 Task: Plan a trip to BangangtÃ©, Cameroon from 12th December, 2023 to 16th December, 2023 for 8 adults. Place can be private room with 8 bedrooms having 8 beds and 8 bathrooms. Property type can be hotel. Amenities needed are: wifi, TV, free parkinig on premises, gym, breakfast.
Action: Mouse moved to (536, 120)
Screenshot: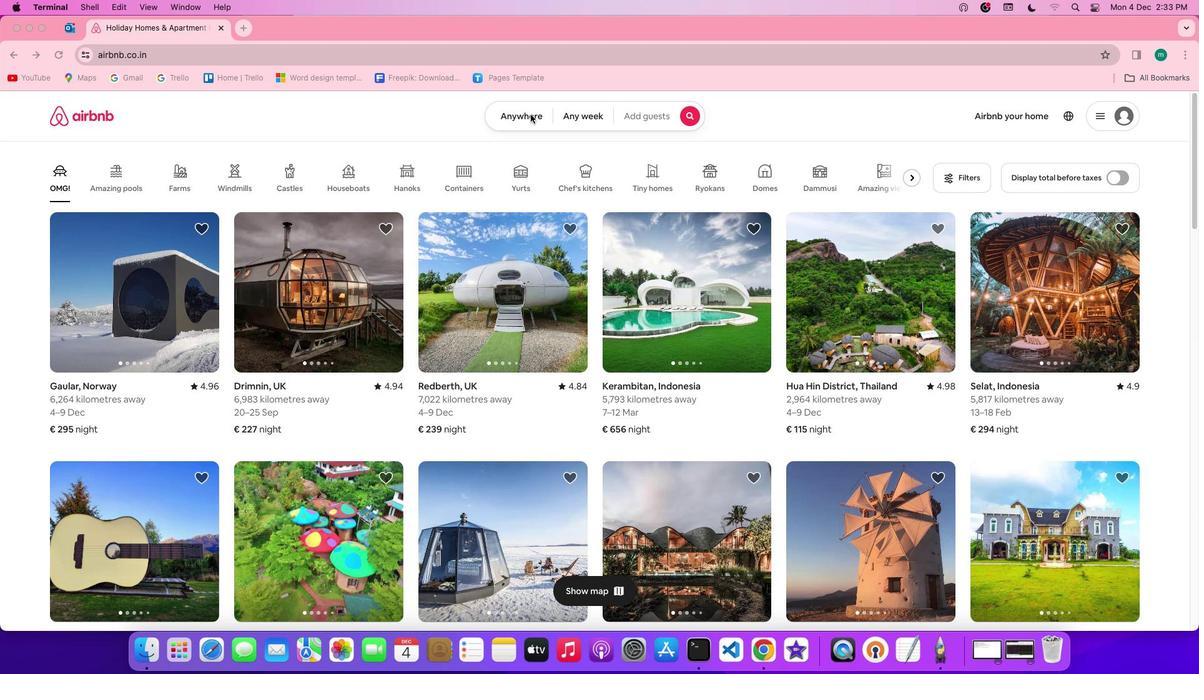 
Action: Mouse pressed left at (536, 120)
Screenshot: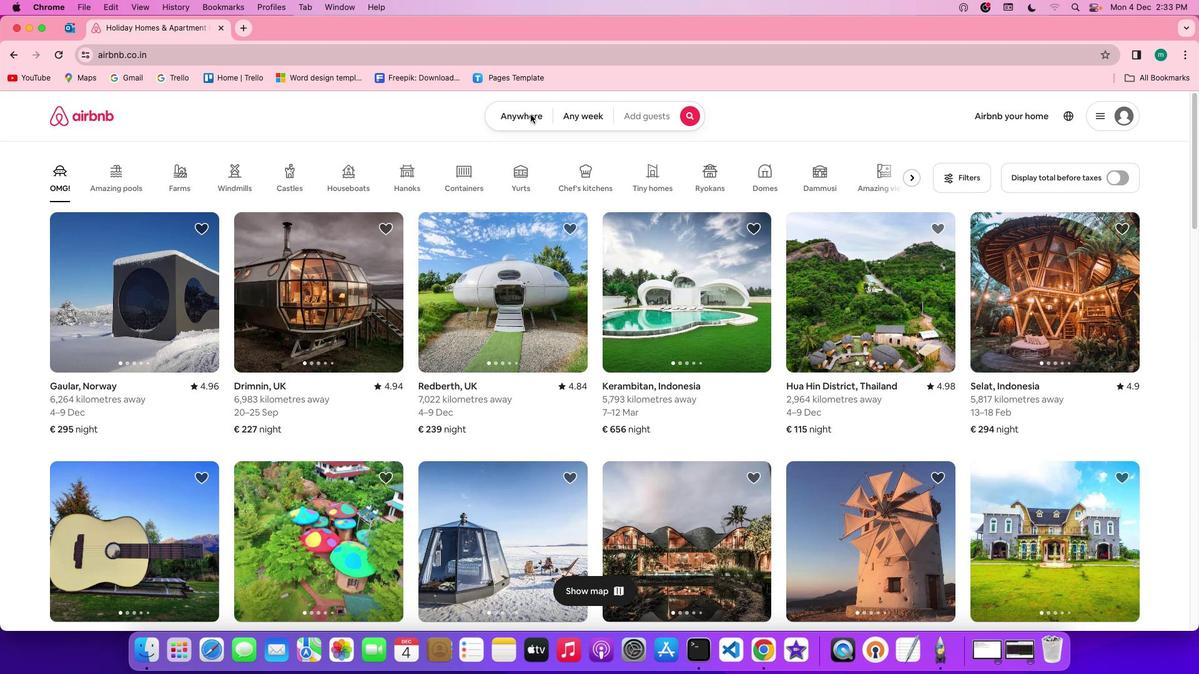 
Action: Mouse pressed left at (536, 120)
Screenshot: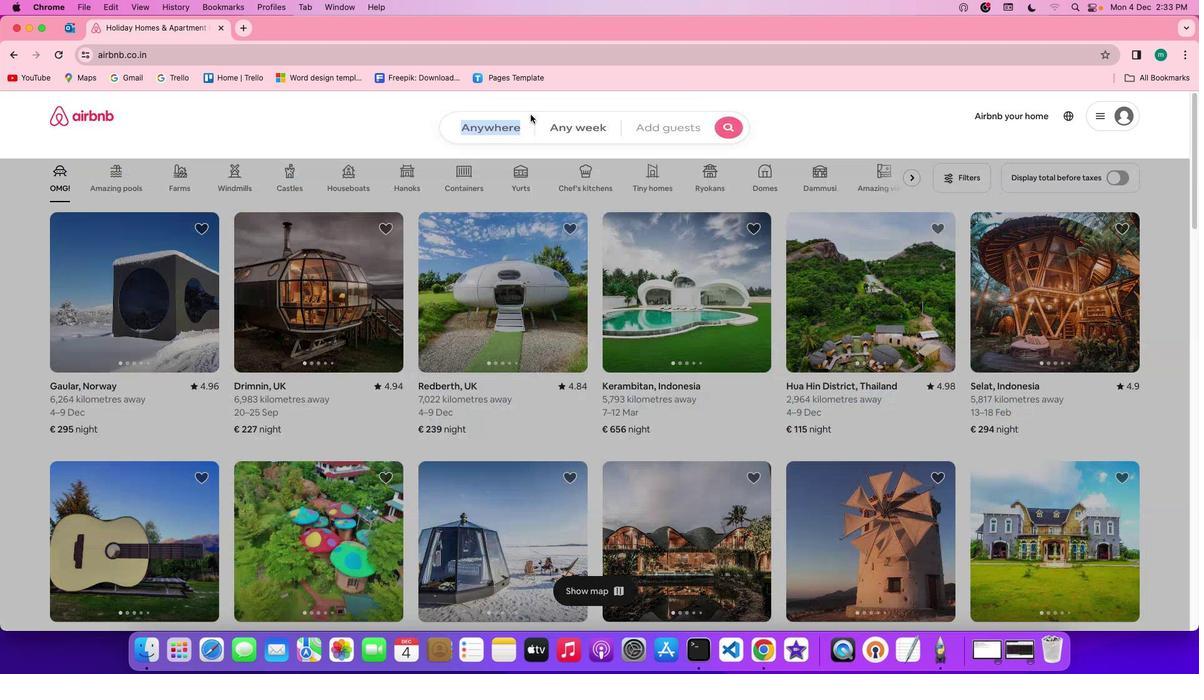 
Action: Mouse moved to (434, 169)
Screenshot: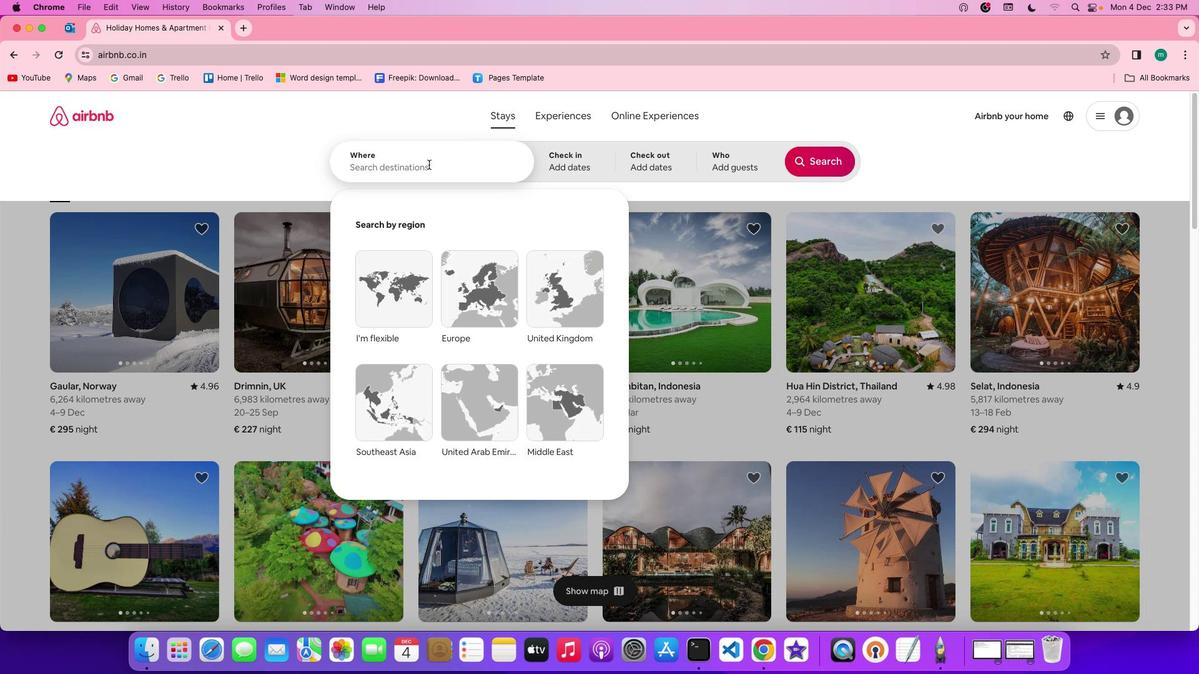
Action: Mouse pressed left at (434, 169)
Screenshot: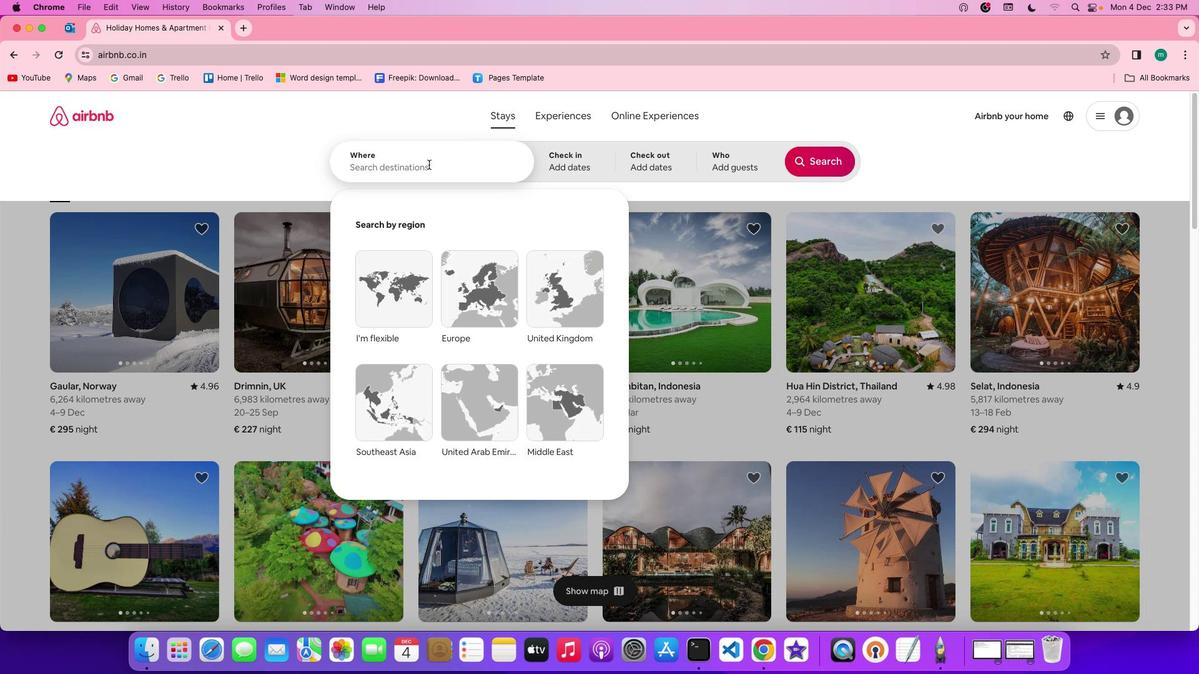 
Action: Key pressed Key.shift'B''a''n''g''a''n''g''t''e'','Key.spaceKey.shift'c''a''m''e''r''o''o''n'
Screenshot: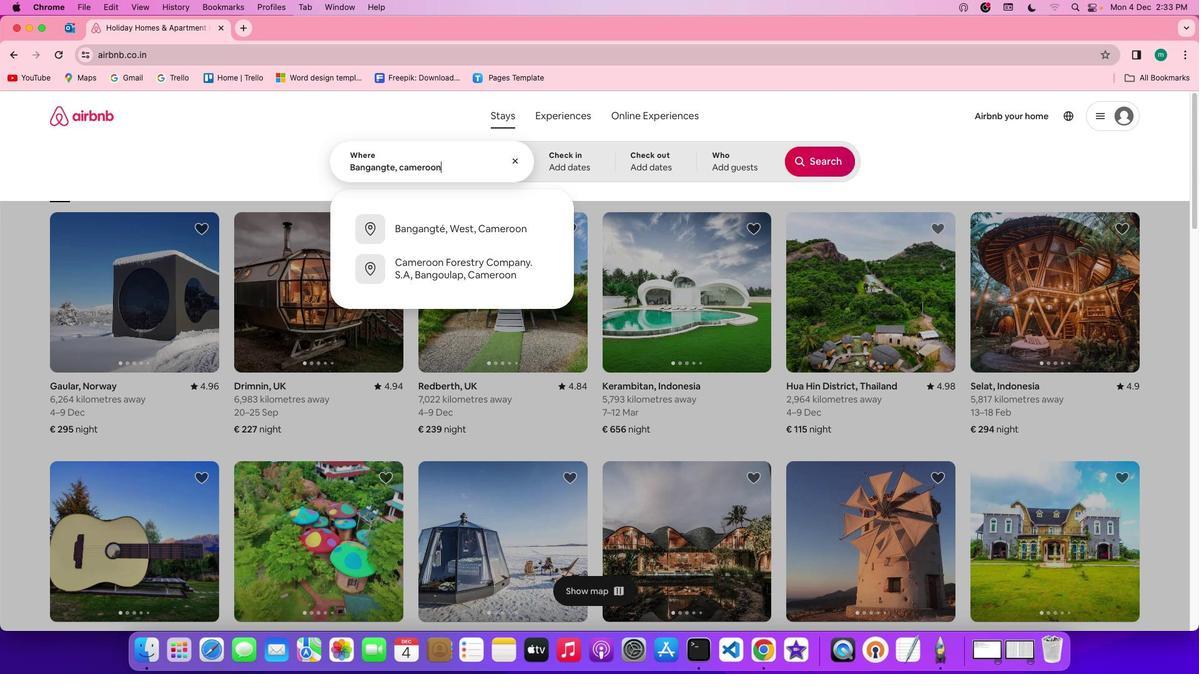 
Action: Mouse moved to (586, 176)
Screenshot: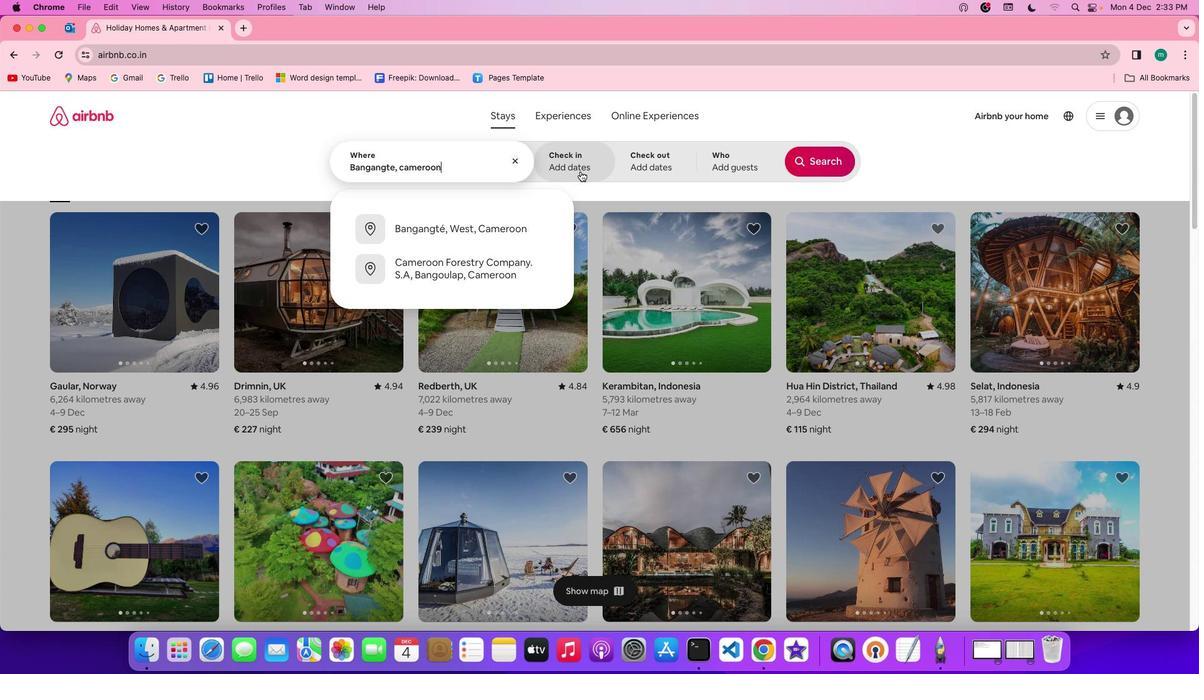 
Action: Mouse pressed left at (586, 176)
Screenshot: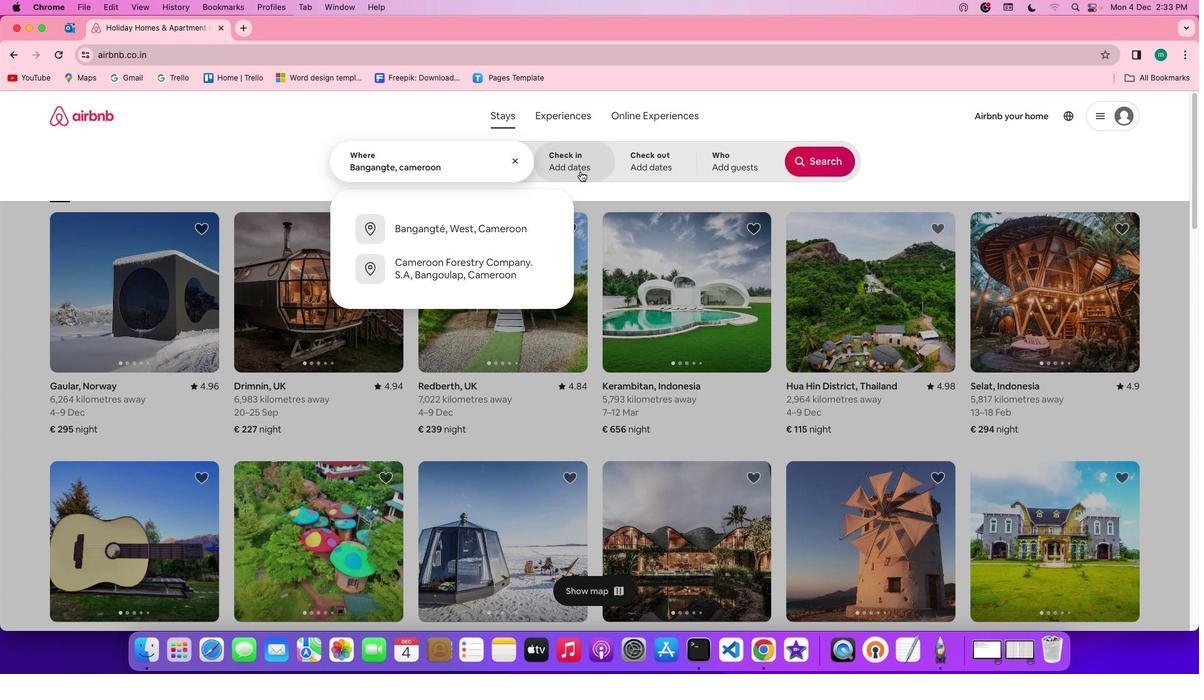 
Action: Mouse moved to (439, 384)
Screenshot: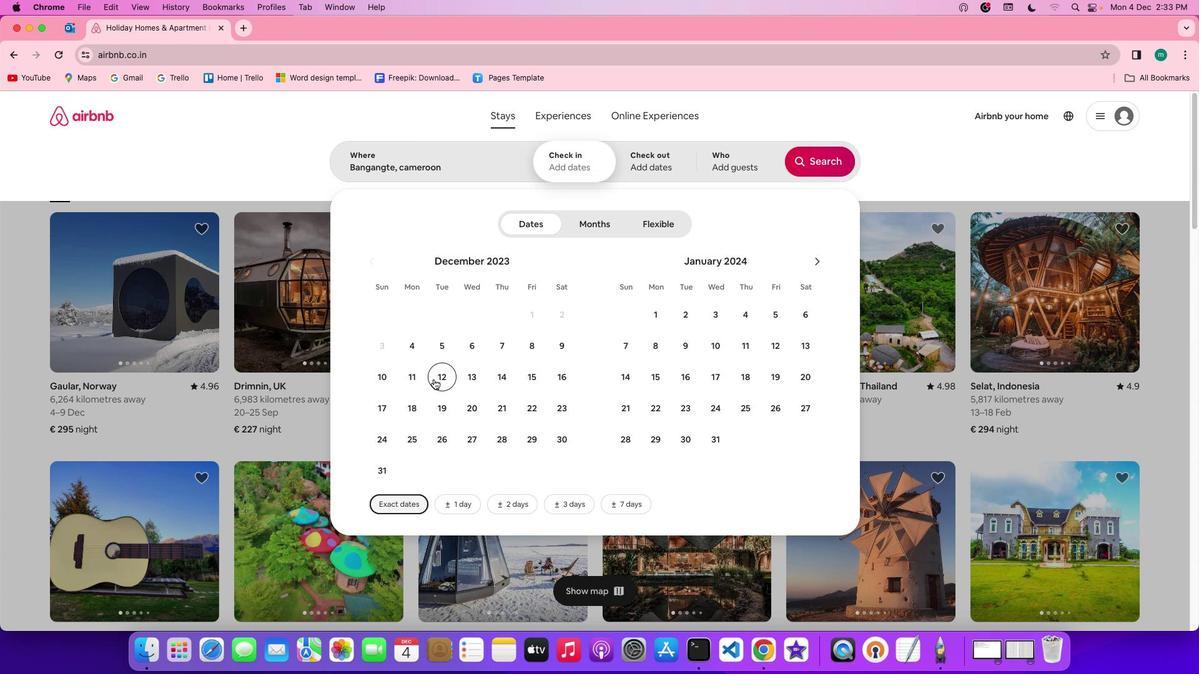 
Action: Mouse pressed left at (439, 384)
Screenshot: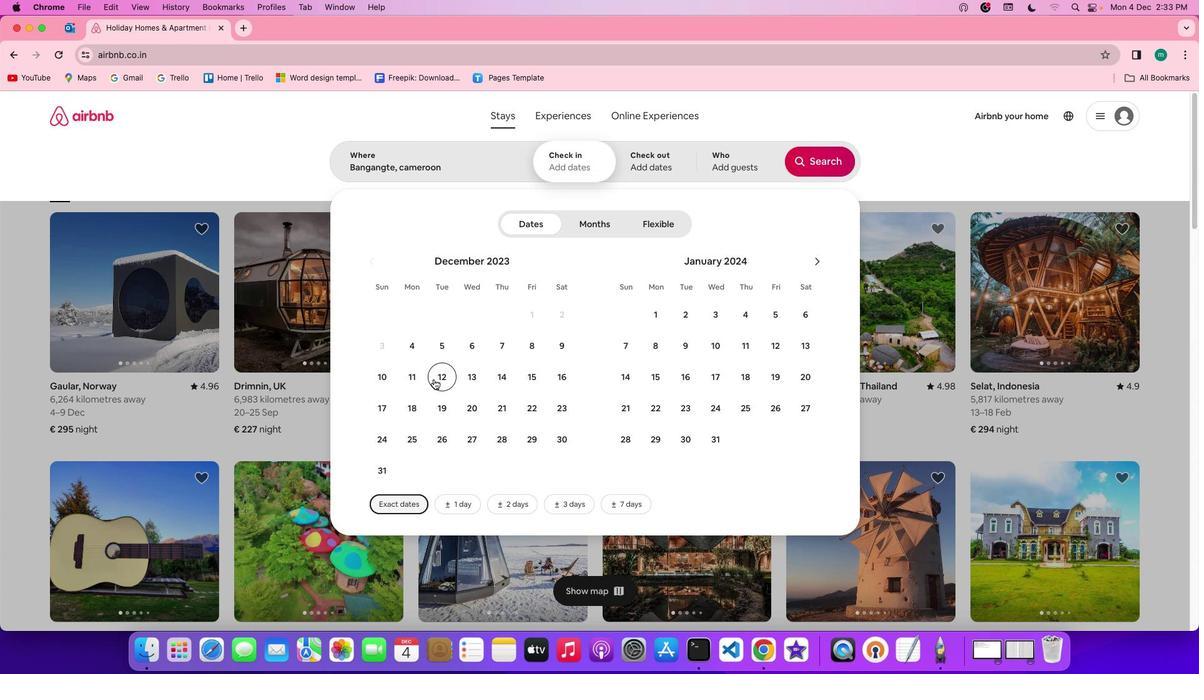 
Action: Mouse moved to (564, 380)
Screenshot: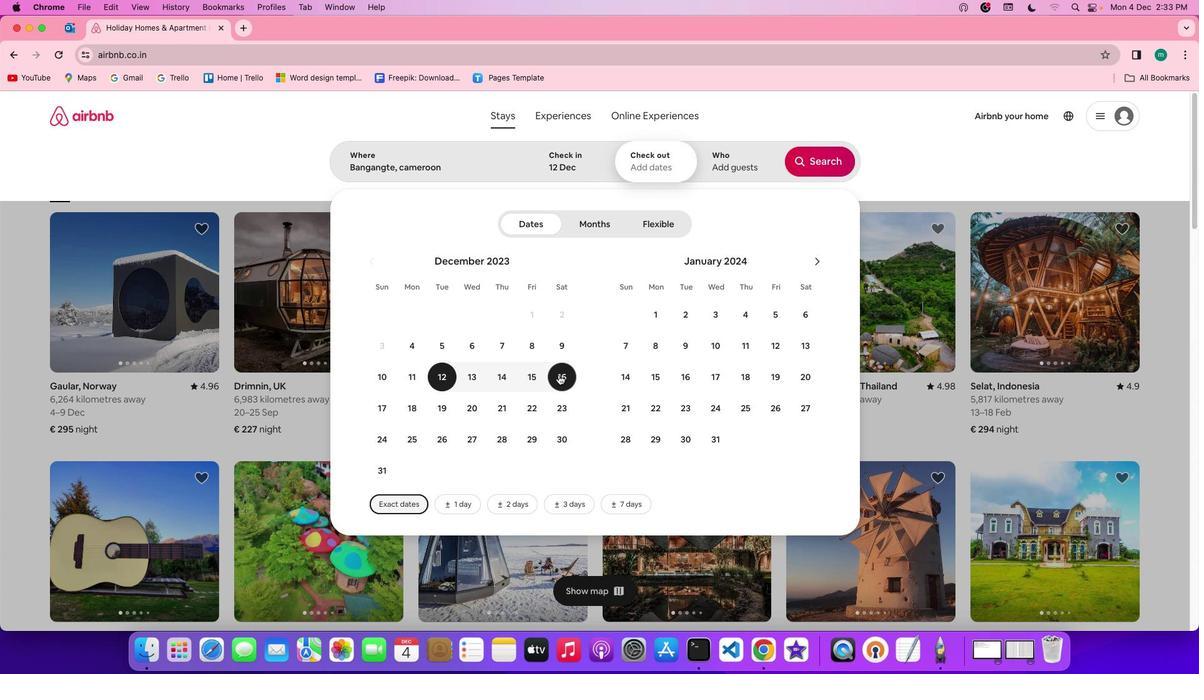 
Action: Mouse pressed left at (564, 380)
Screenshot: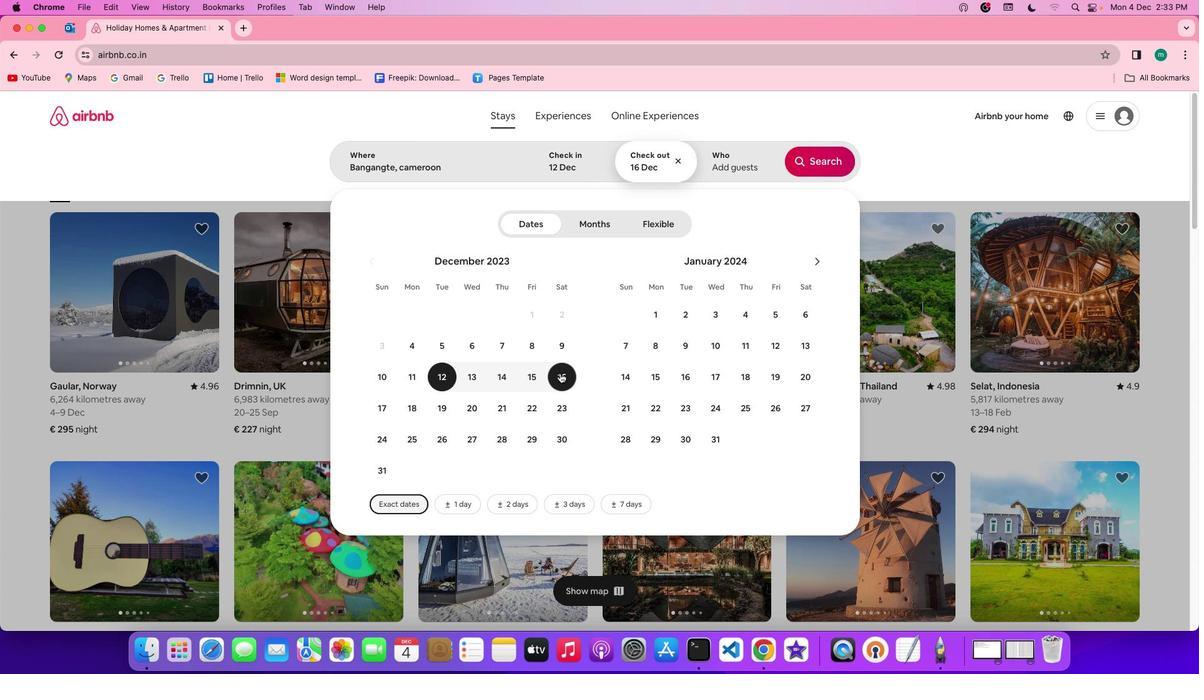 
Action: Mouse moved to (729, 172)
Screenshot: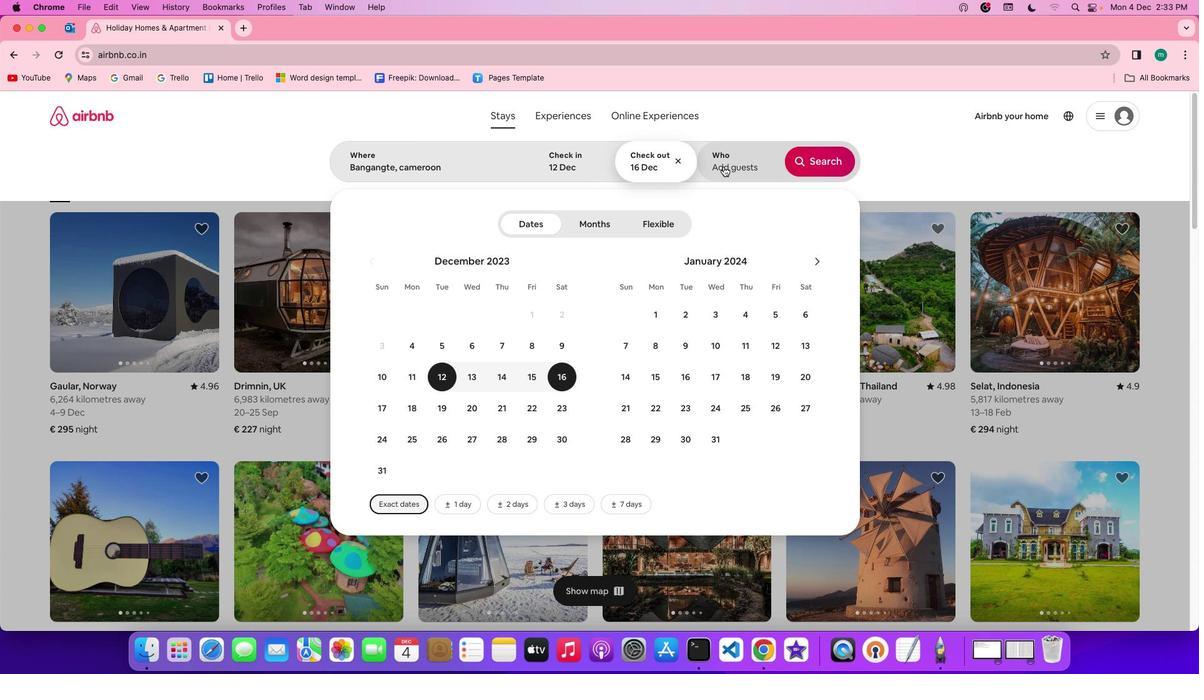 
Action: Mouse pressed left at (729, 172)
Screenshot: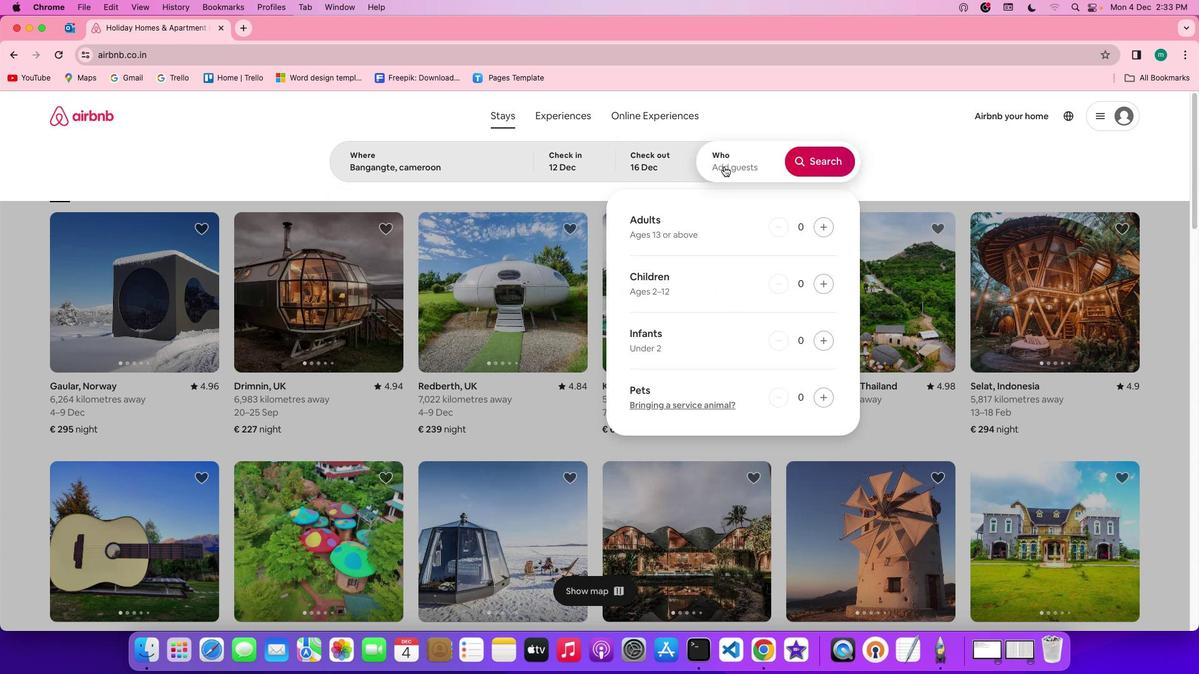 
Action: Mouse moved to (827, 237)
Screenshot: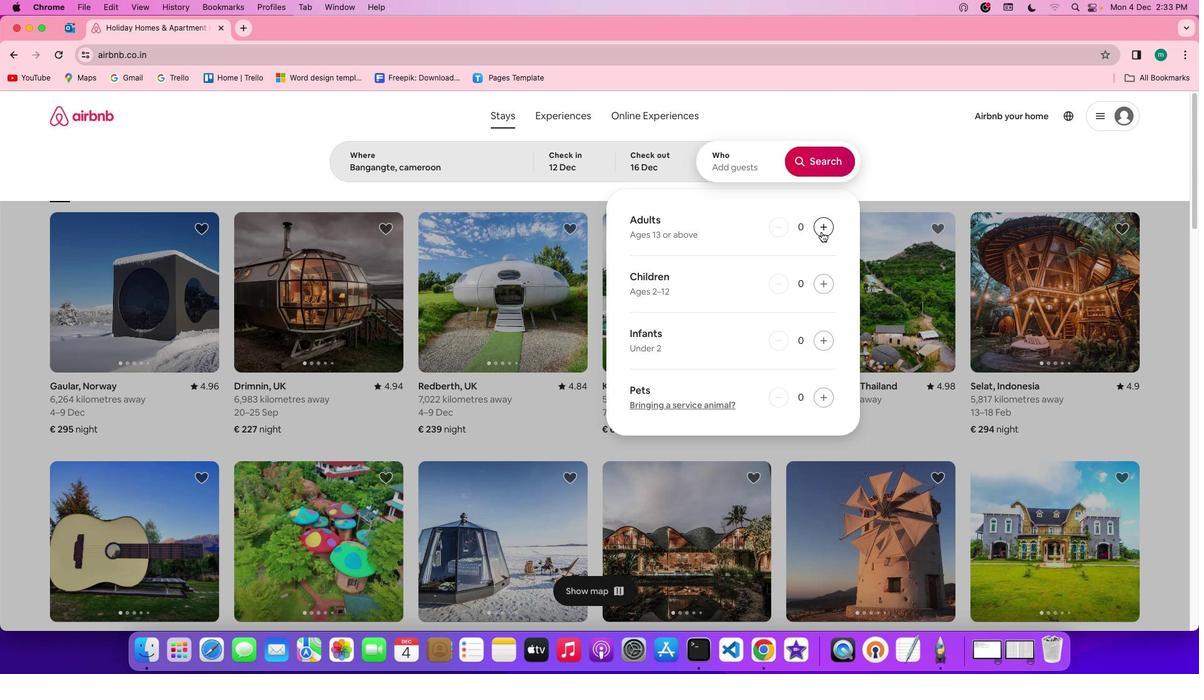 
Action: Mouse pressed left at (827, 237)
Screenshot: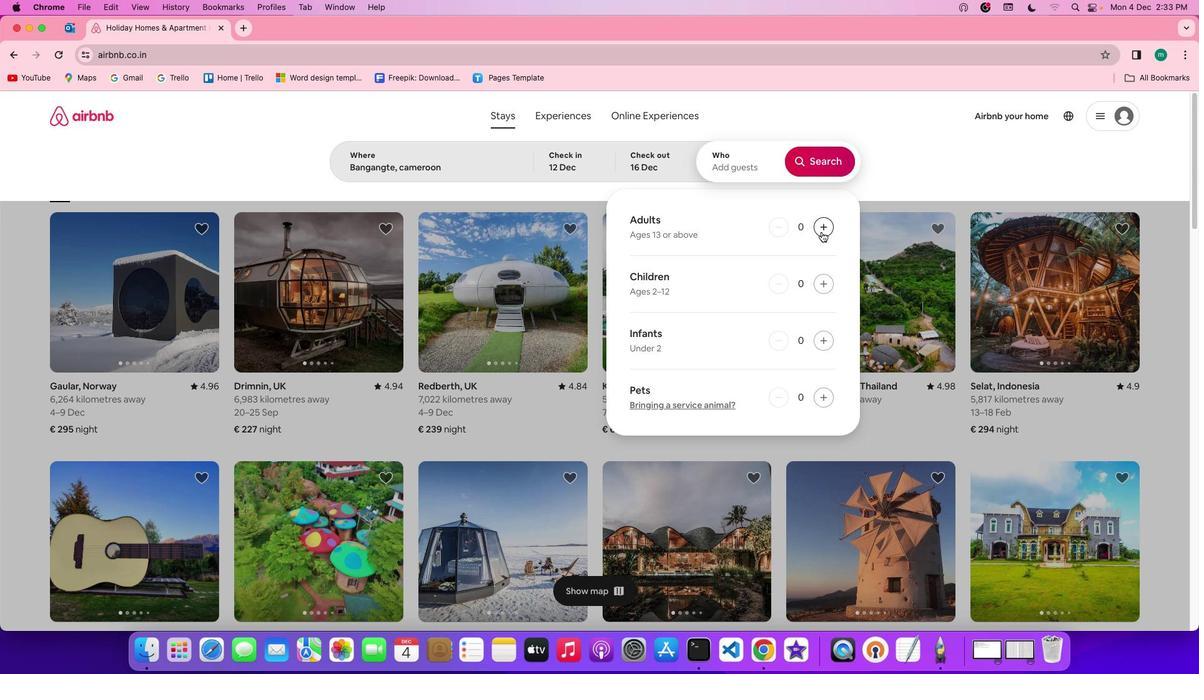
Action: Mouse pressed left at (827, 237)
Screenshot: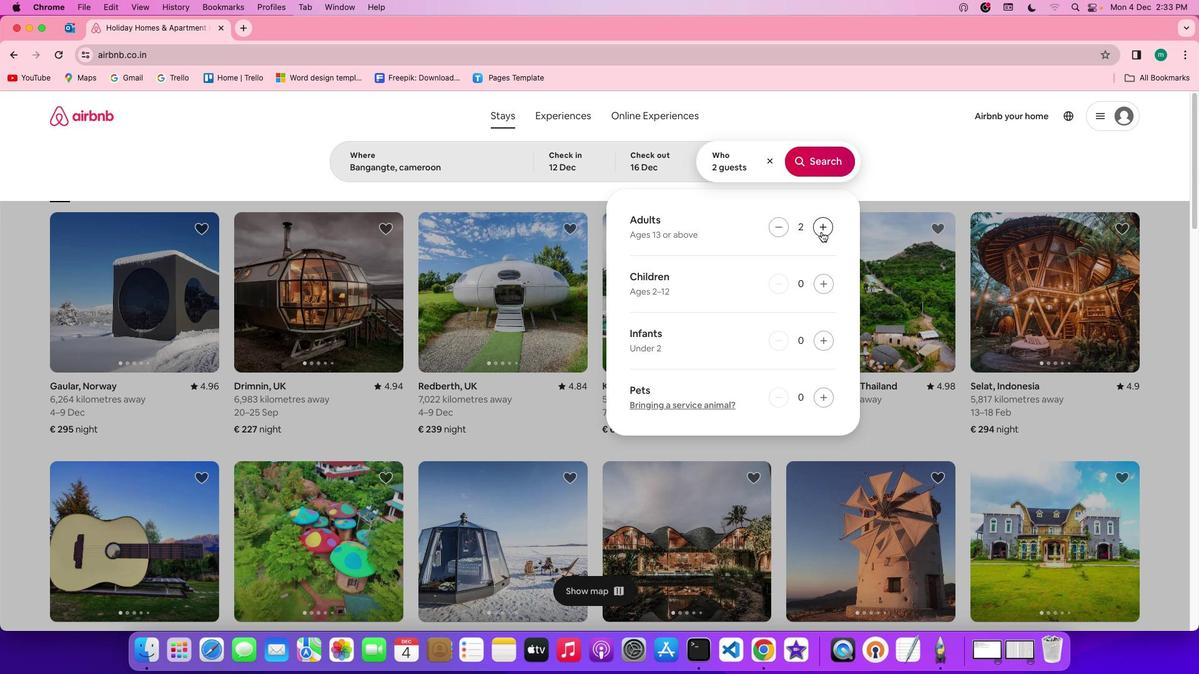 
Action: Mouse pressed left at (827, 237)
Screenshot: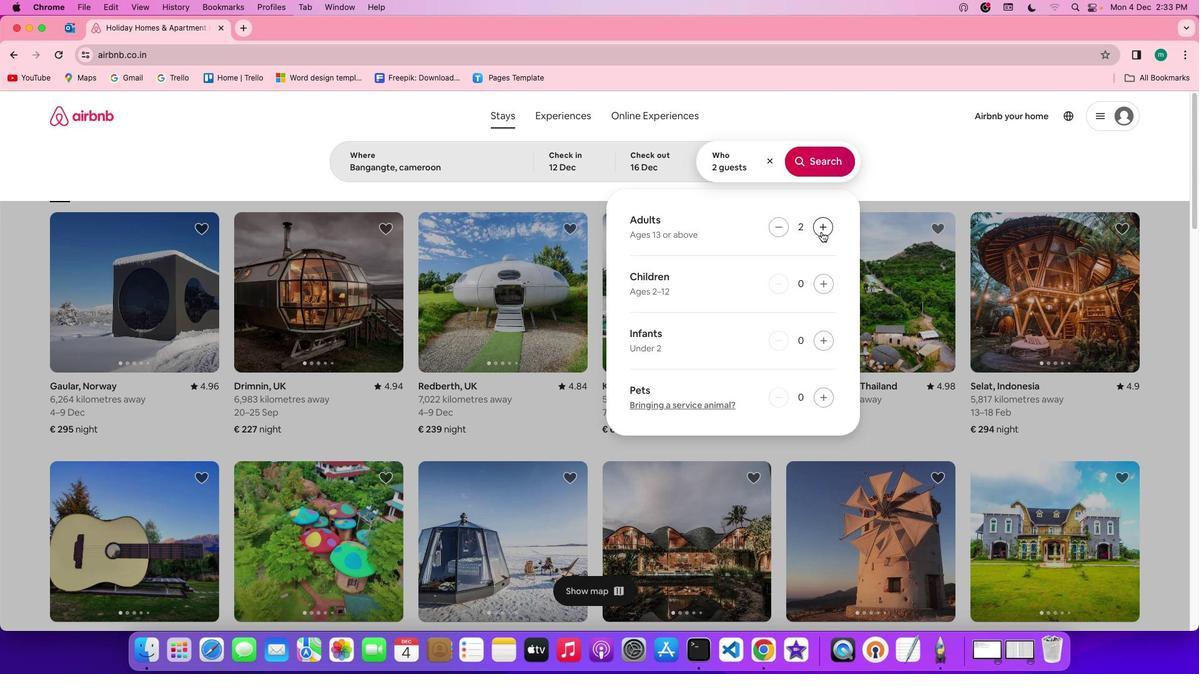 
Action: Mouse pressed left at (827, 237)
Screenshot: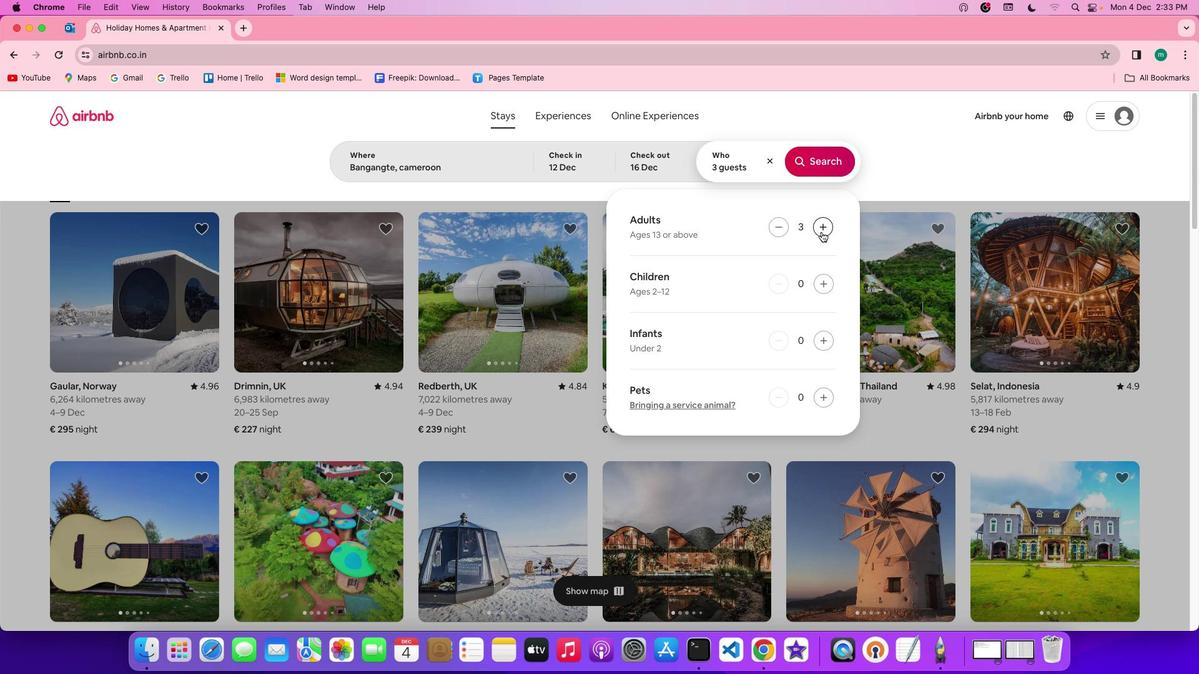 
Action: Mouse pressed left at (827, 237)
Screenshot: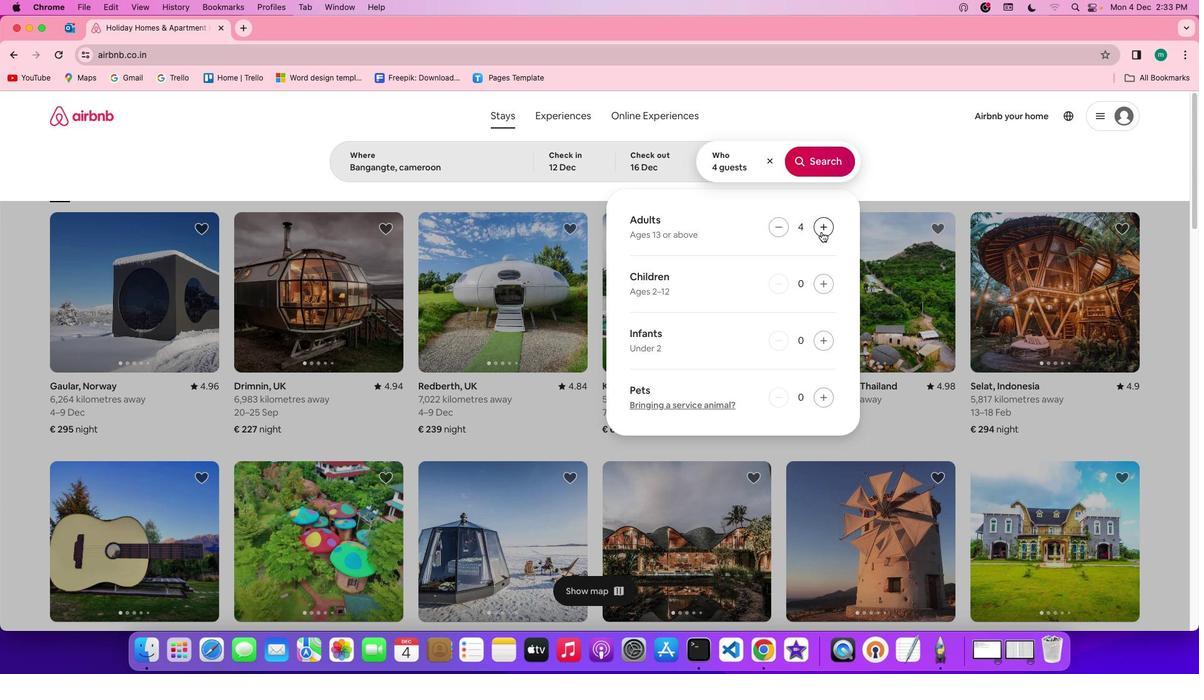 
Action: Mouse pressed left at (827, 237)
Screenshot: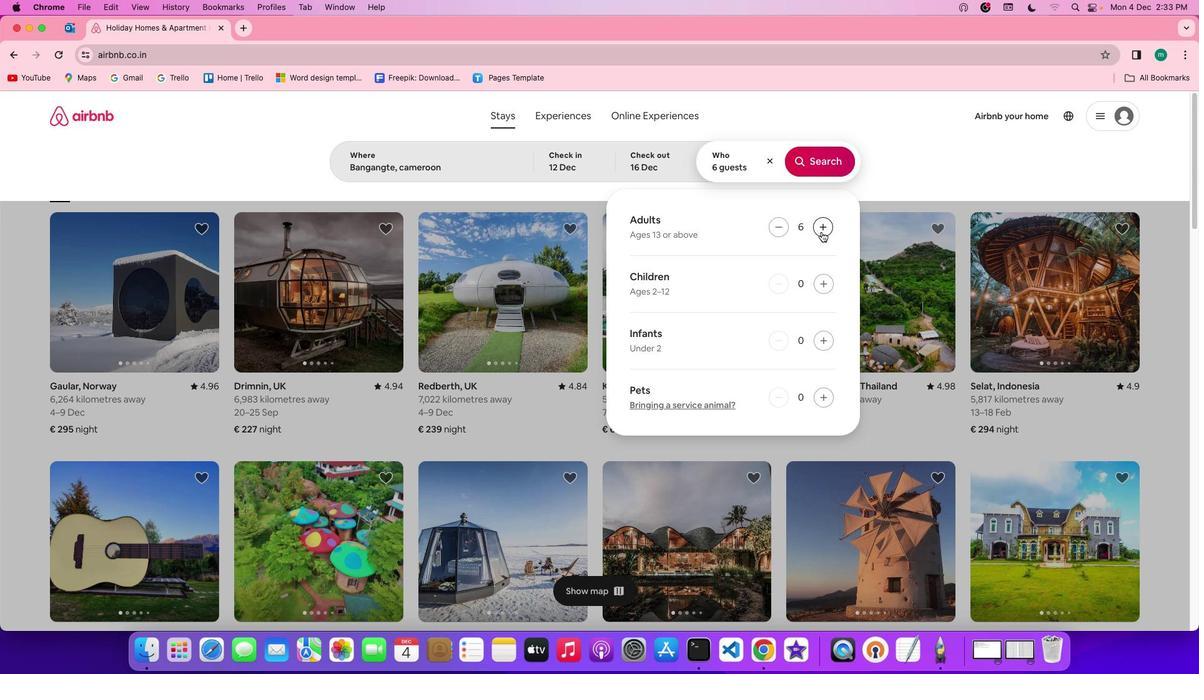 
Action: Mouse pressed left at (827, 237)
Screenshot: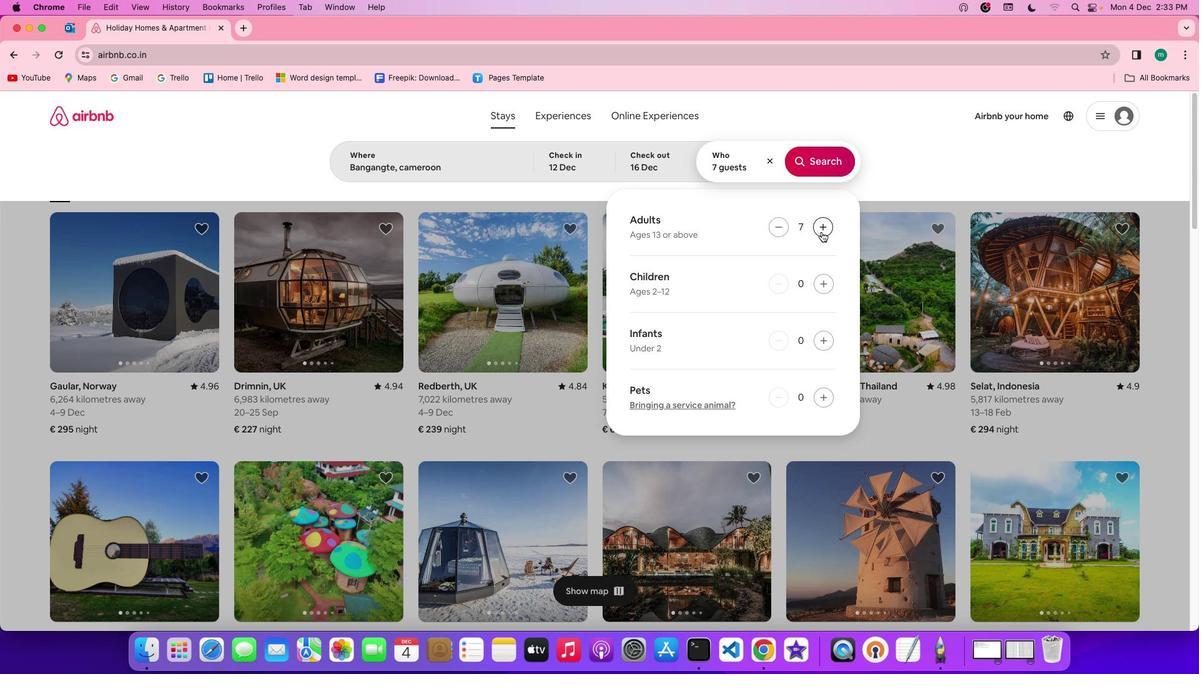 
Action: Mouse pressed left at (827, 237)
Screenshot: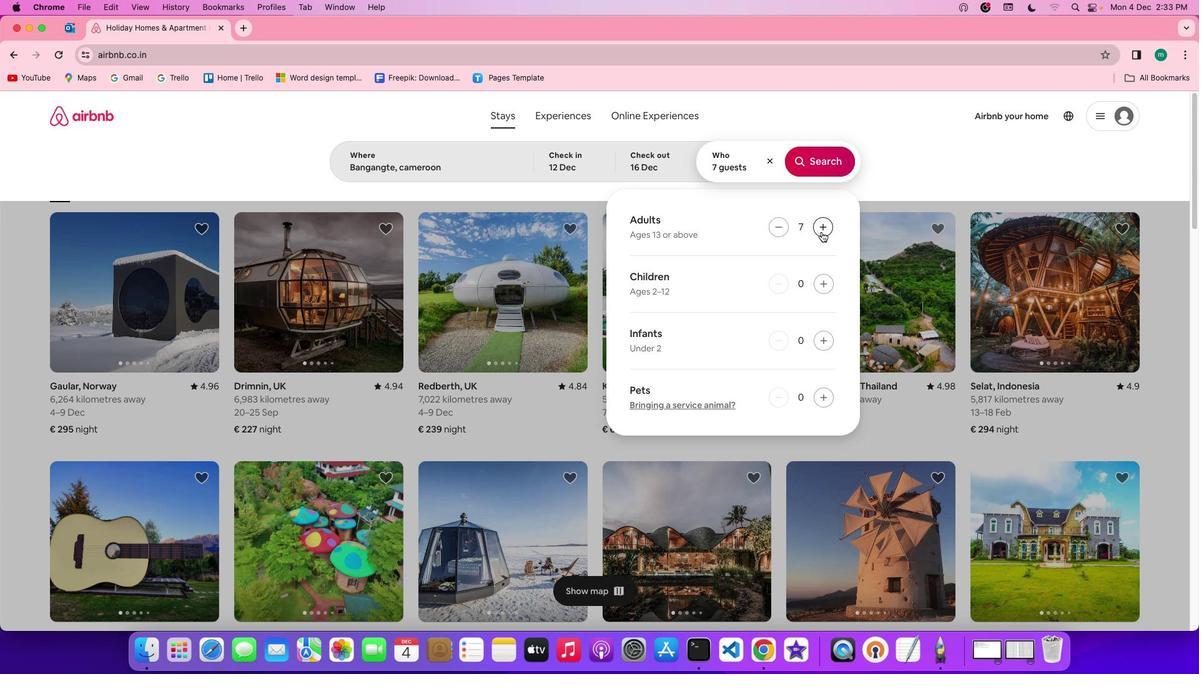 
Action: Mouse moved to (844, 164)
Screenshot: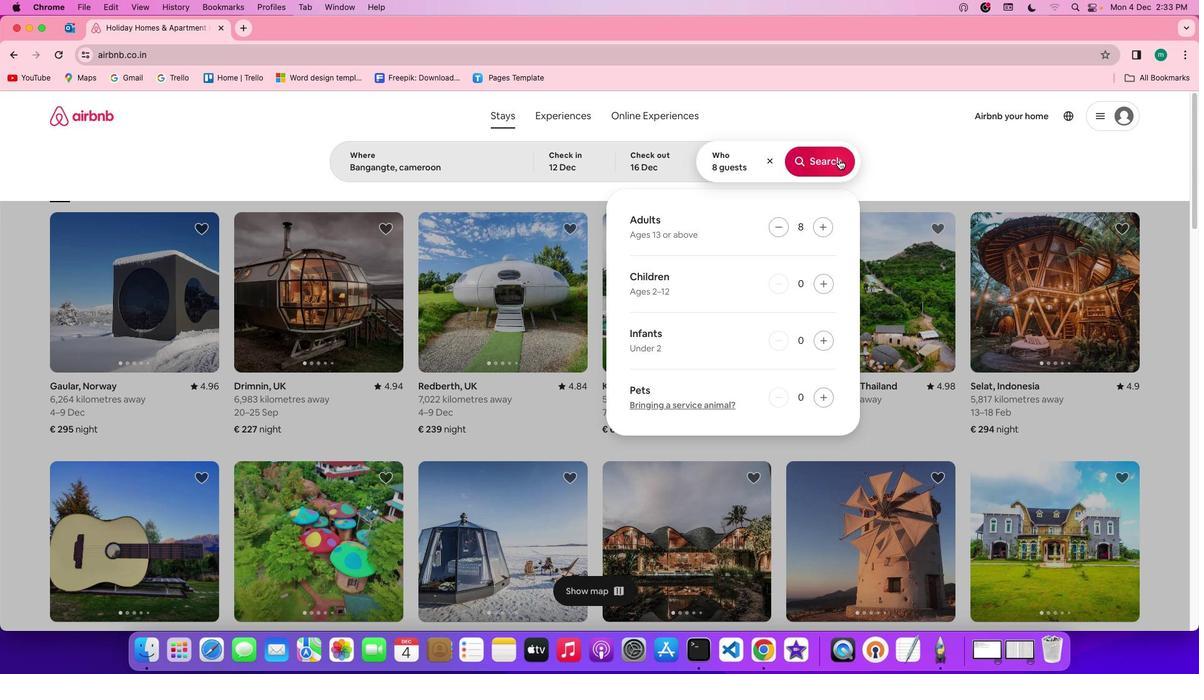 
Action: Mouse pressed left at (844, 164)
Screenshot: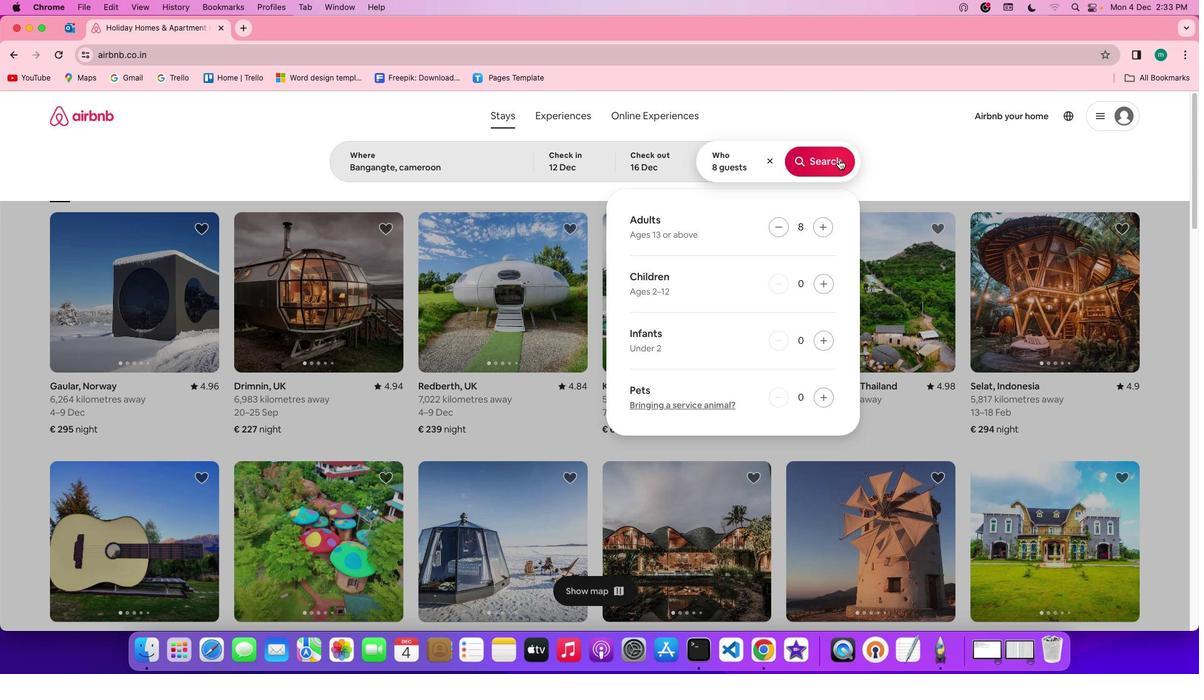 
Action: Mouse moved to (1008, 169)
Screenshot: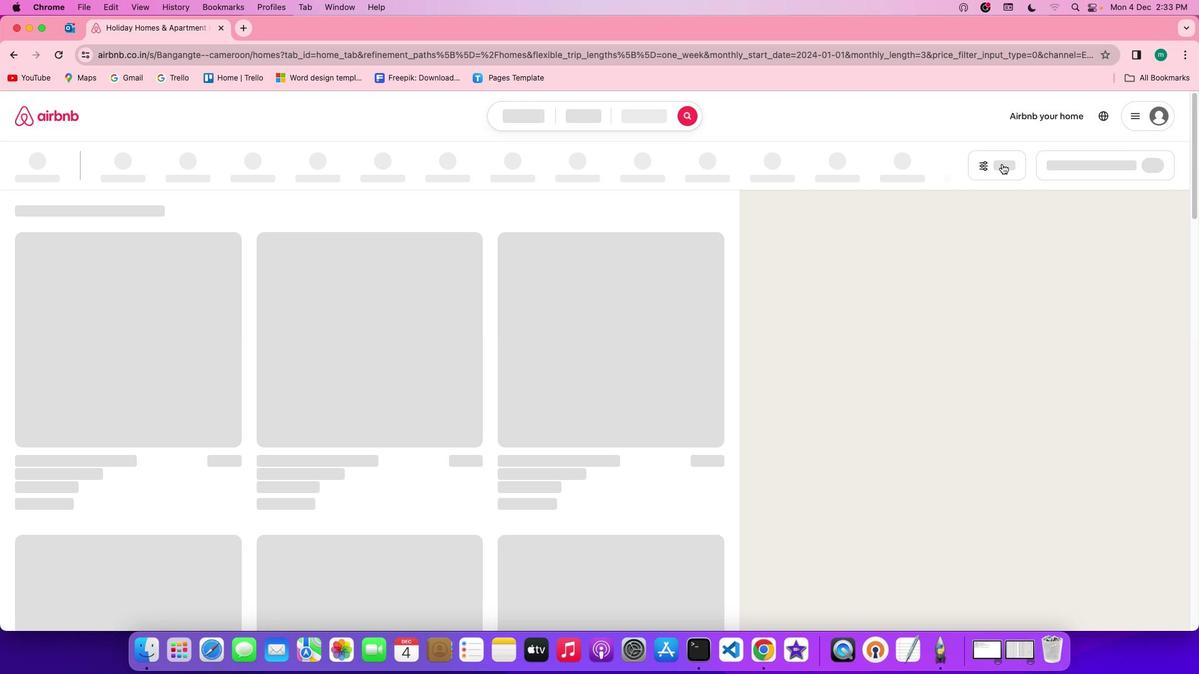 
Action: Mouse pressed left at (1008, 169)
Screenshot: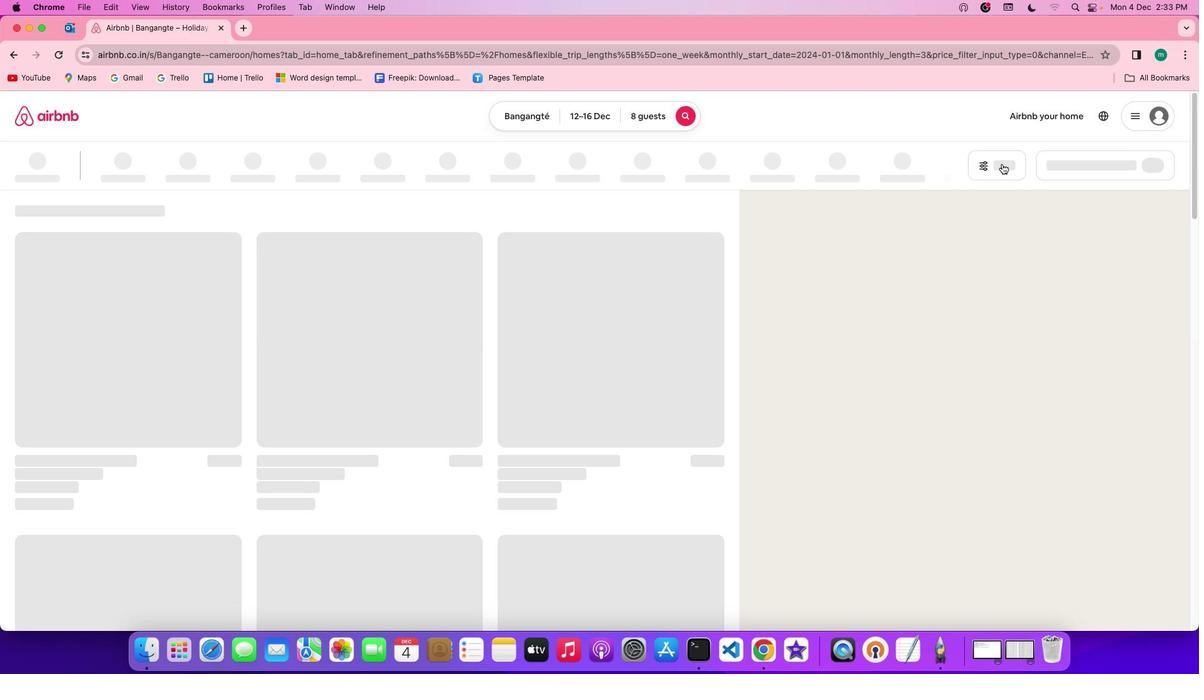 
Action: Mouse moved to (1004, 169)
Screenshot: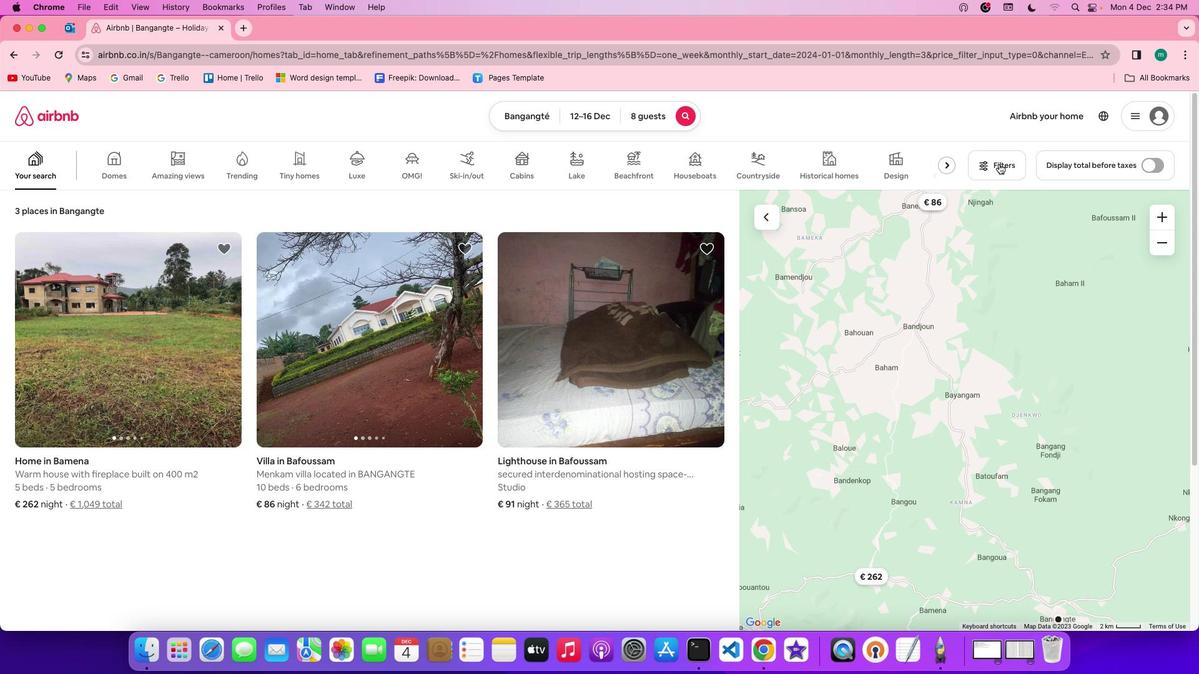 
Action: Mouse pressed left at (1004, 169)
Screenshot: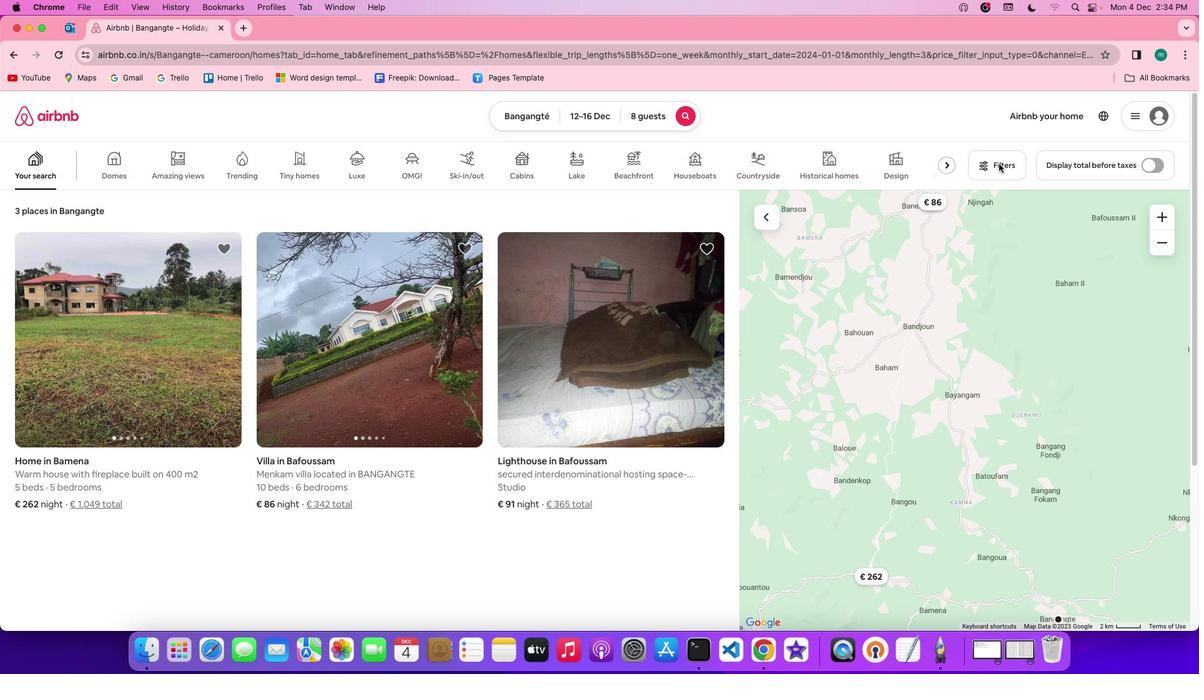 
Action: Mouse moved to (578, 329)
Screenshot: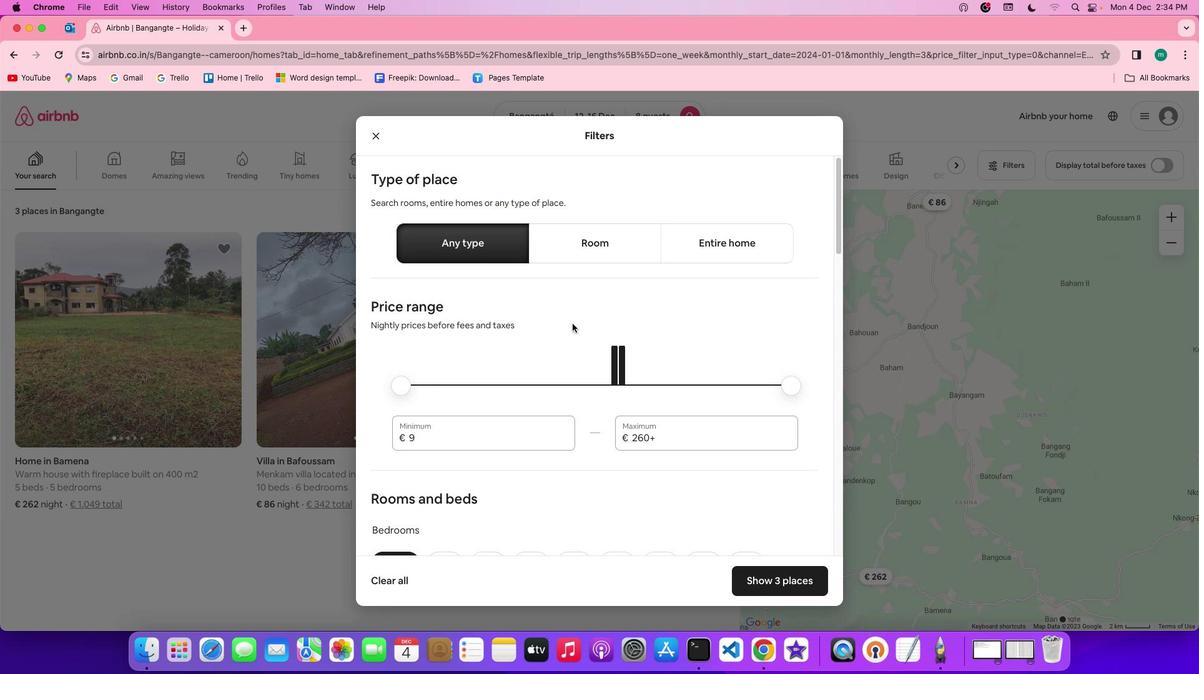 
Action: Mouse scrolled (578, 329) with delta (5, 4)
Screenshot: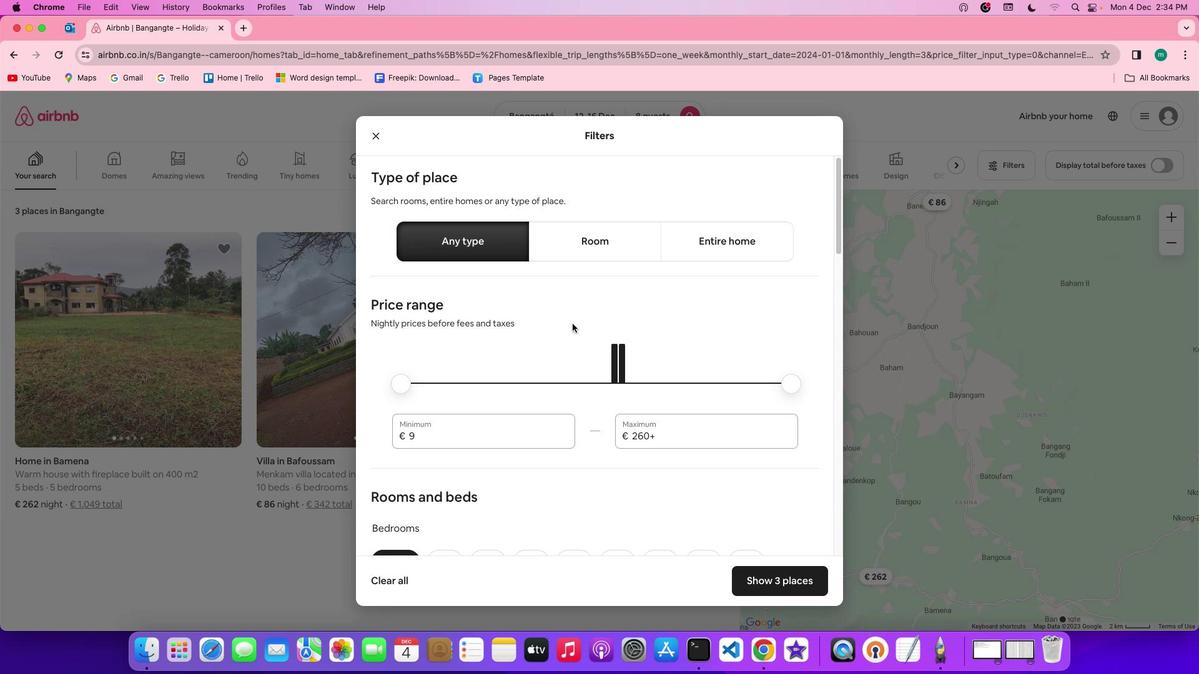 
Action: Mouse scrolled (578, 329) with delta (5, 4)
Screenshot: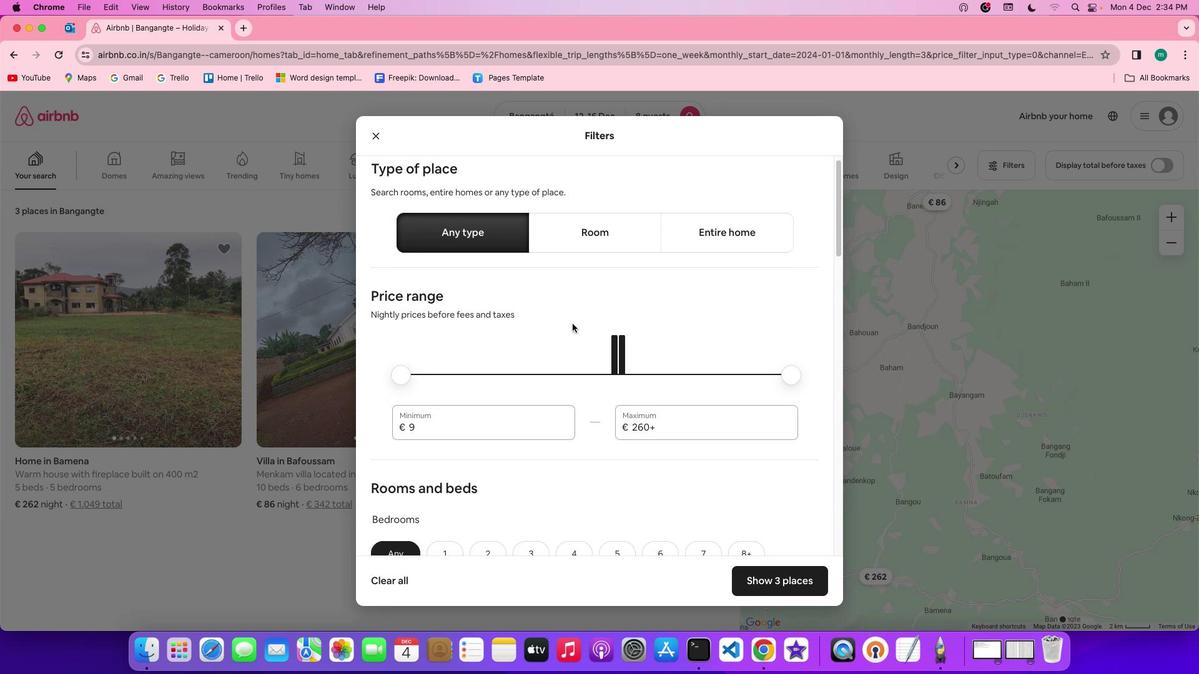 
Action: Mouse scrolled (578, 329) with delta (5, 4)
Screenshot: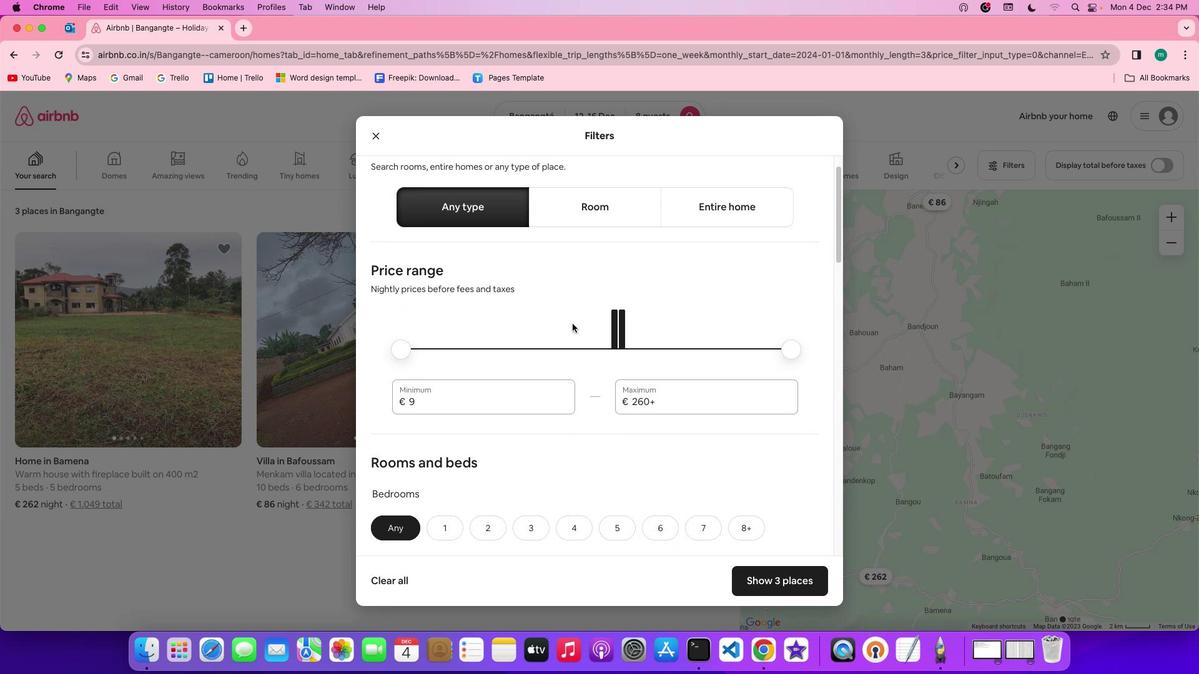 
Action: Mouse scrolled (578, 329) with delta (5, 4)
Screenshot: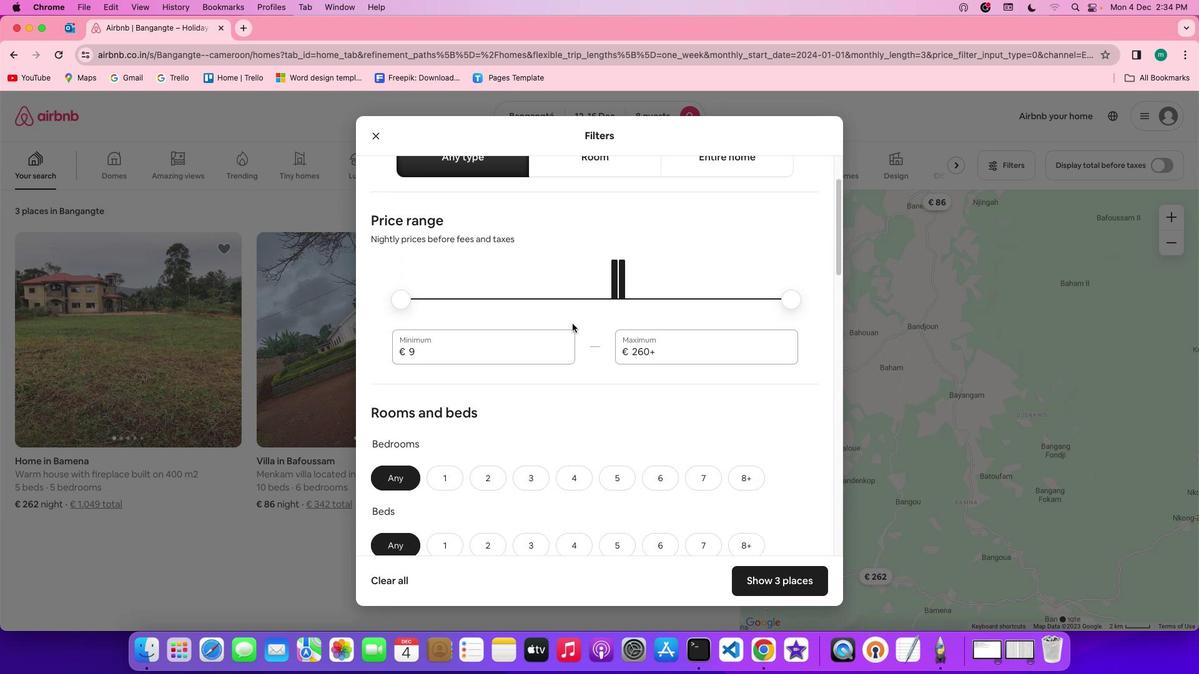 
Action: Mouse scrolled (578, 329) with delta (5, 4)
Screenshot: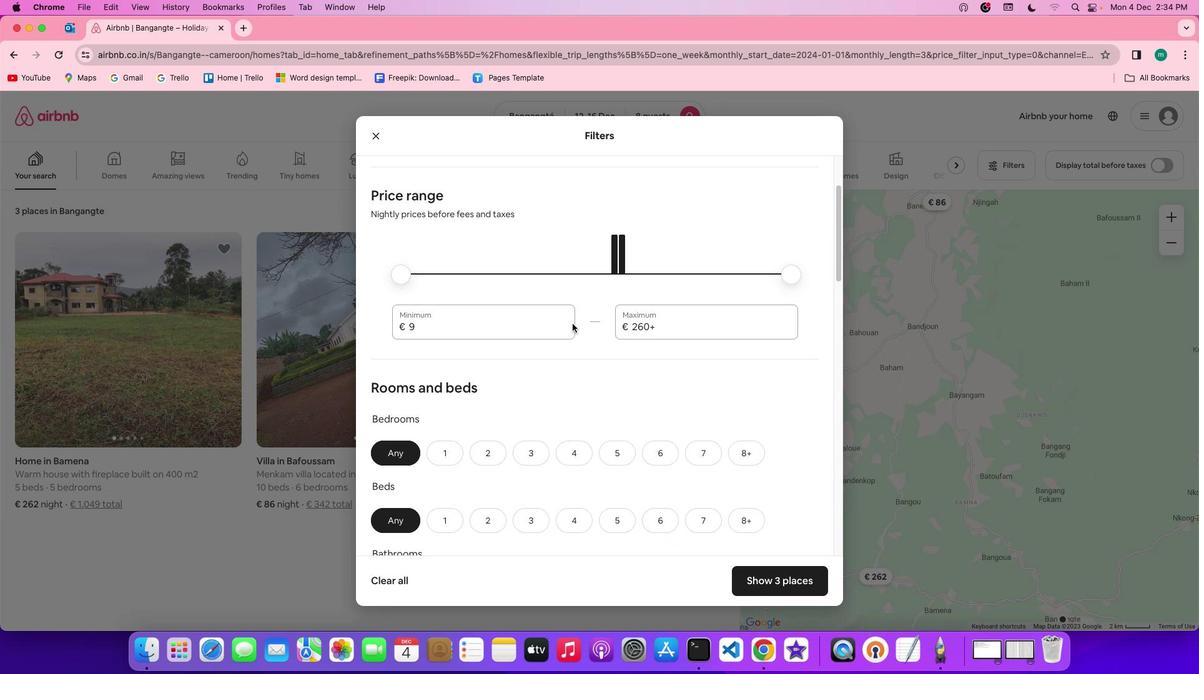 
Action: Mouse scrolled (578, 329) with delta (5, 4)
Screenshot: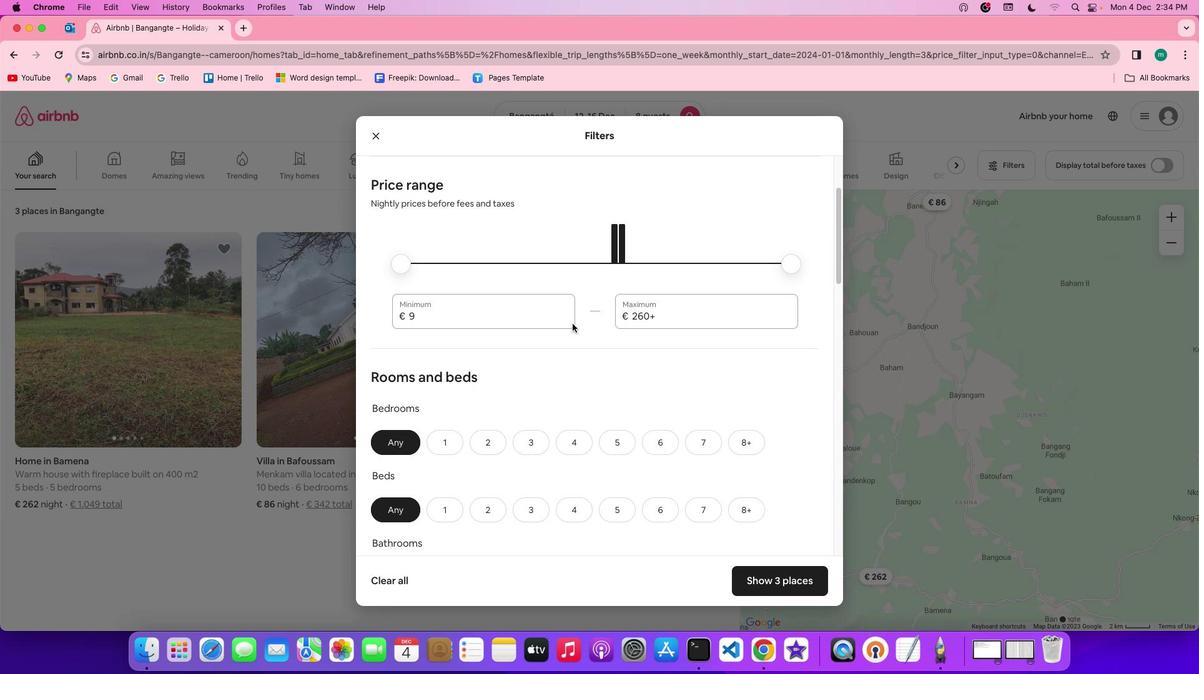 
Action: Mouse scrolled (578, 329) with delta (5, 4)
Screenshot: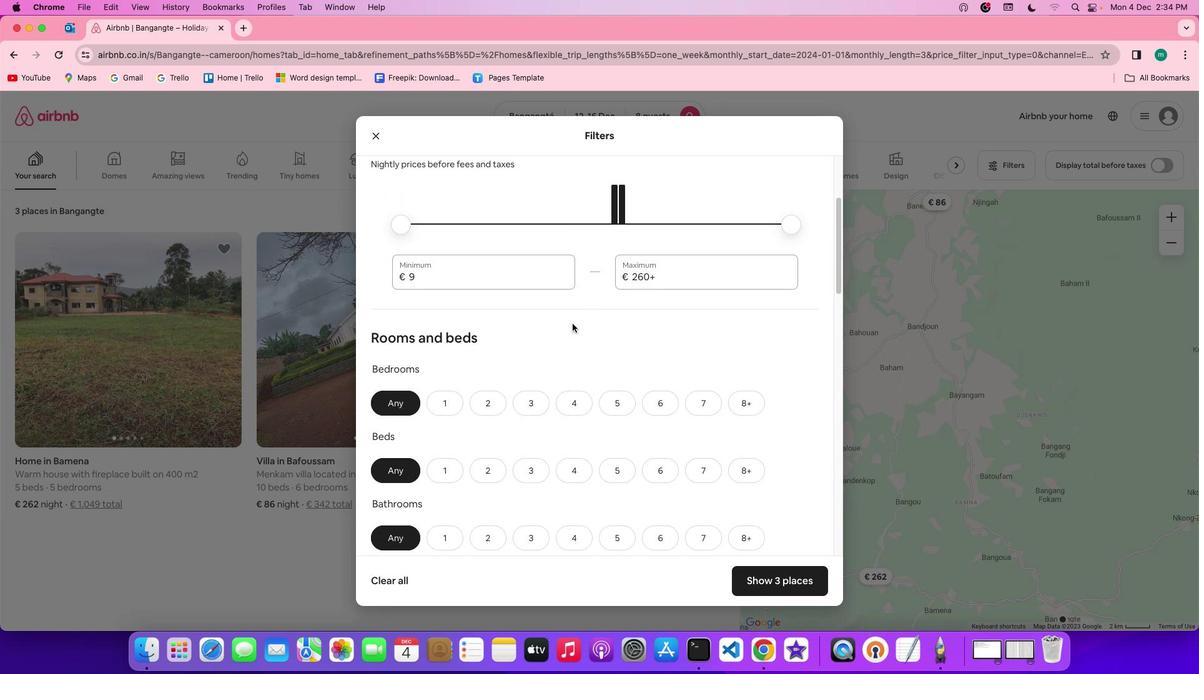 
Action: Mouse scrolled (578, 329) with delta (5, 4)
Screenshot: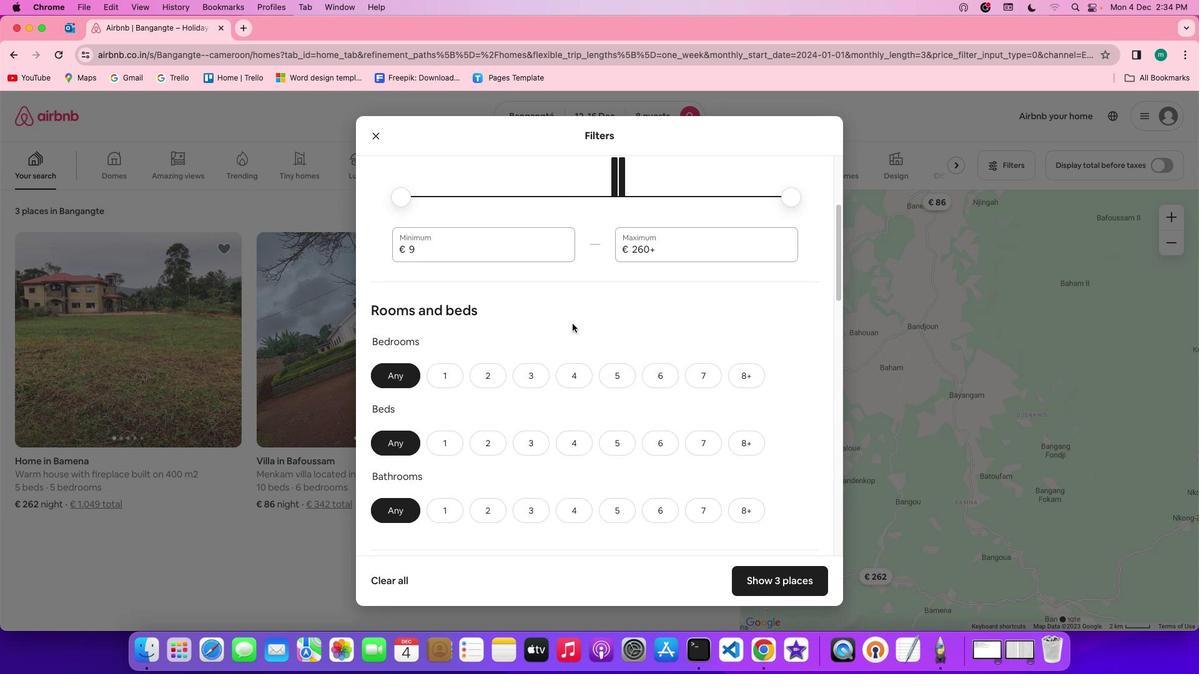 
Action: Mouse scrolled (578, 329) with delta (5, 4)
Screenshot: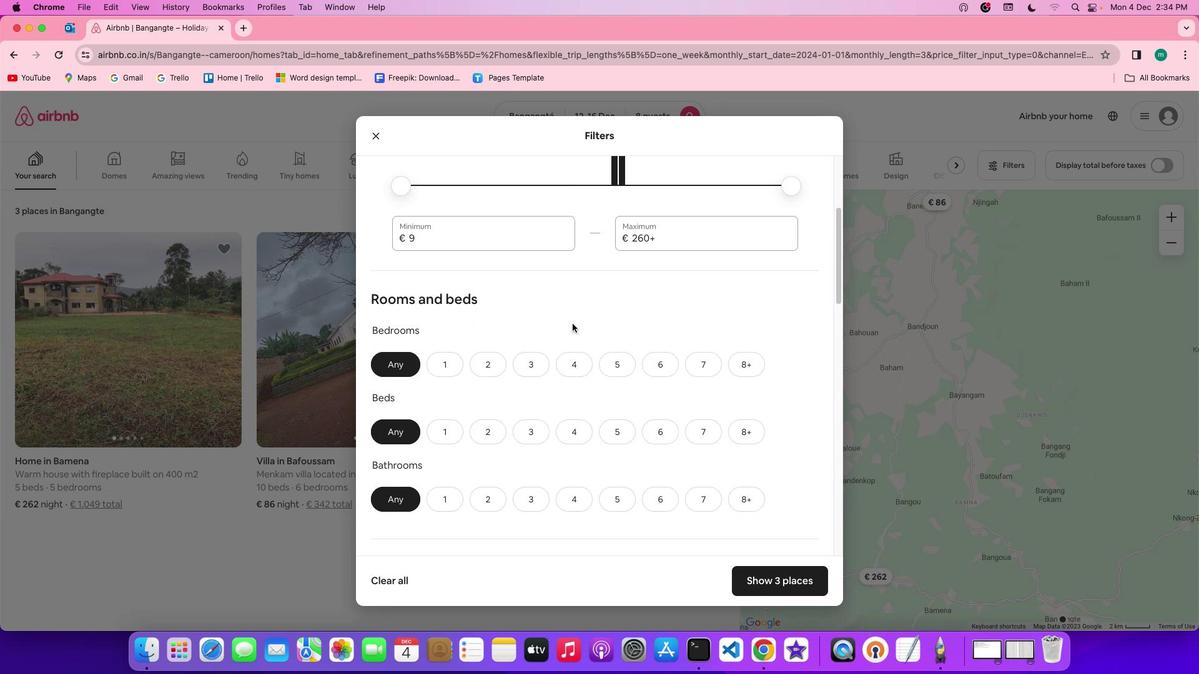 
Action: Mouse scrolled (578, 329) with delta (5, 4)
Screenshot: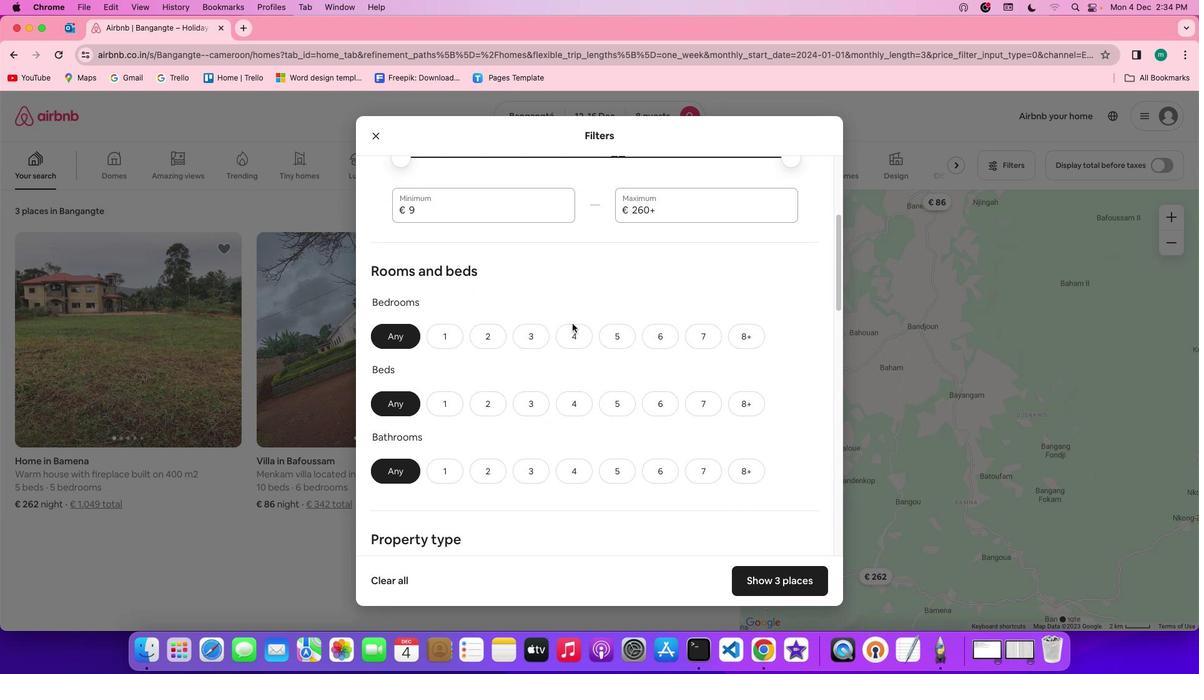 
Action: Mouse scrolled (578, 329) with delta (5, 4)
Screenshot: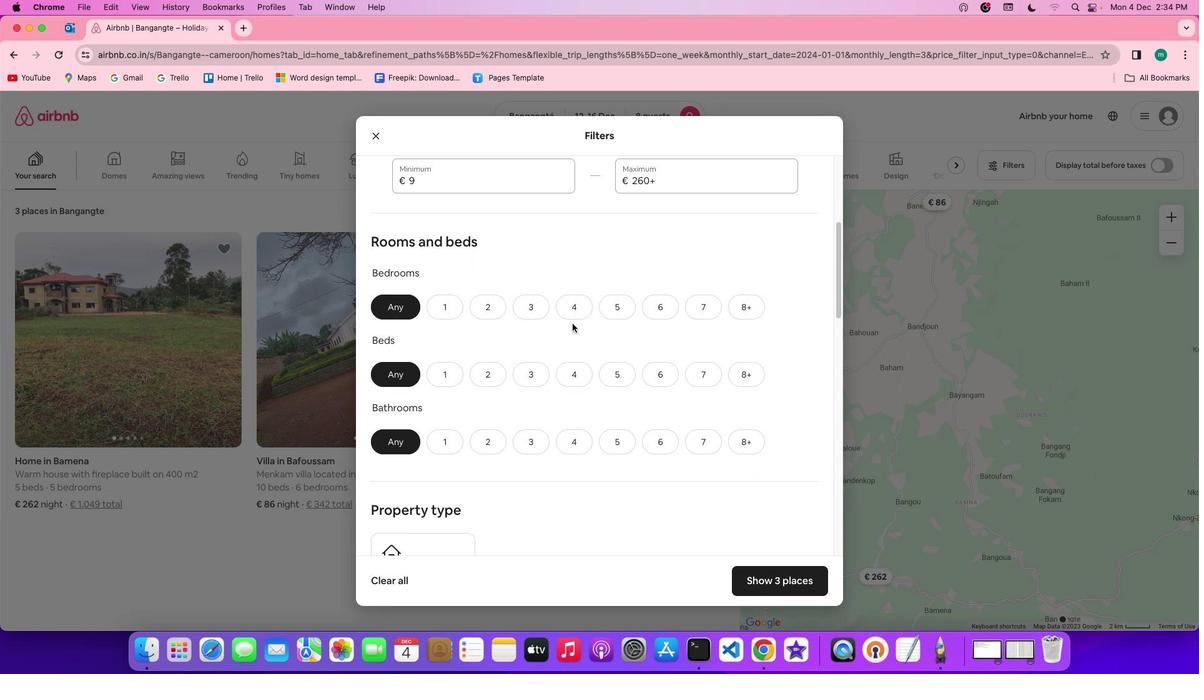 
Action: Mouse scrolled (578, 329) with delta (5, 4)
Screenshot: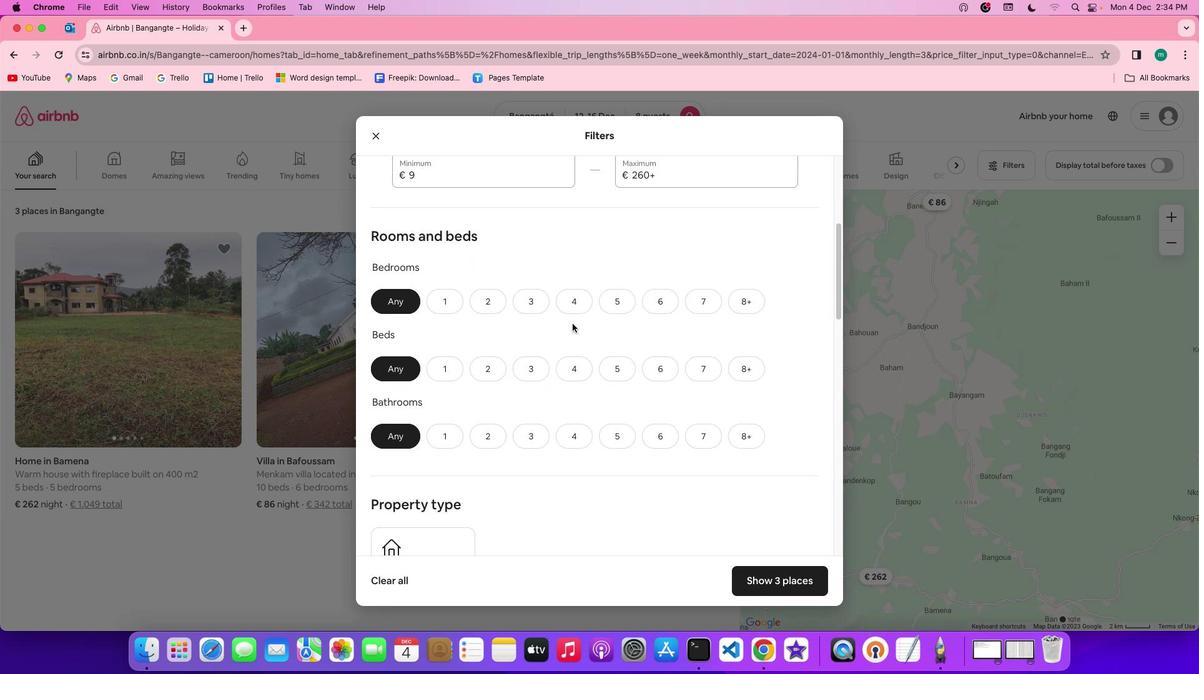 
Action: Mouse scrolled (578, 329) with delta (5, 4)
Screenshot: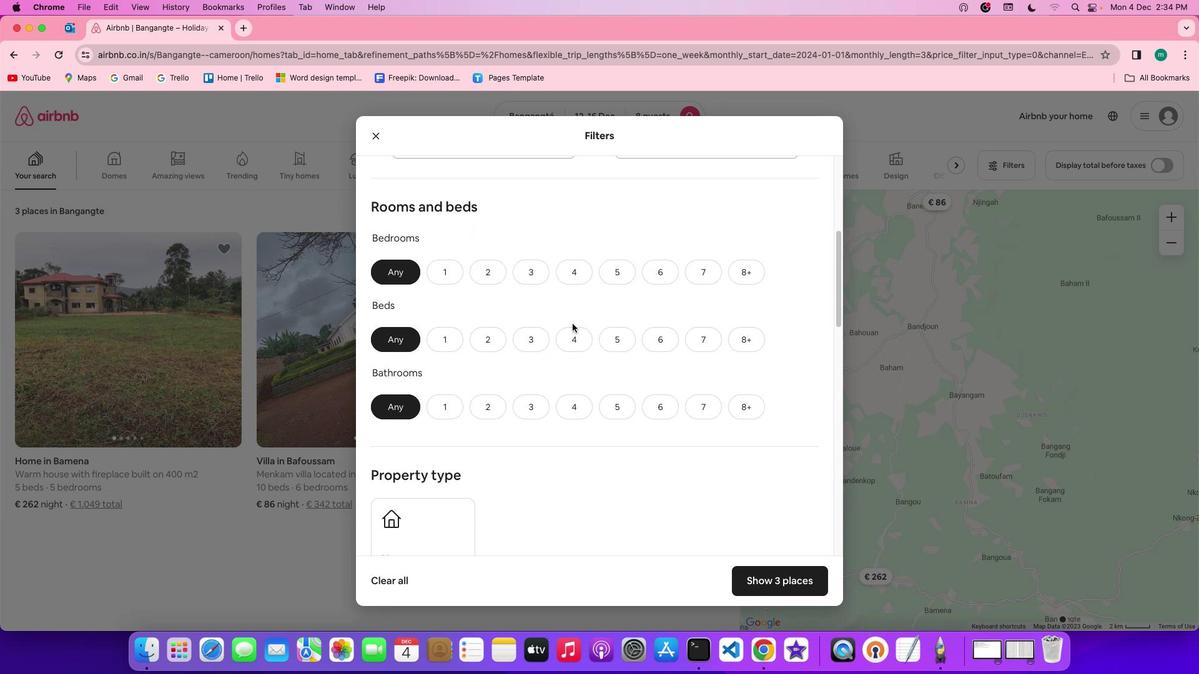 
Action: Mouse moved to (579, 330)
Screenshot: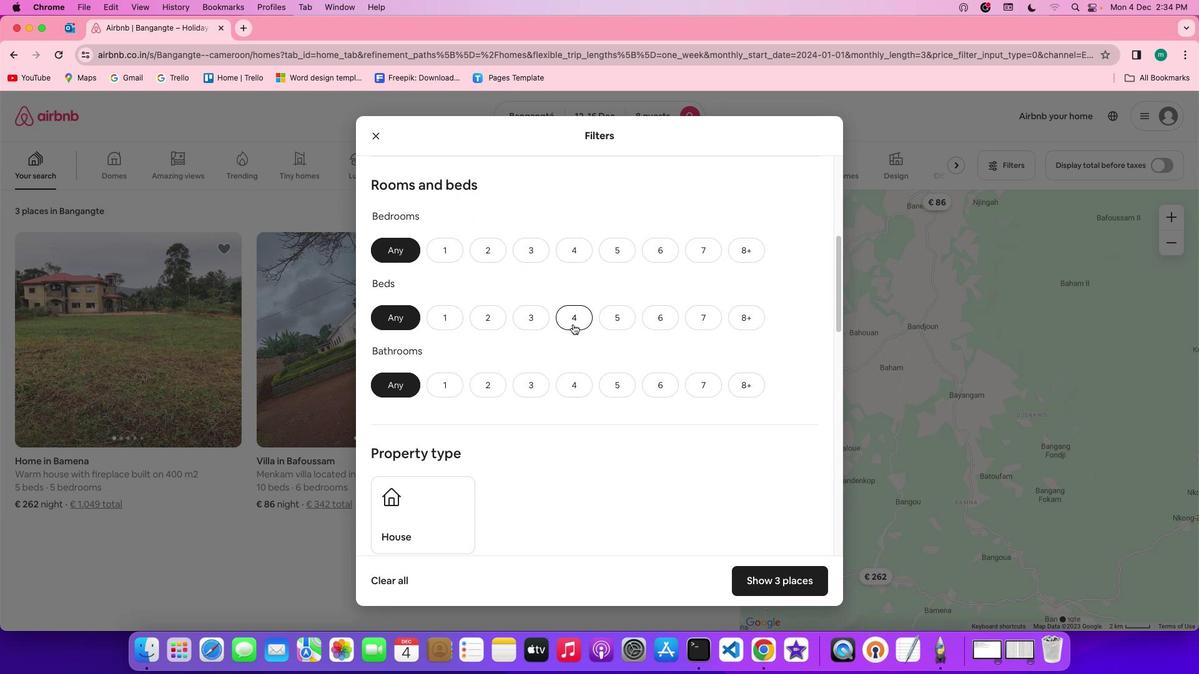 
Action: Mouse scrolled (579, 330) with delta (5, 4)
Screenshot: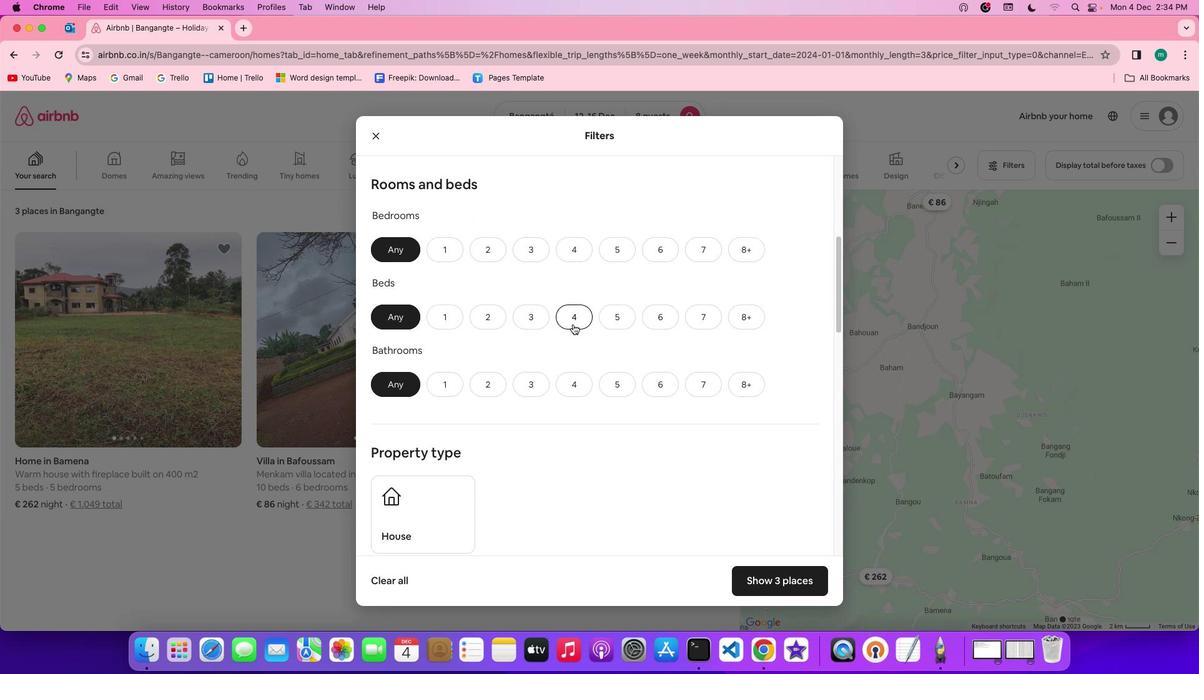 
Action: Mouse scrolled (579, 330) with delta (5, 4)
Screenshot: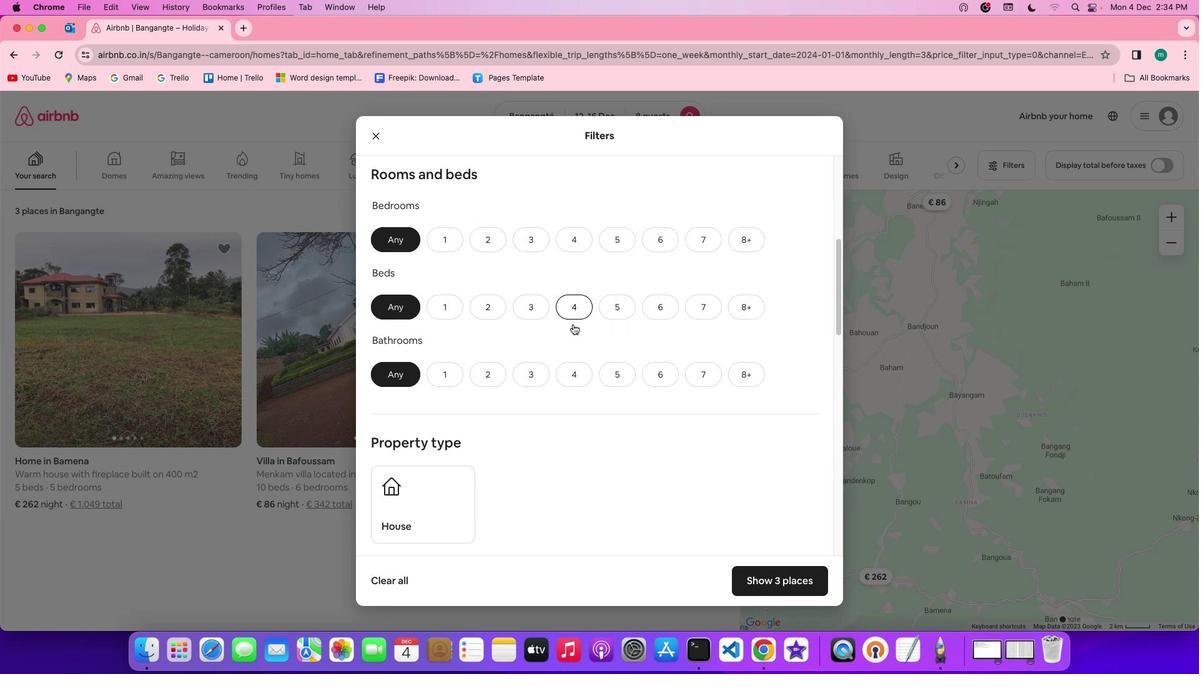 
Action: Mouse scrolled (579, 330) with delta (5, 4)
Screenshot: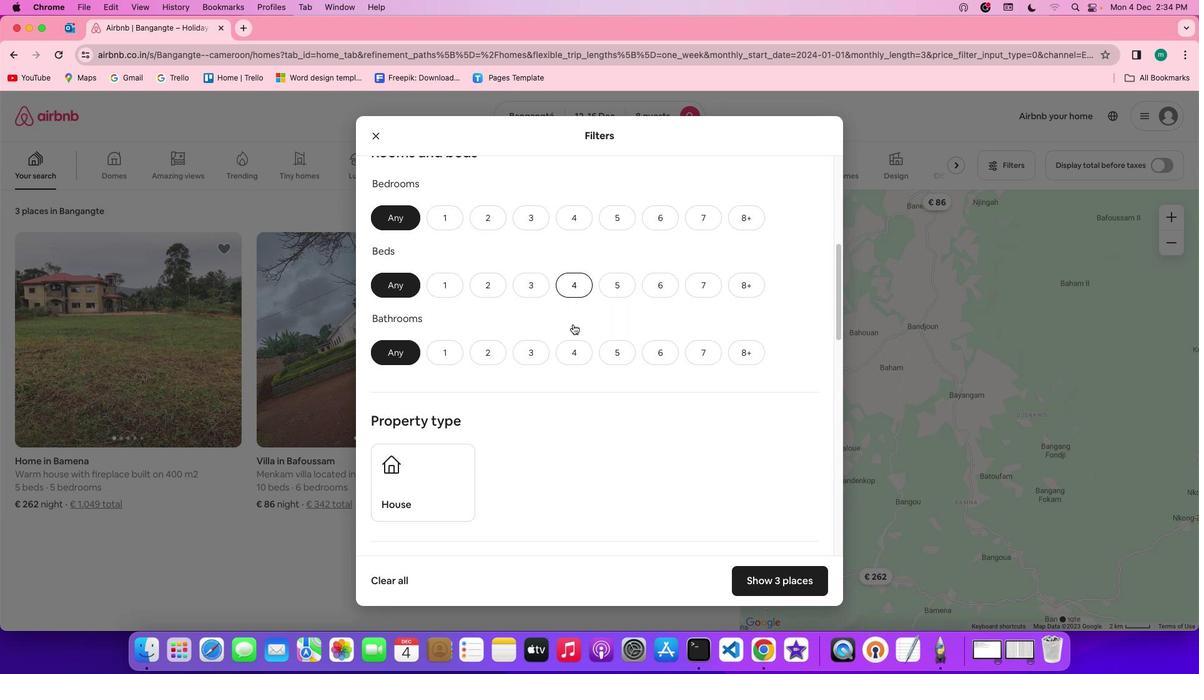 
Action: Mouse scrolled (579, 330) with delta (5, 4)
Screenshot: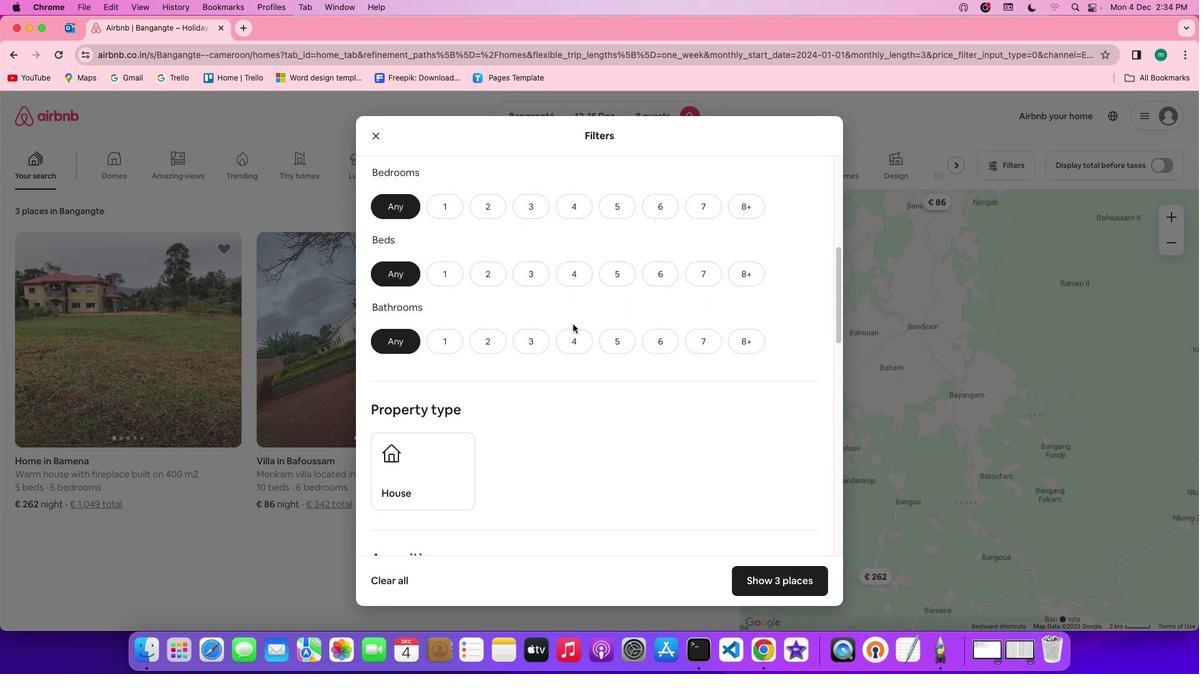 
Action: Mouse scrolled (579, 330) with delta (5, 4)
Screenshot: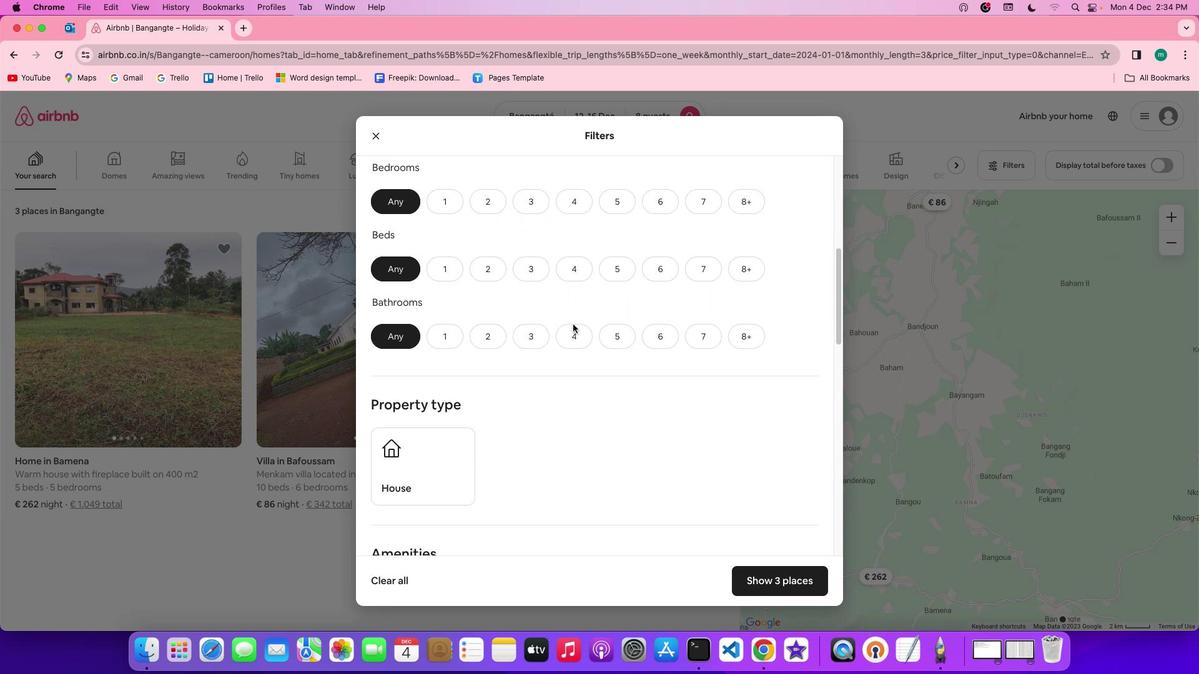 
Action: Mouse moved to (751, 213)
Screenshot: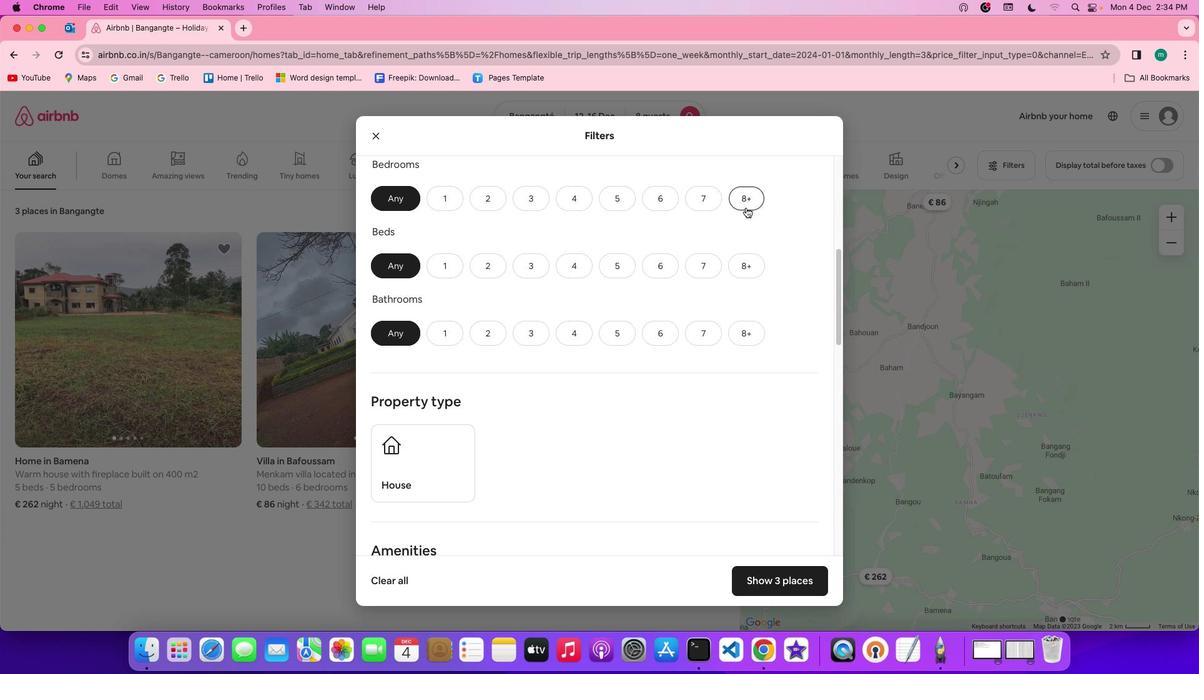 
Action: Mouse pressed left at (751, 213)
Screenshot: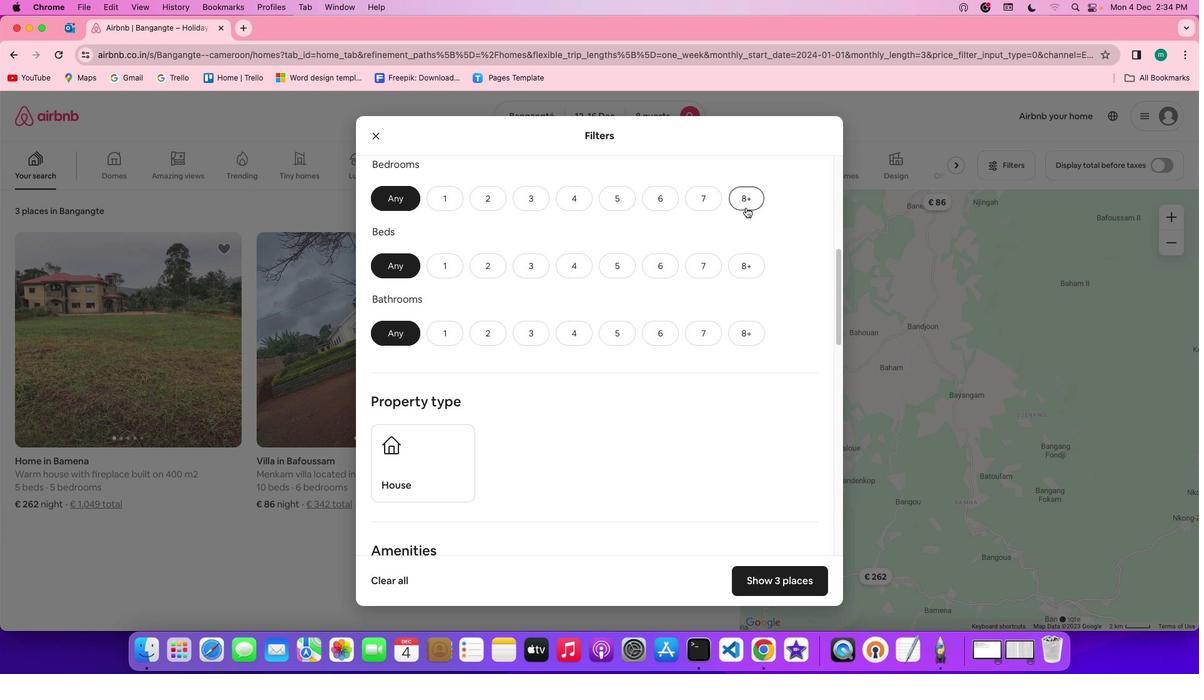 
Action: Mouse moved to (746, 265)
Screenshot: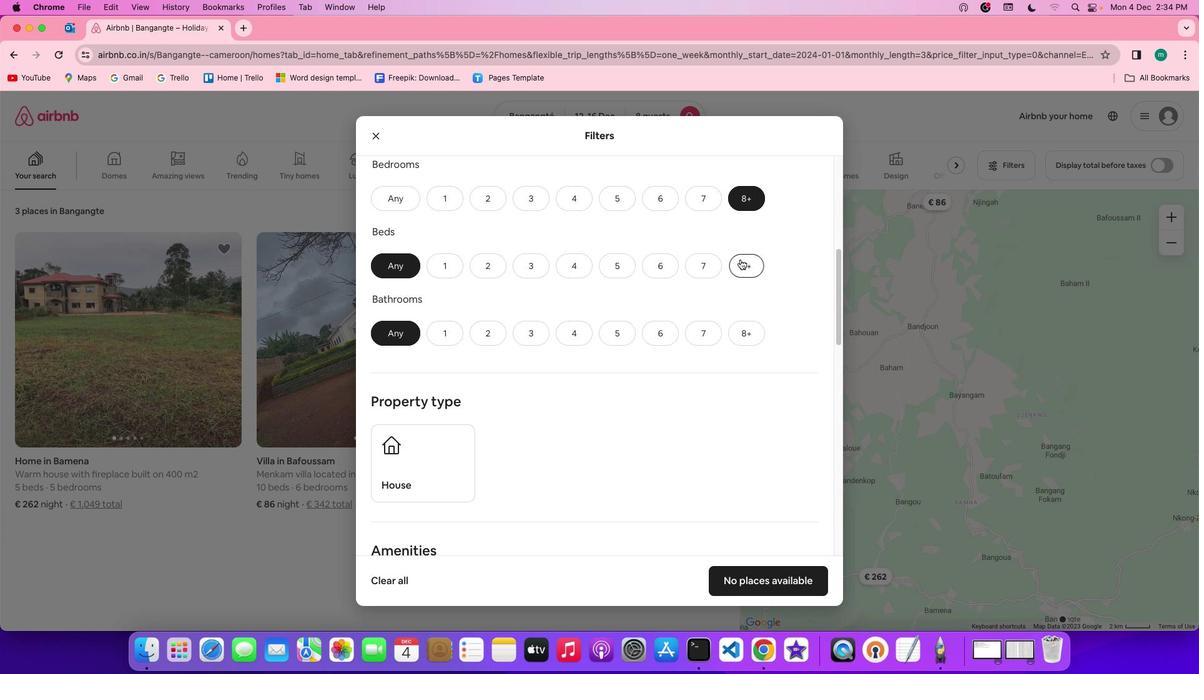 
Action: Mouse pressed left at (746, 265)
Screenshot: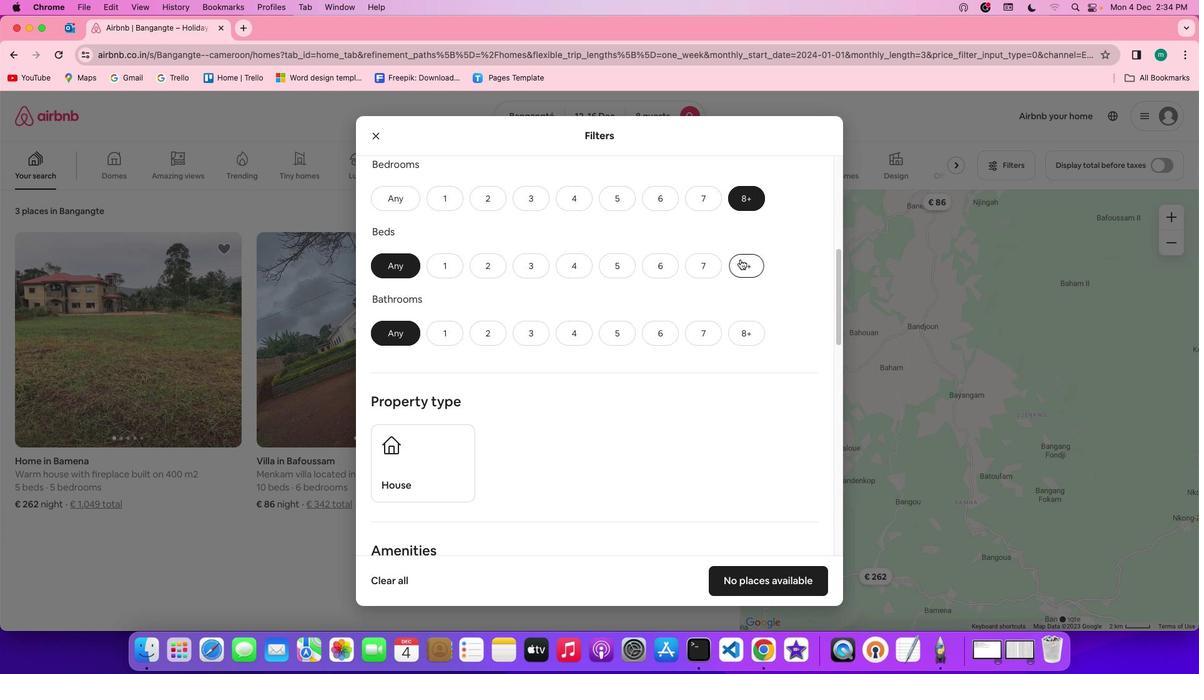 
Action: Mouse moved to (738, 350)
Screenshot: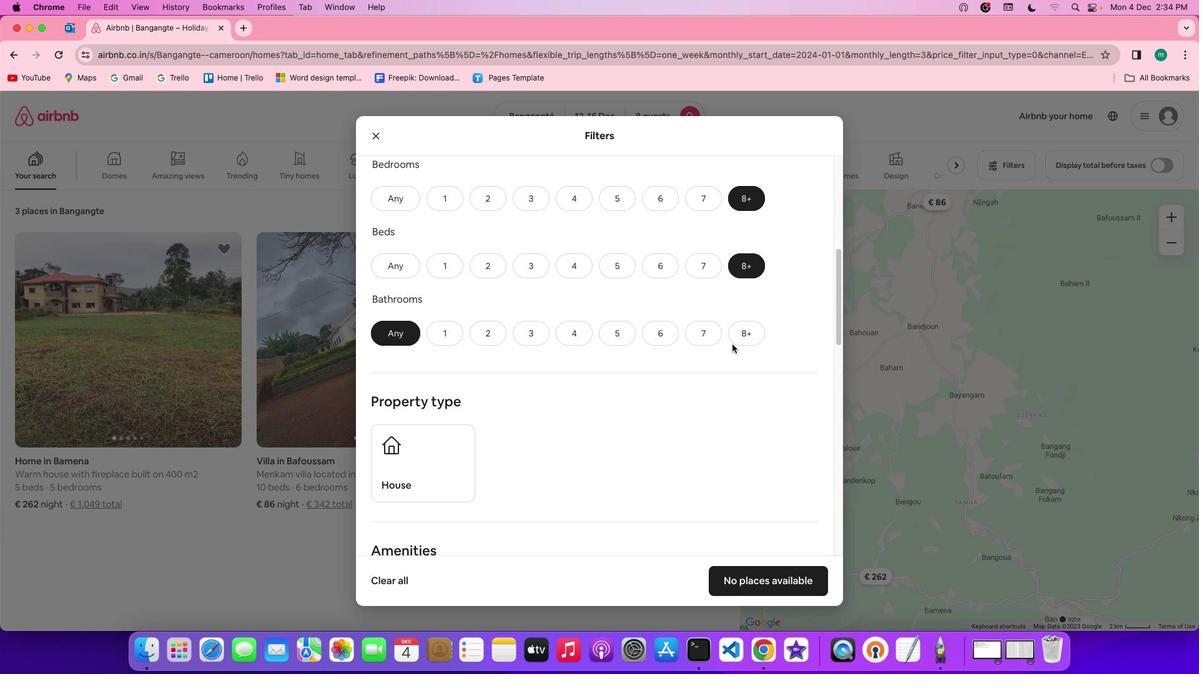
Action: Mouse pressed left at (738, 350)
Screenshot: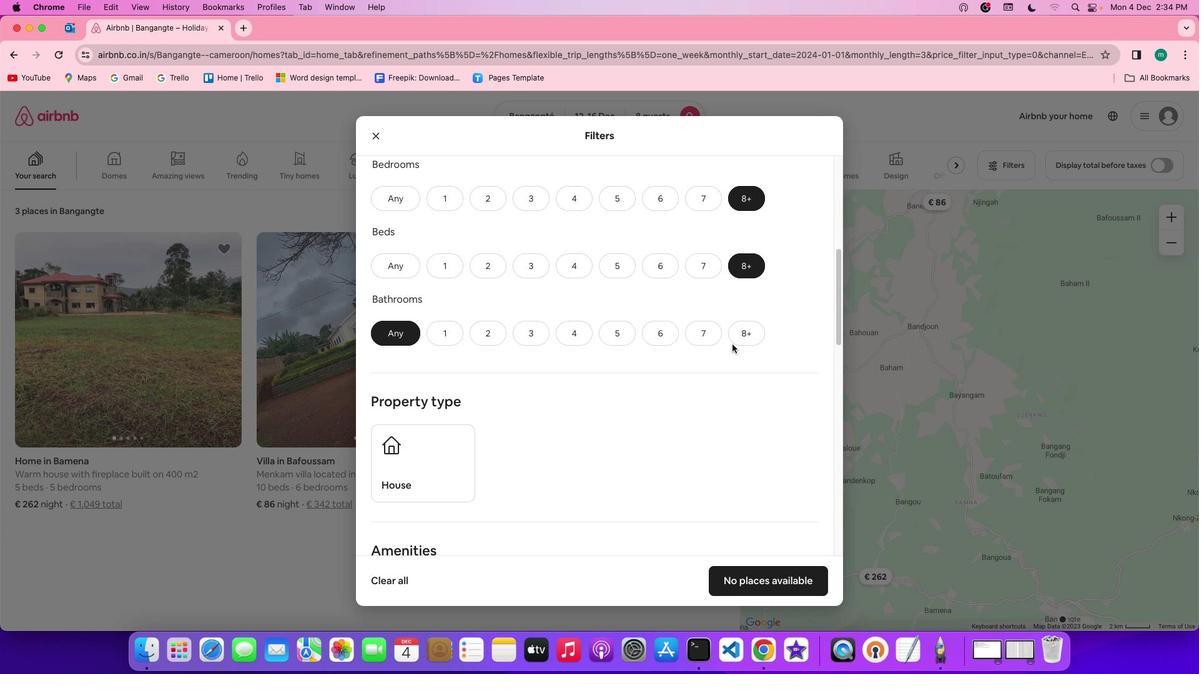 
Action: Mouse moved to (743, 346)
Screenshot: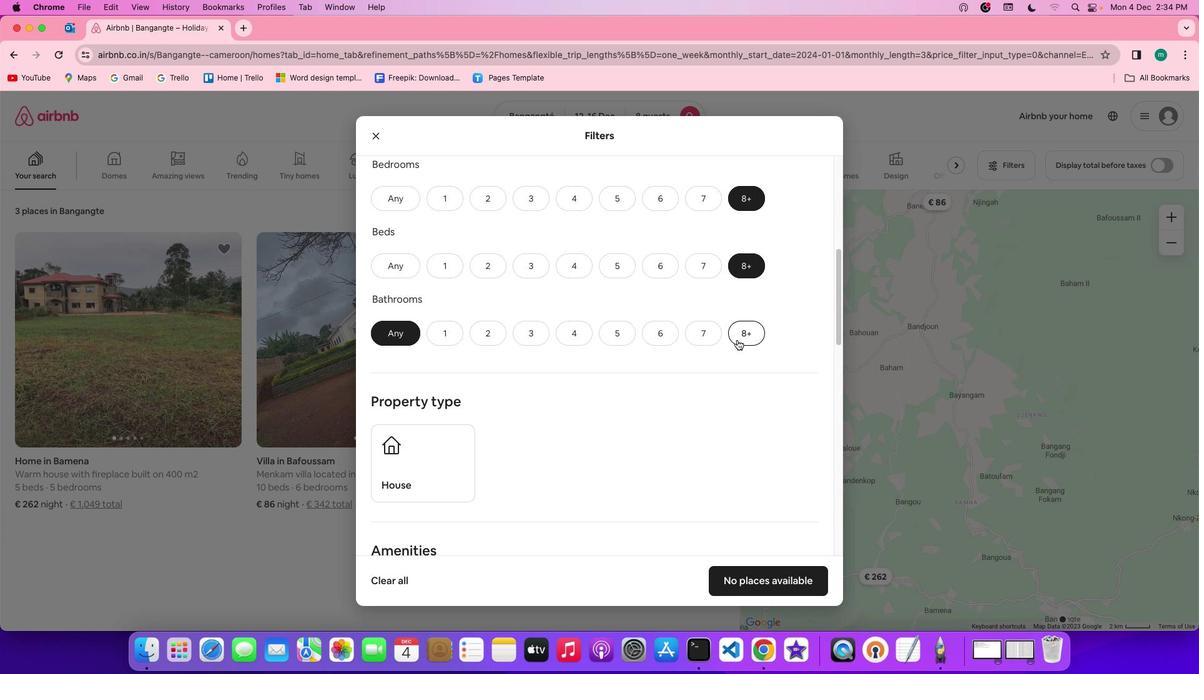 
Action: Mouse pressed left at (743, 346)
Screenshot: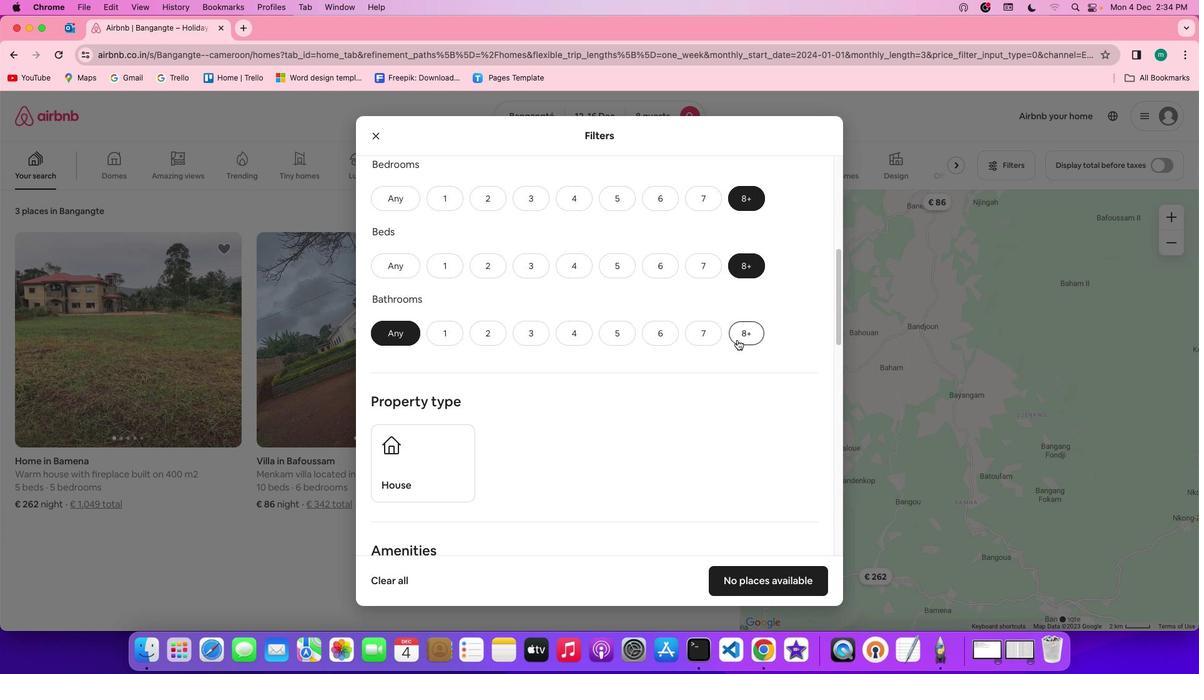 
Action: Mouse moved to (565, 366)
Screenshot: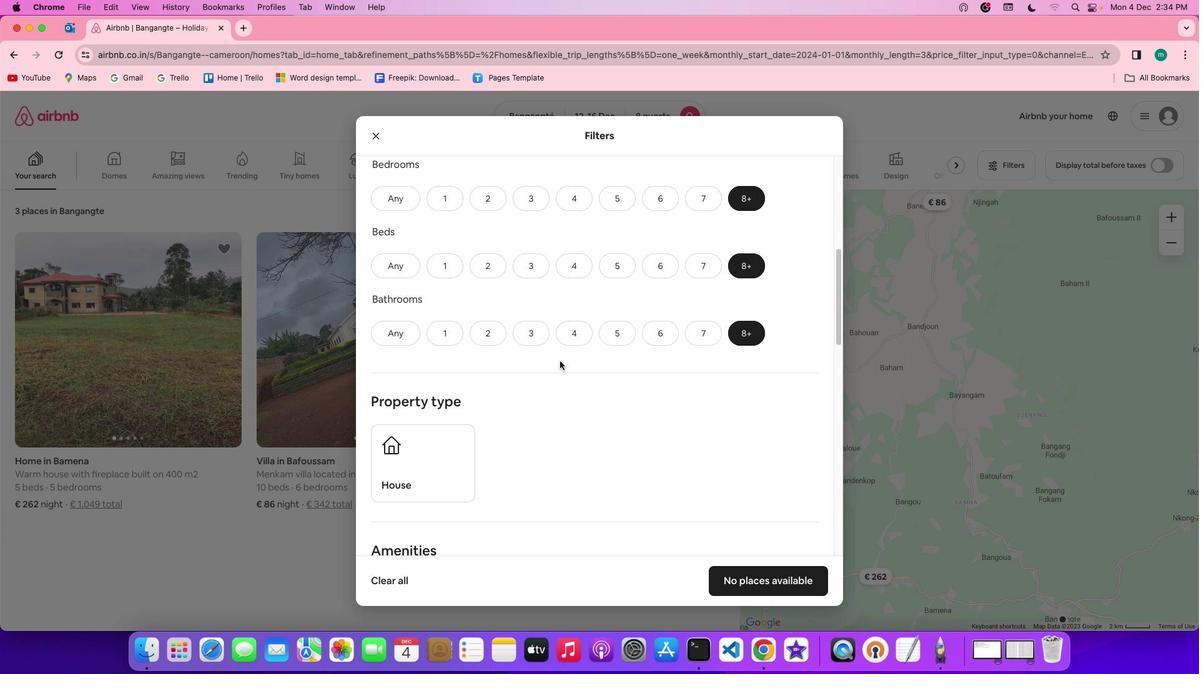 
Action: Mouse scrolled (565, 366) with delta (5, 4)
Screenshot: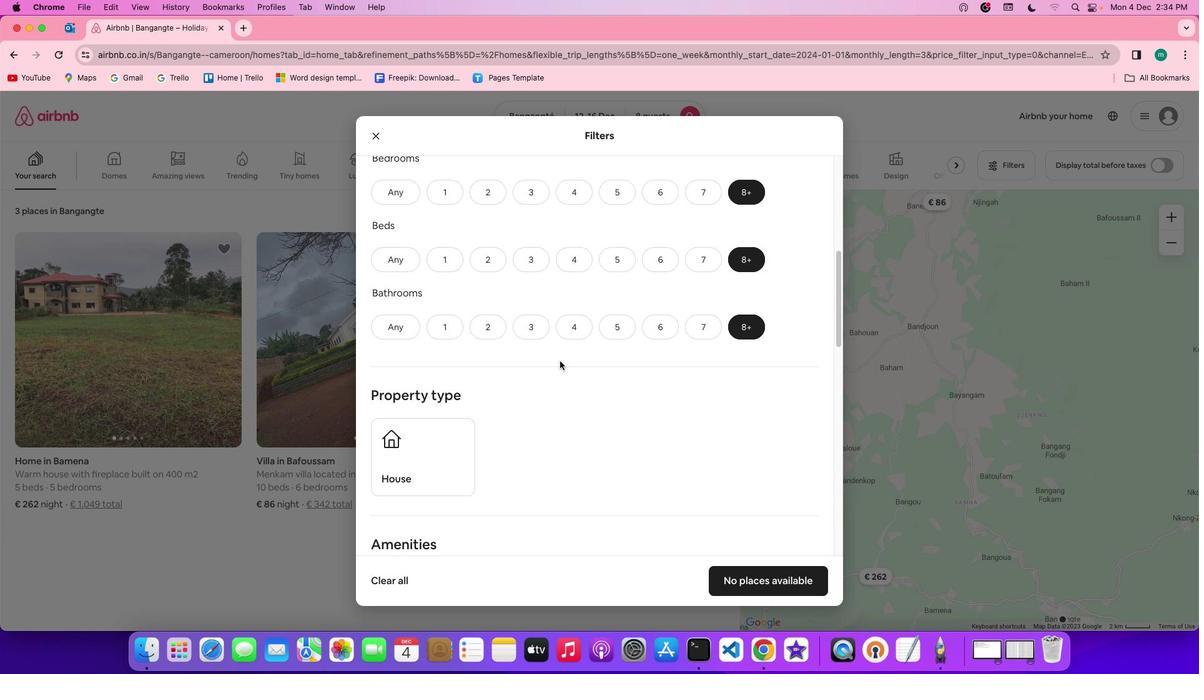 
Action: Mouse scrolled (565, 366) with delta (5, 4)
Screenshot: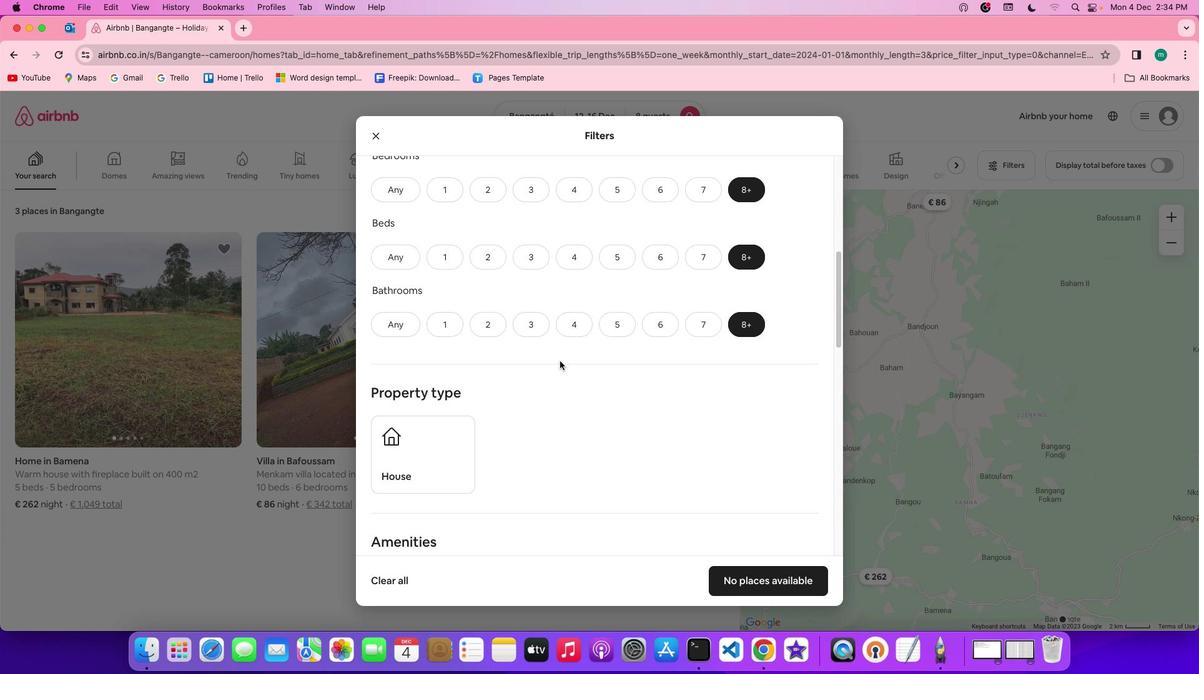 
Action: Mouse scrolled (565, 366) with delta (5, 4)
Screenshot: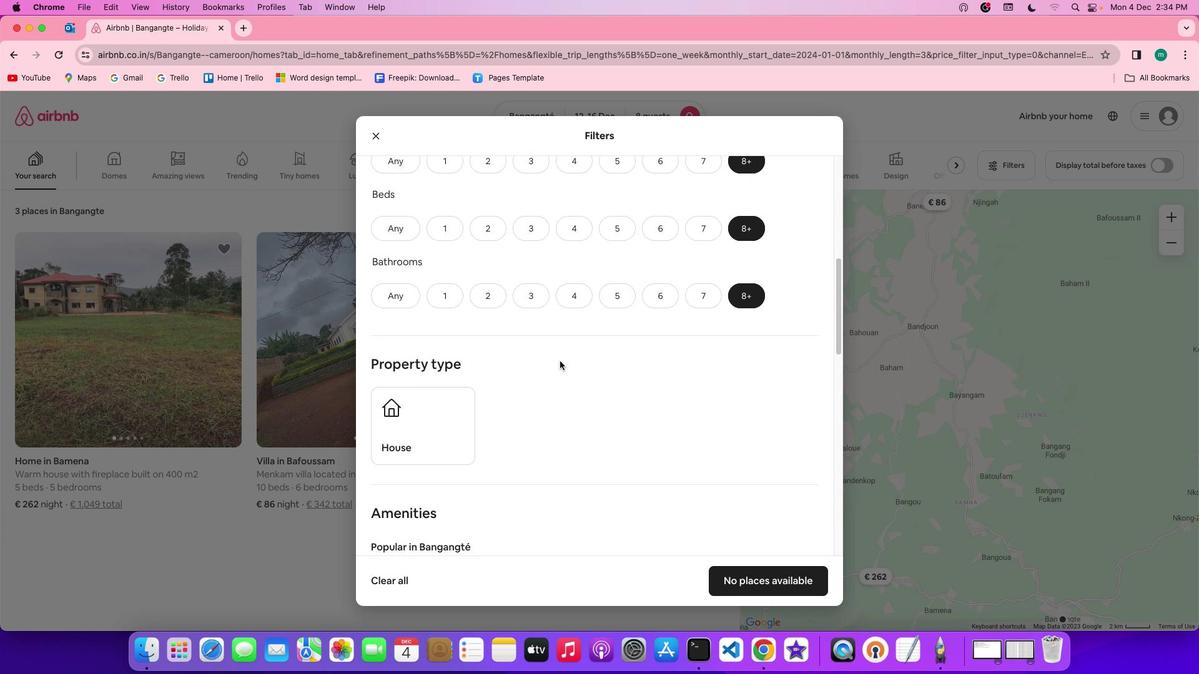 
Action: Mouse scrolled (565, 366) with delta (5, 4)
Screenshot: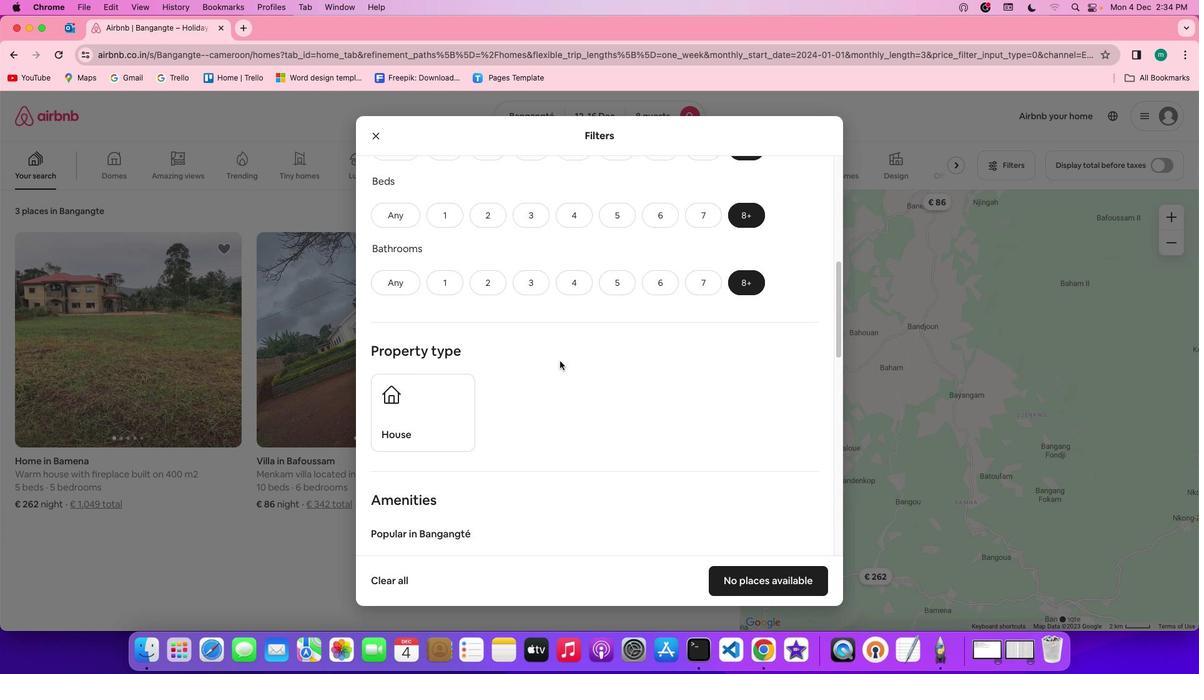 
Action: Mouse scrolled (565, 366) with delta (5, 4)
Screenshot: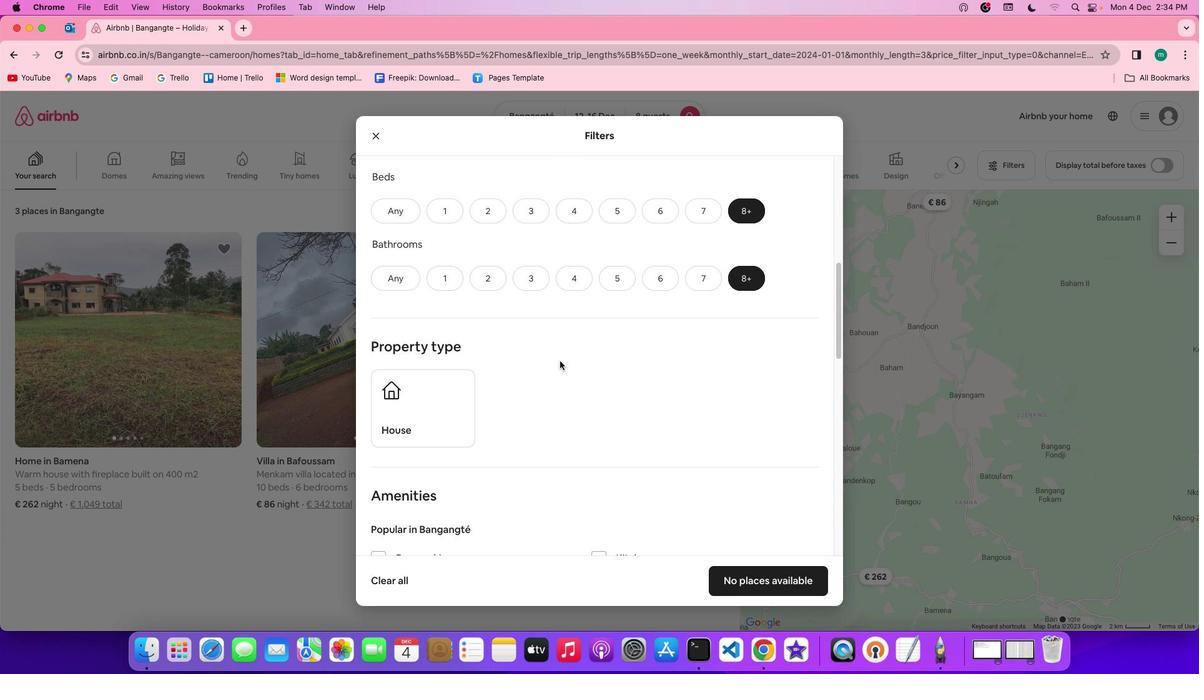 
Action: Mouse scrolled (565, 366) with delta (5, 4)
Screenshot: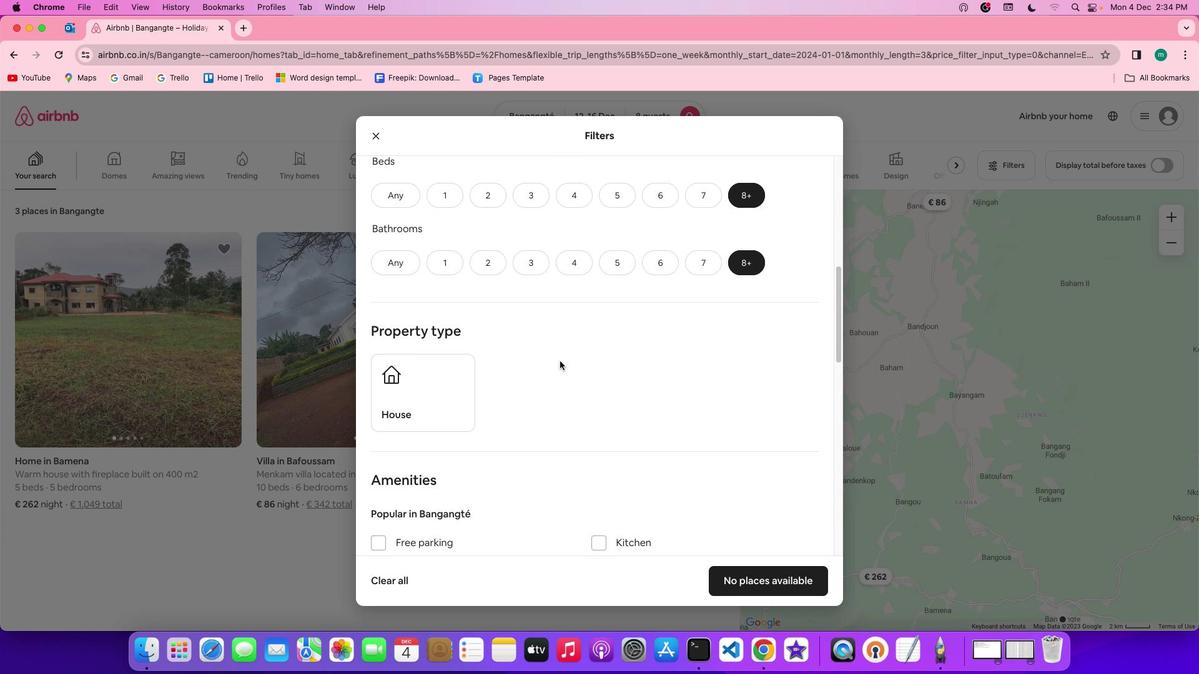 
Action: Mouse scrolled (565, 366) with delta (5, 4)
Screenshot: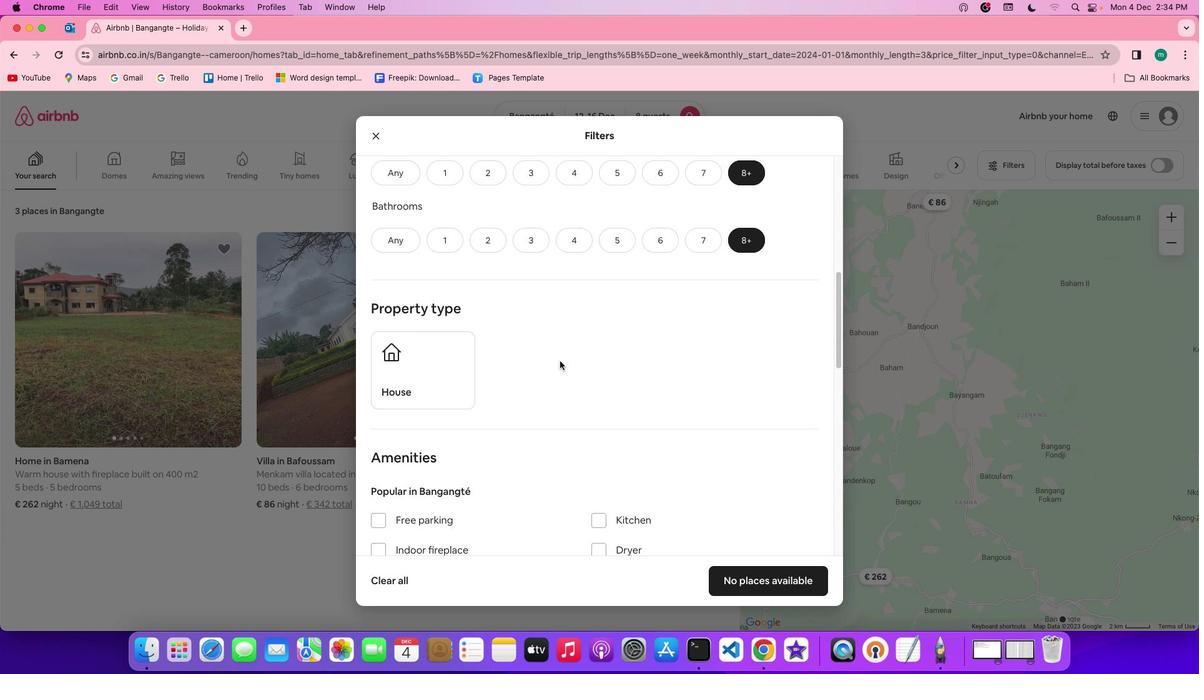 
Action: Mouse scrolled (565, 366) with delta (5, 4)
Screenshot: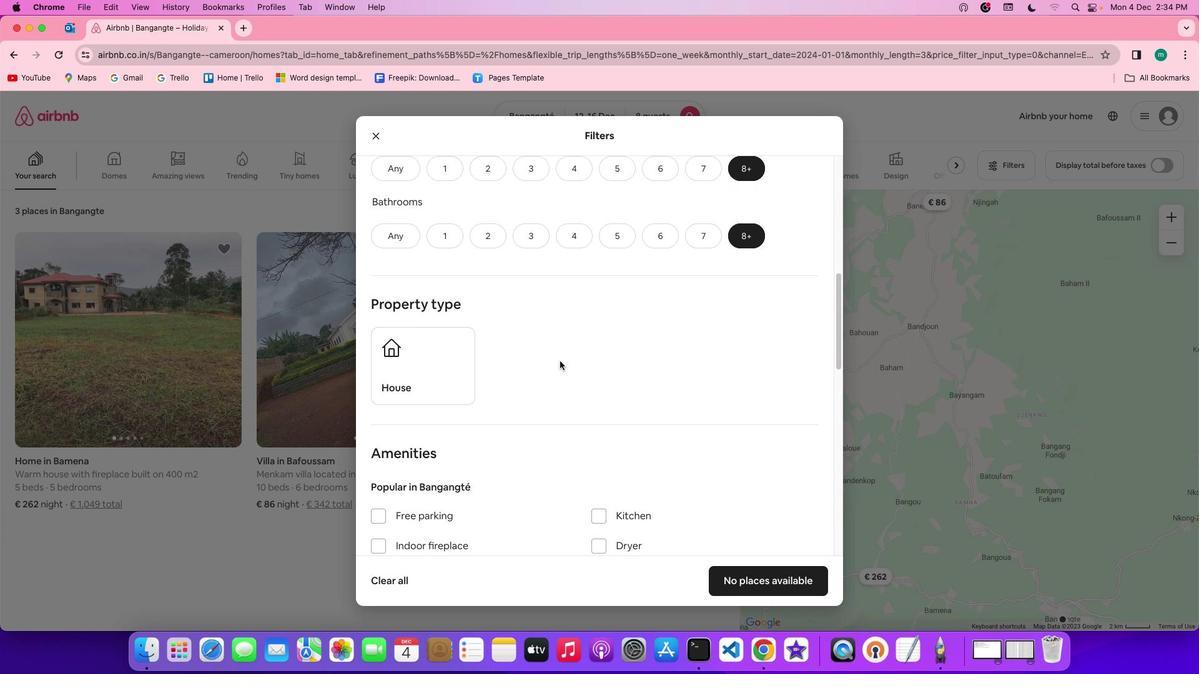 
Action: Mouse moved to (522, 373)
Screenshot: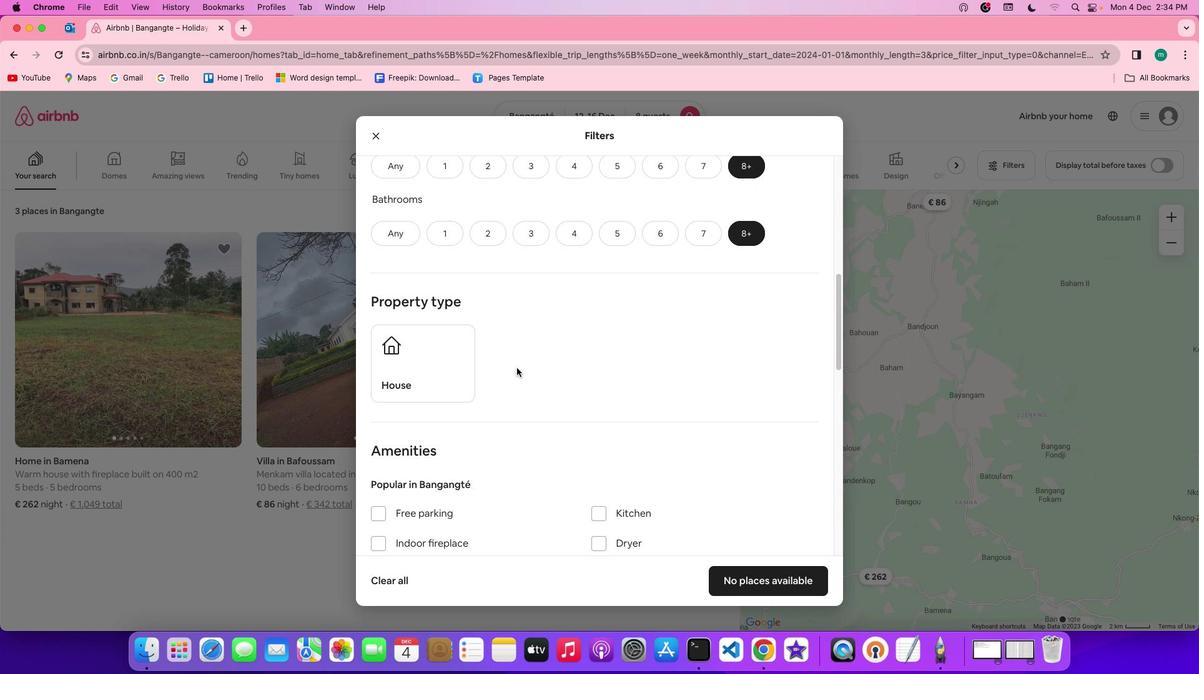 
Action: Mouse scrolled (522, 373) with delta (5, 4)
Screenshot: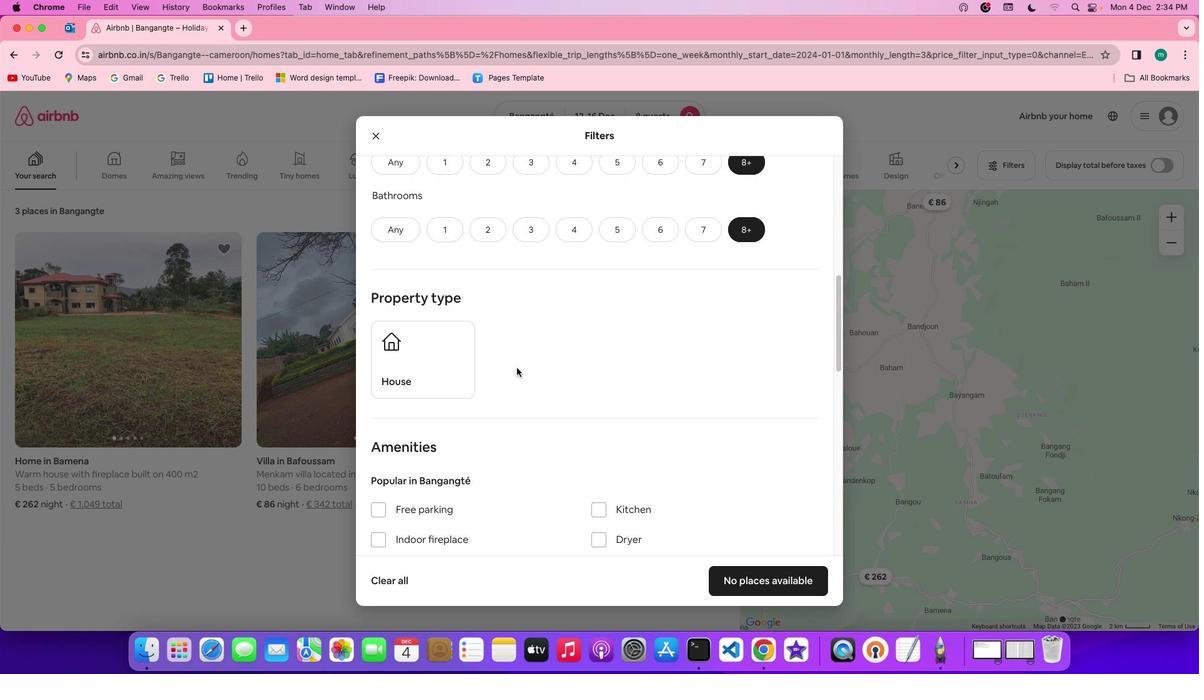
Action: Mouse scrolled (522, 373) with delta (5, 4)
Screenshot: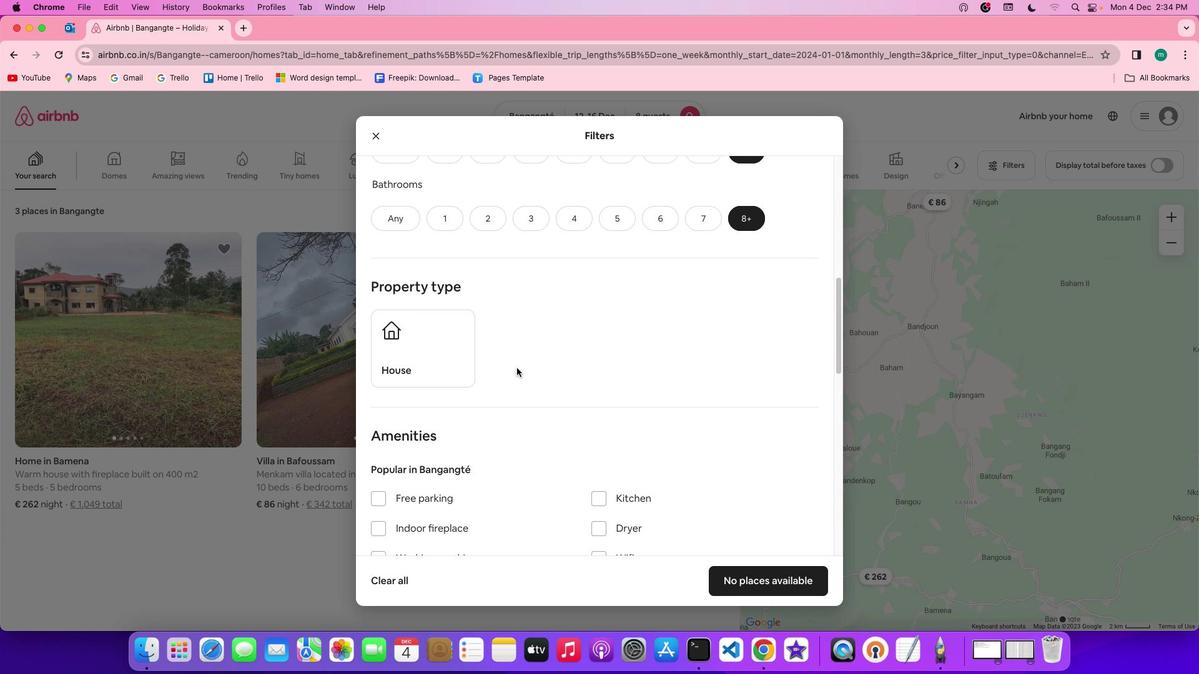 
Action: Mouse scrolled (522, 373) with delta (5, 4)
Screenshot: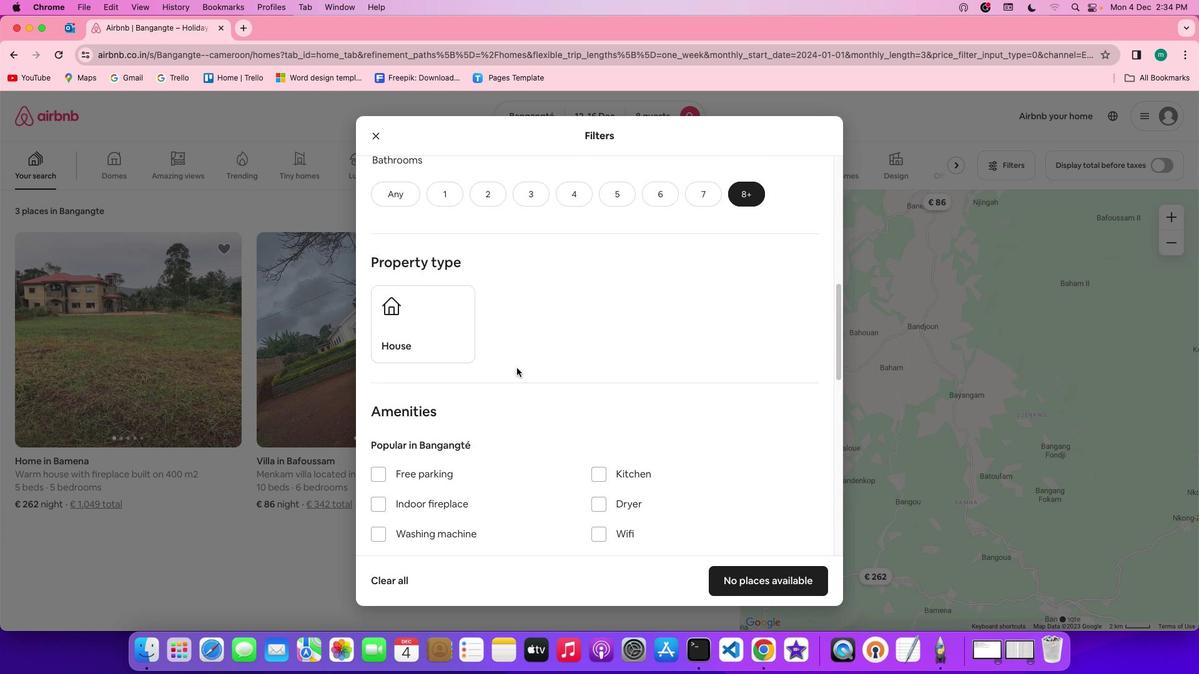 
Action: Mouse scrolled (522, 373) with delta (5, 4)
Screenshot: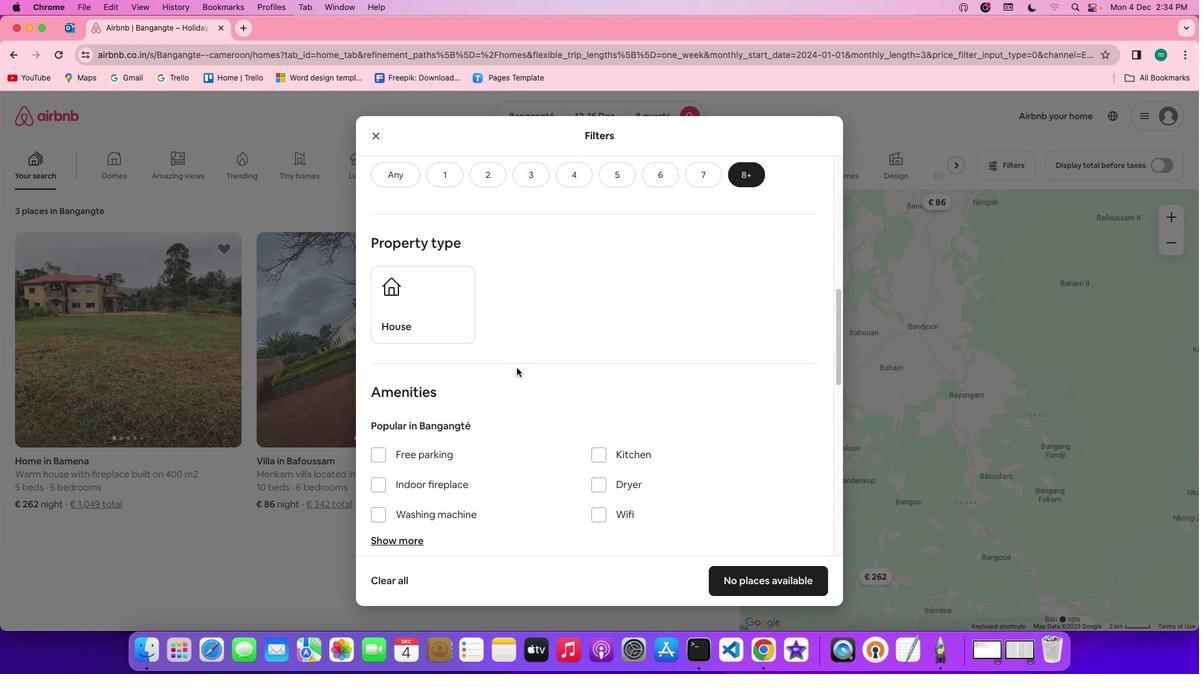 
Action: Mouse scrolled (522, 373) with delta (5, 4)
Screenshot: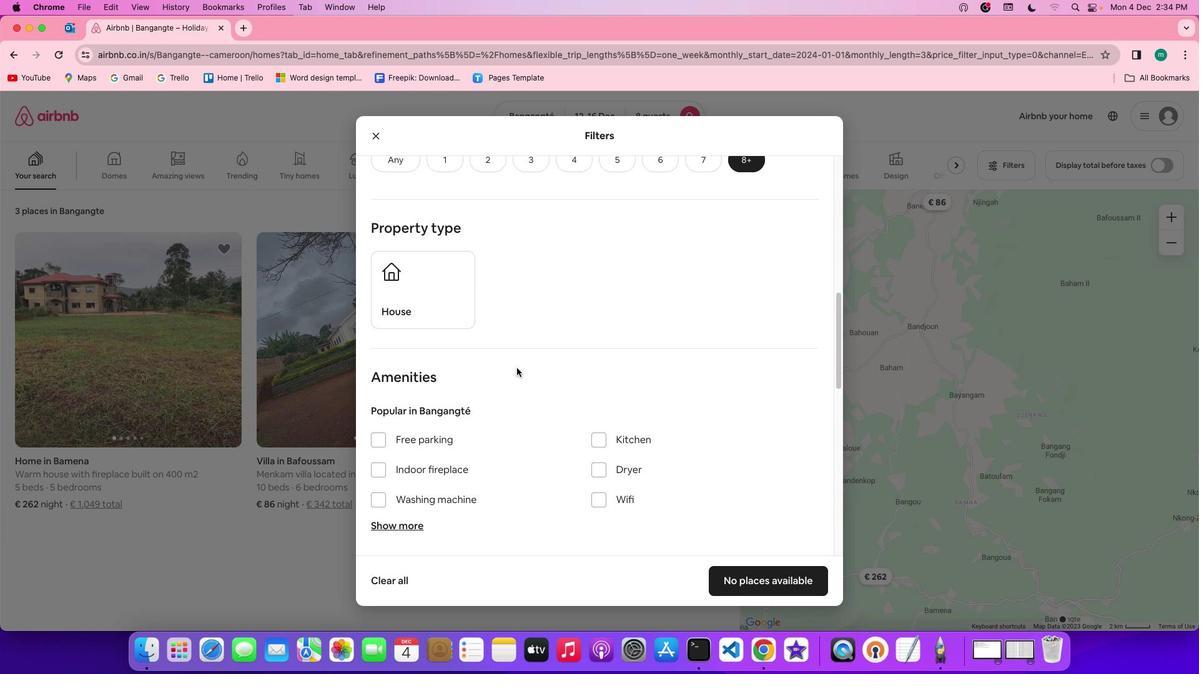 
Action: Mouse scrolled (522, 373) with delta (5, 4)
Screenshot: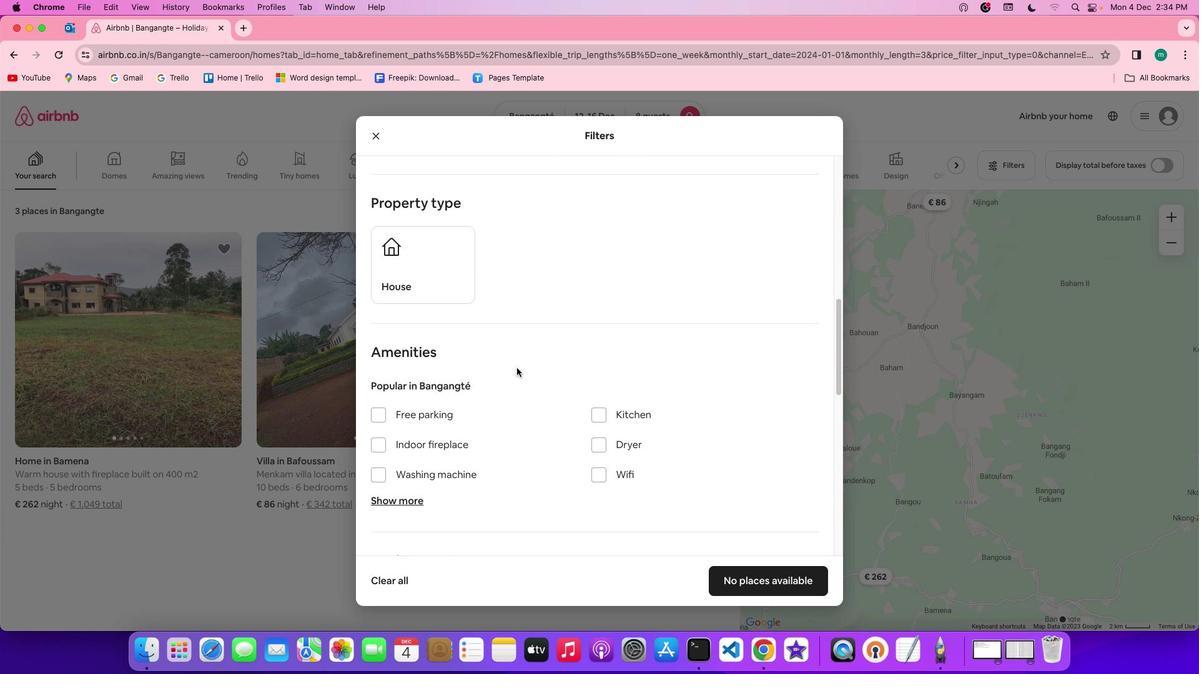 
Action: Mouse scrolled (522, 373) with delta (5, 4)
Screenshot: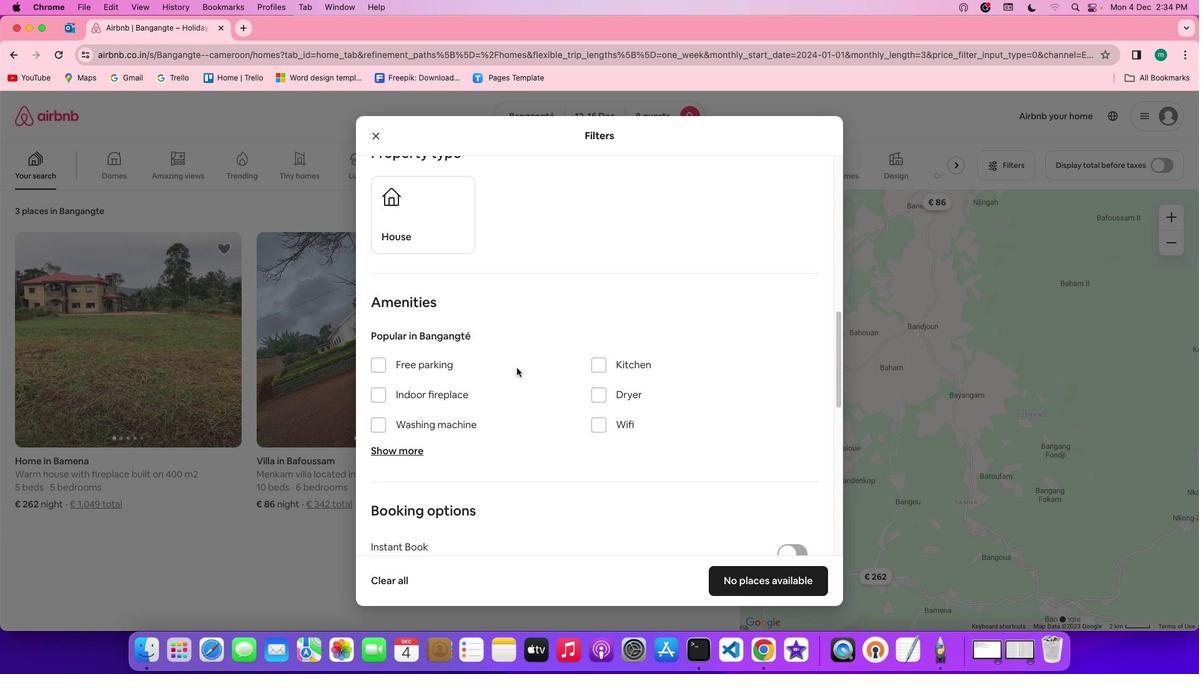 
Action: Mouse scrolled (522, 373) with delta (5, 4)
Screenshot: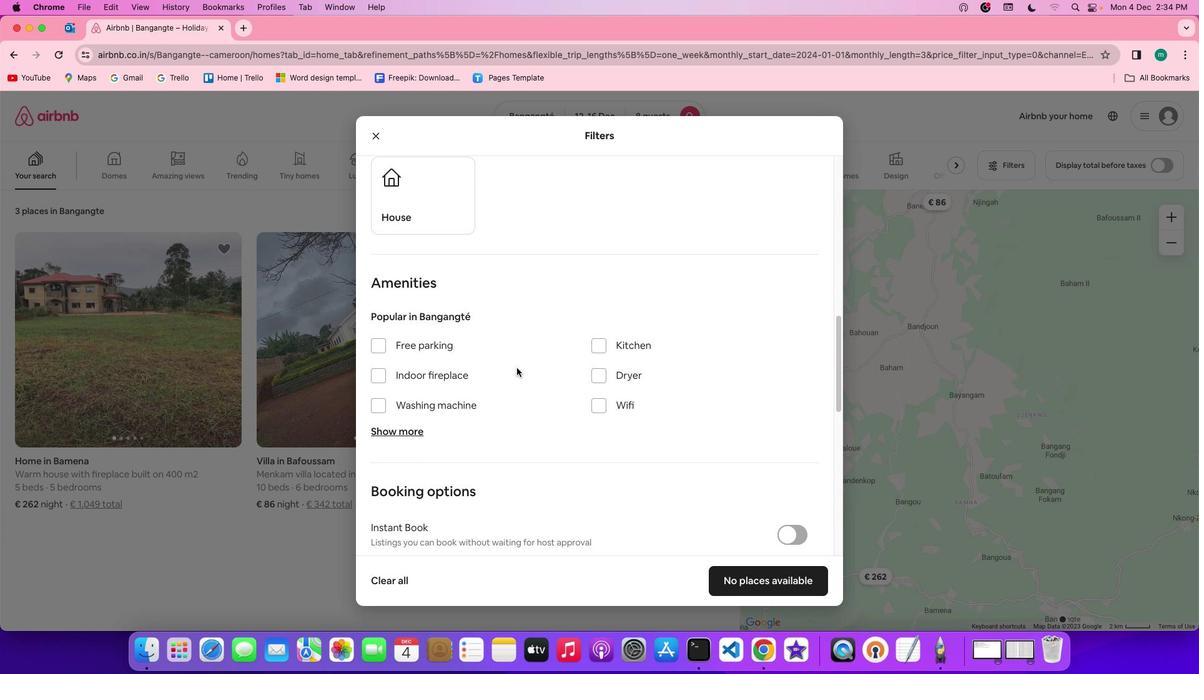 
Action: Mouse scrolled (522, 373) with delta (5, 4)
Screenshot: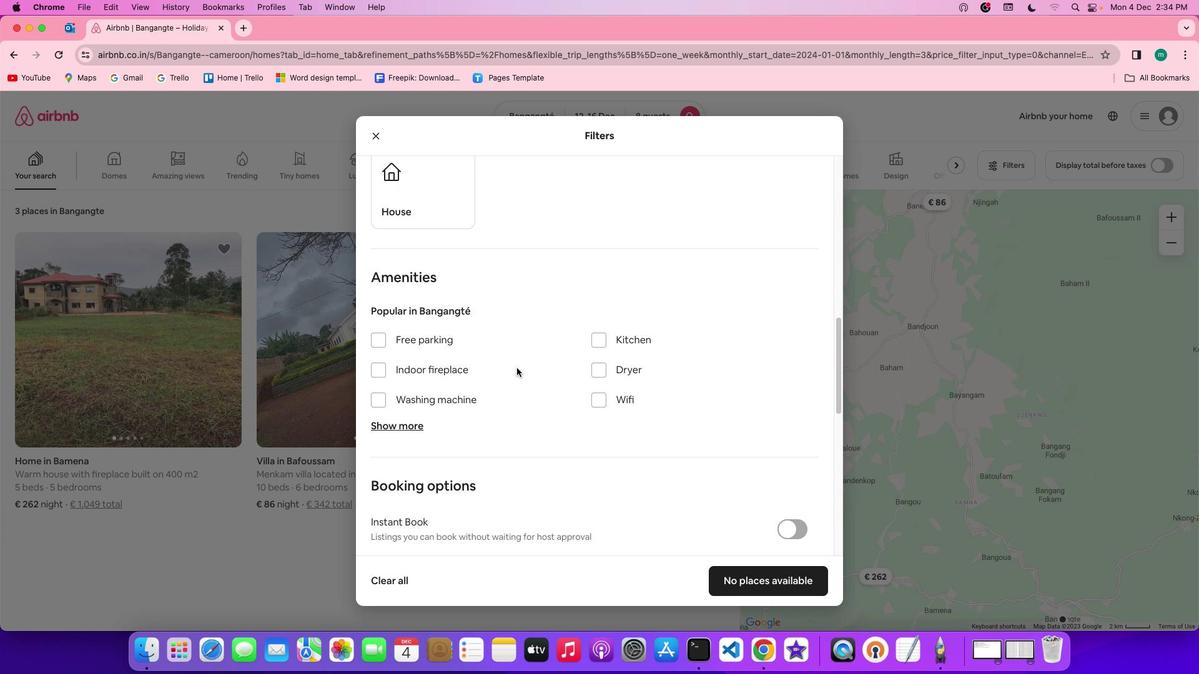 
Action: Mouse scrolled (522, 373) with delta (5, 4)
Screenshot: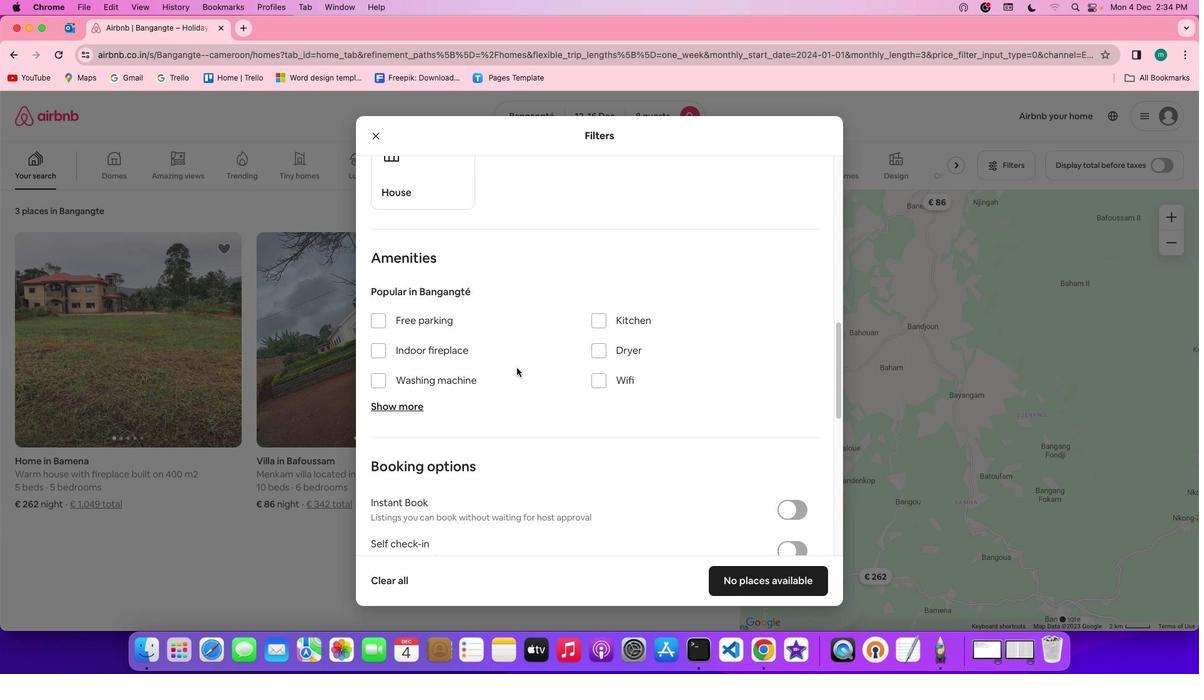 
Action: Mouse scrolled (522, 373) with delta (5, 4)
Screenshot: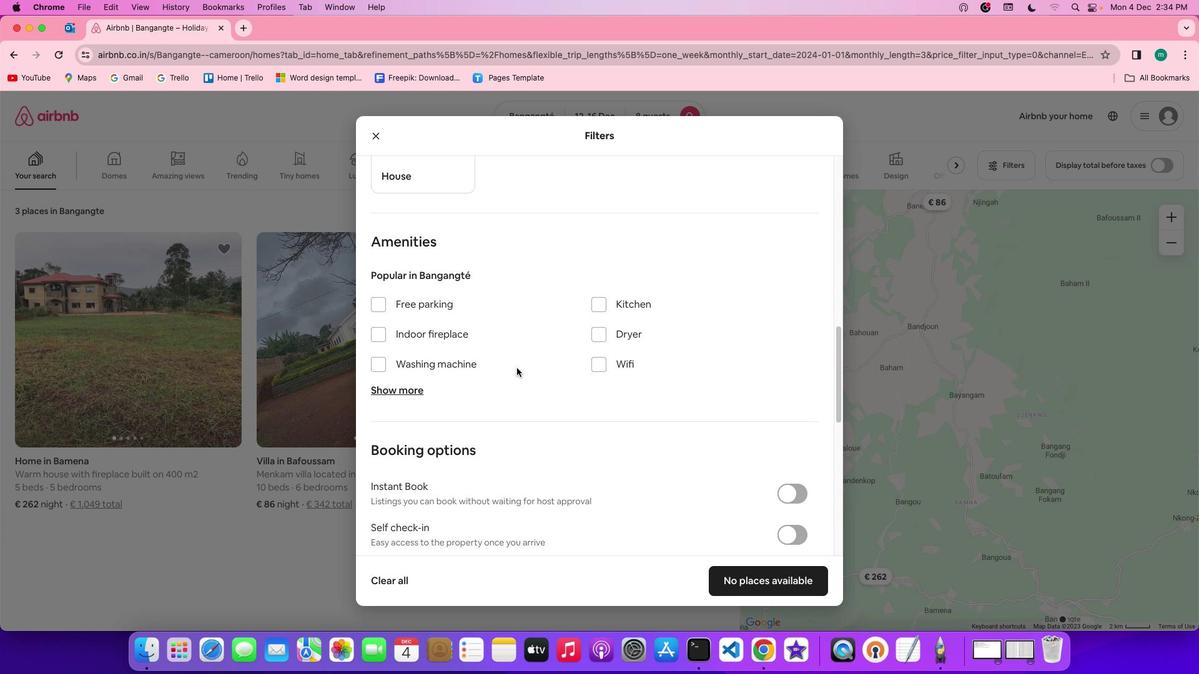 
Action: Mouse scrolled (522, 373) with delta (5, 4)
Screenshot: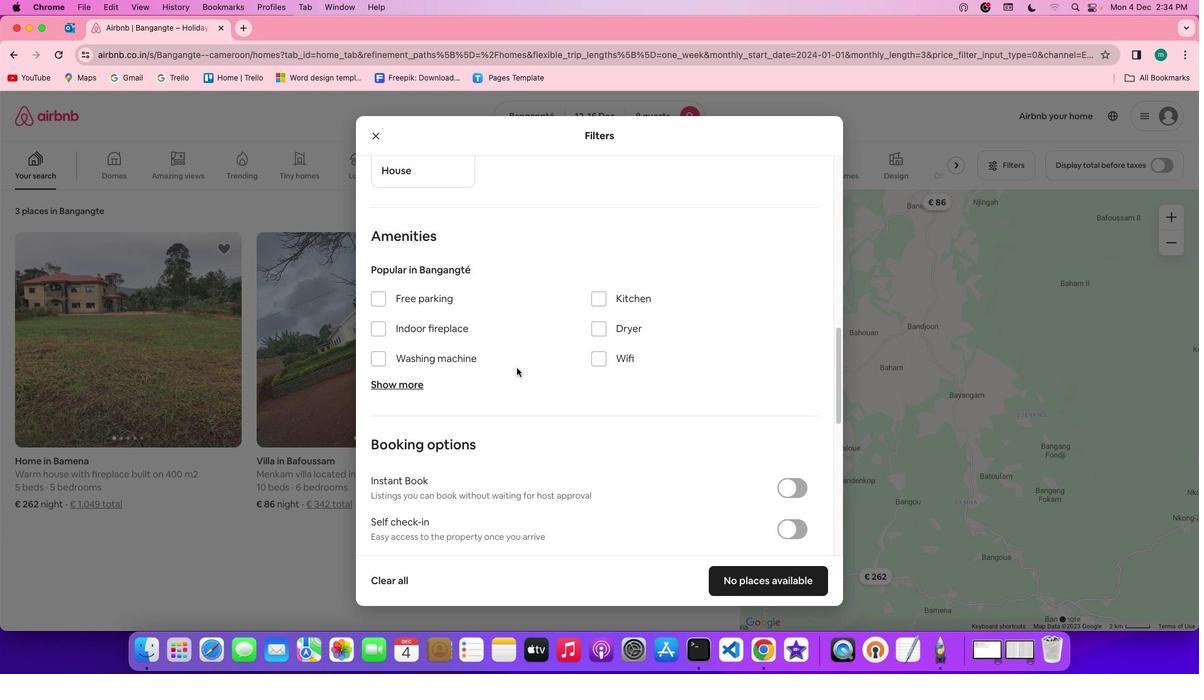 
Action: Mouse moved to (604, 360)
Screenshot: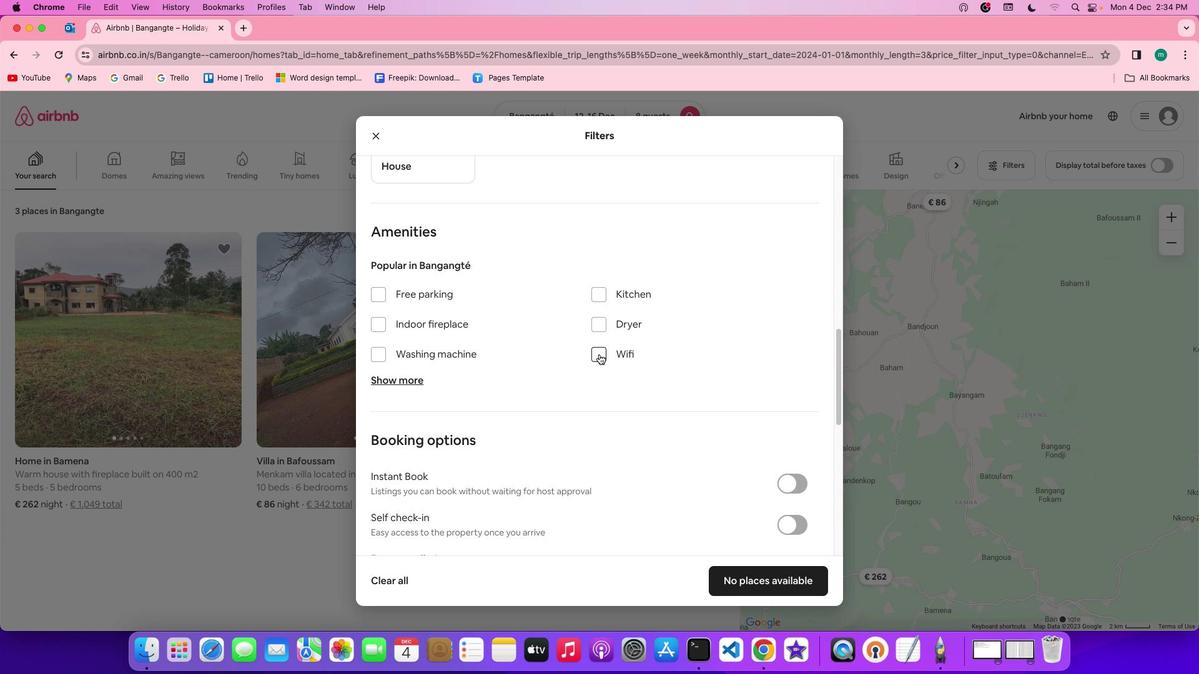 
Action: Mouse pressed left at (604, 360)
Screenshot: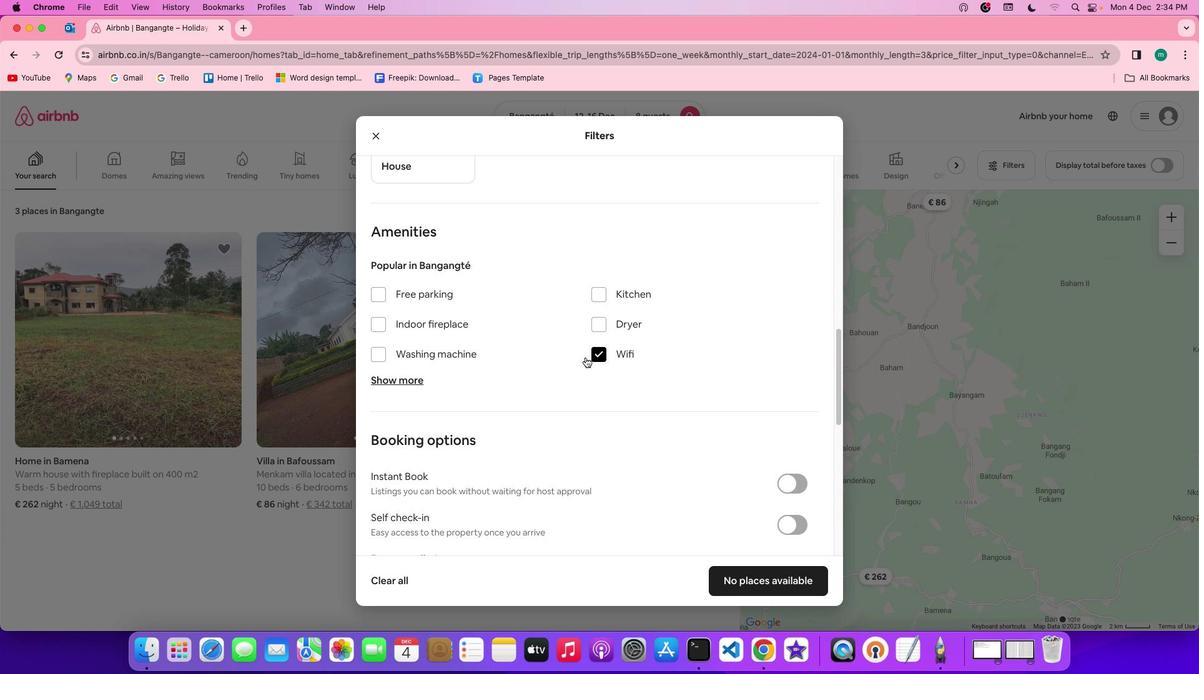 
Action: Mouse moved to (397, 385)
Screenshot: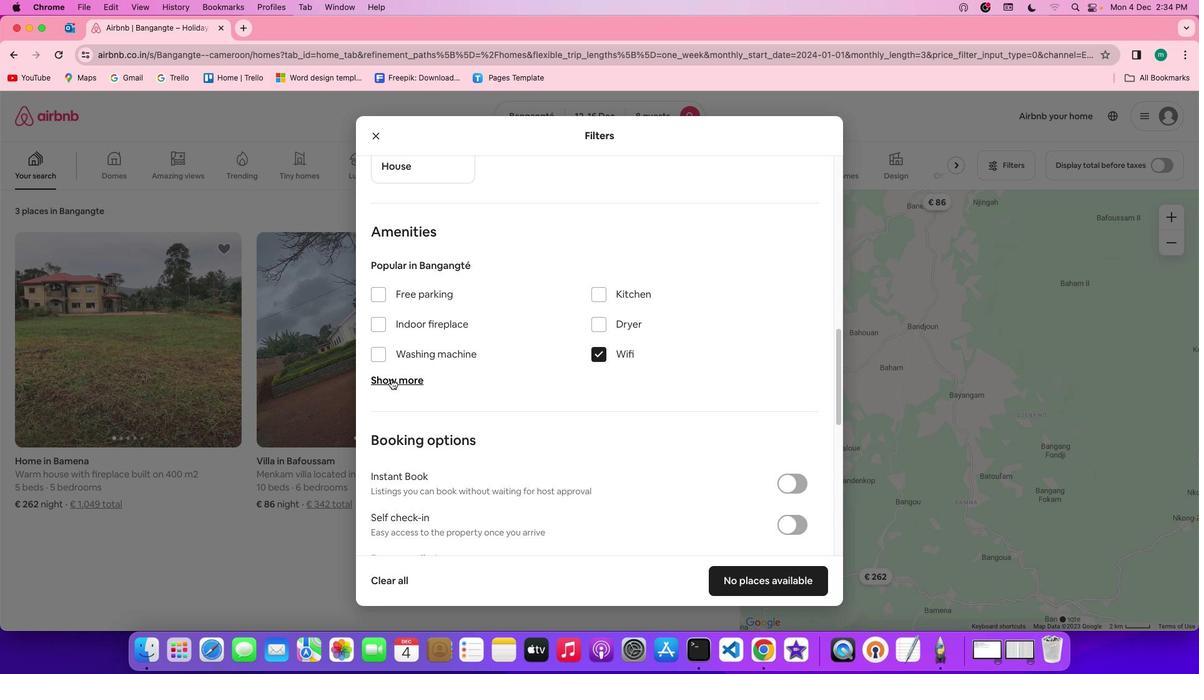 
Action: Mouse pressed left at (397, 385)
Screenshot: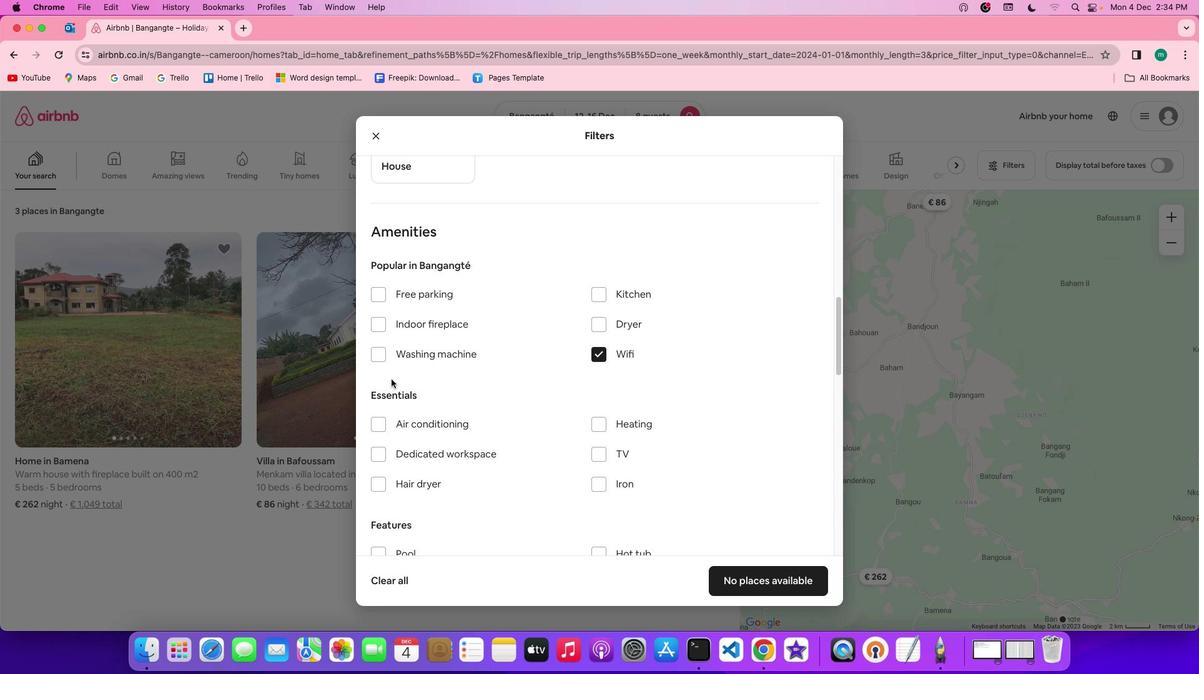 
Action: Mouse moved to (530, 404)
Screenshot: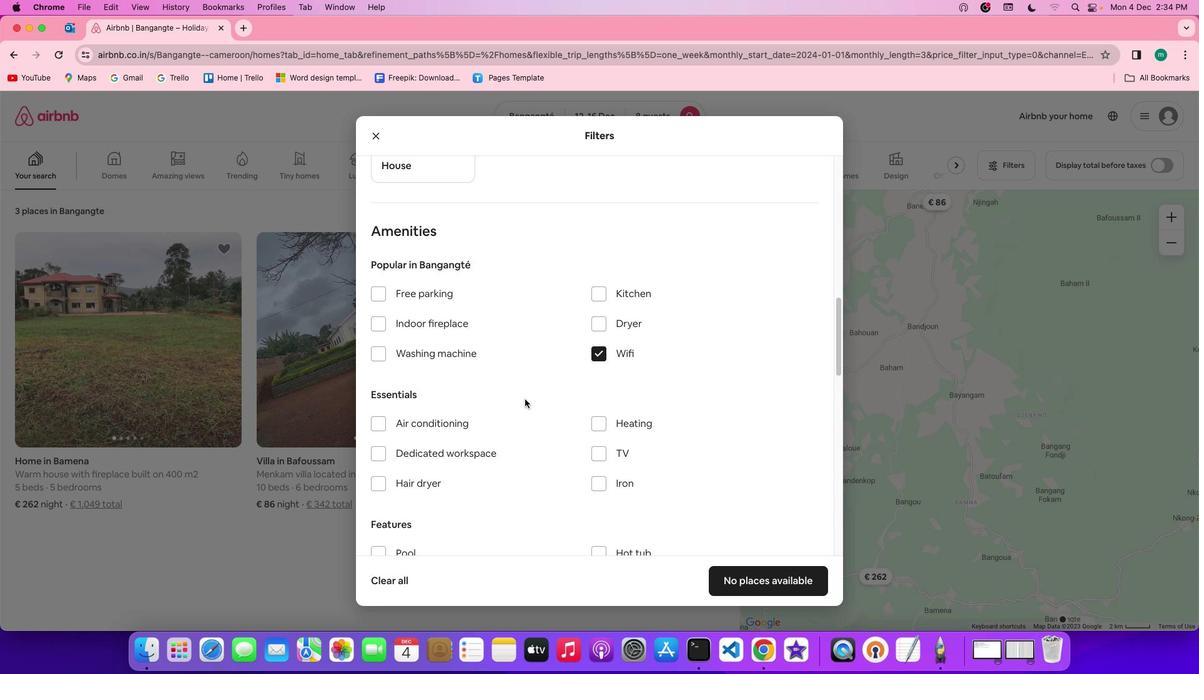 
Action: Mouse scrolled (530, 404) with delta (5, 4)
Screenshot: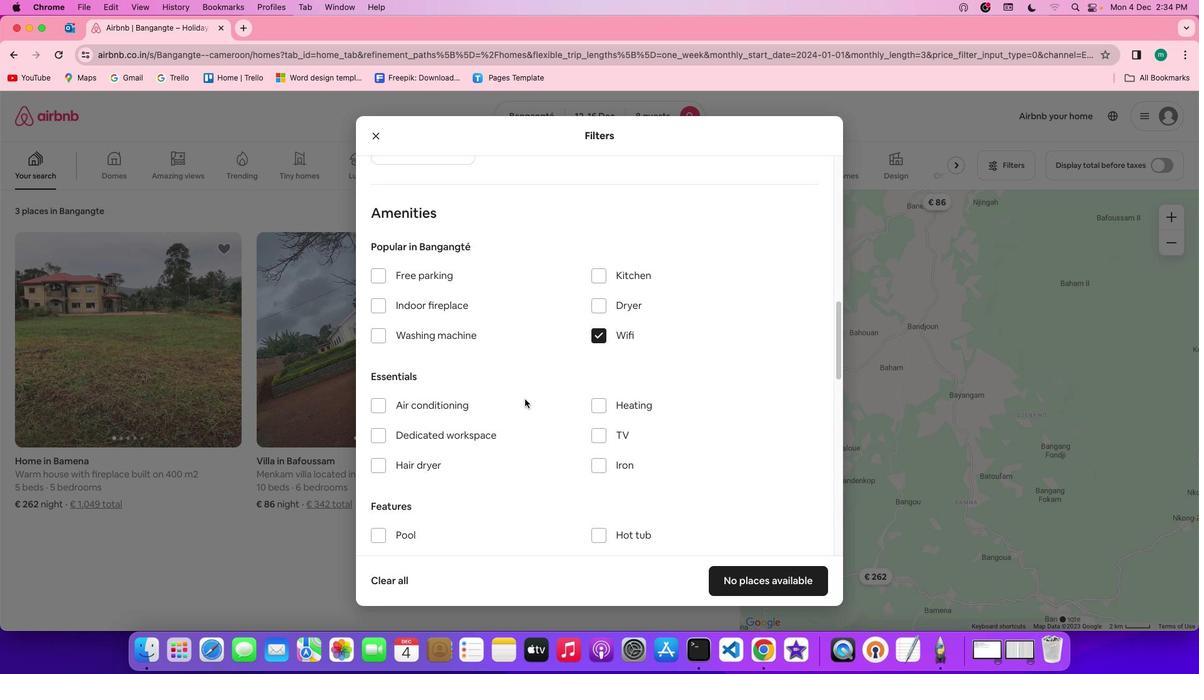 
Action: Mouse scrolled (530, 404) with delta (5, 4)
Screenshot: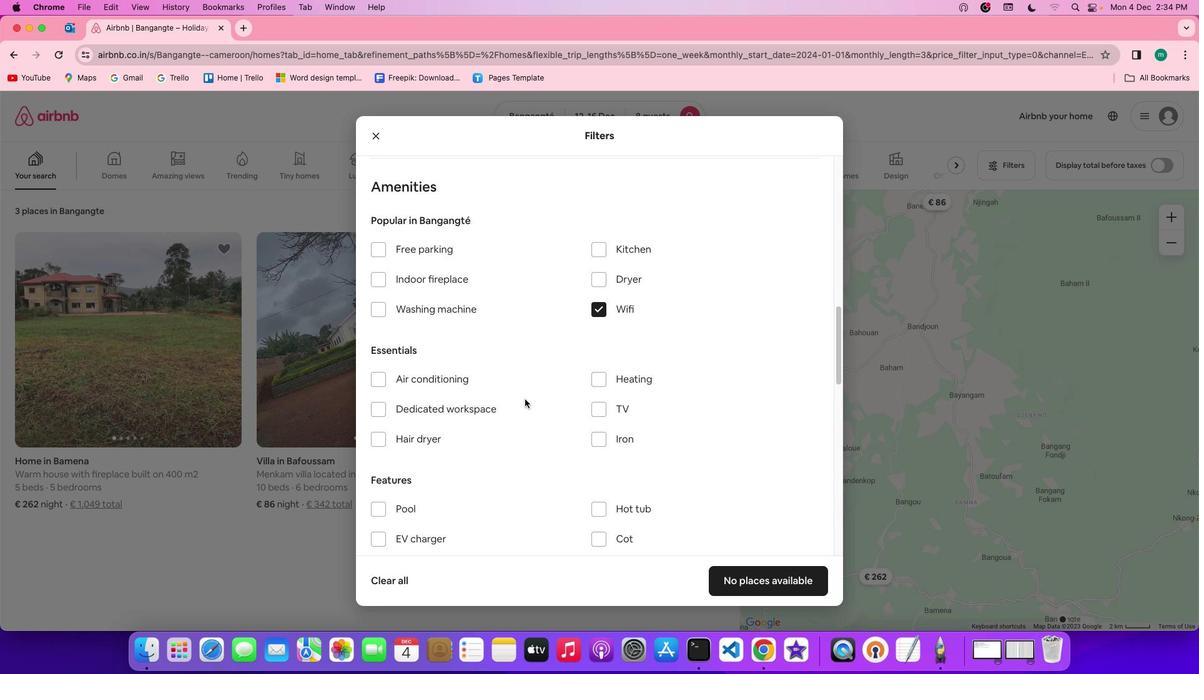 
Action: Mouse scrolled (530, 404) with delta (5, 3)
Screenshot: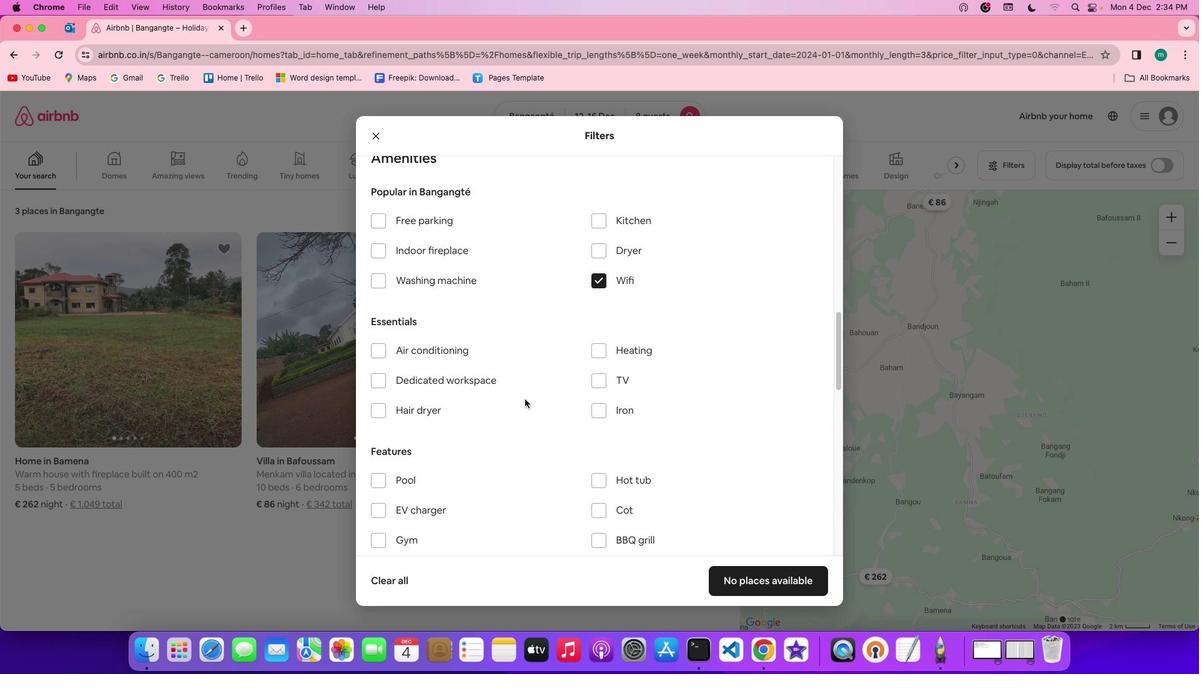 
Action: Mouse moved to (610, 358)
Screenshot: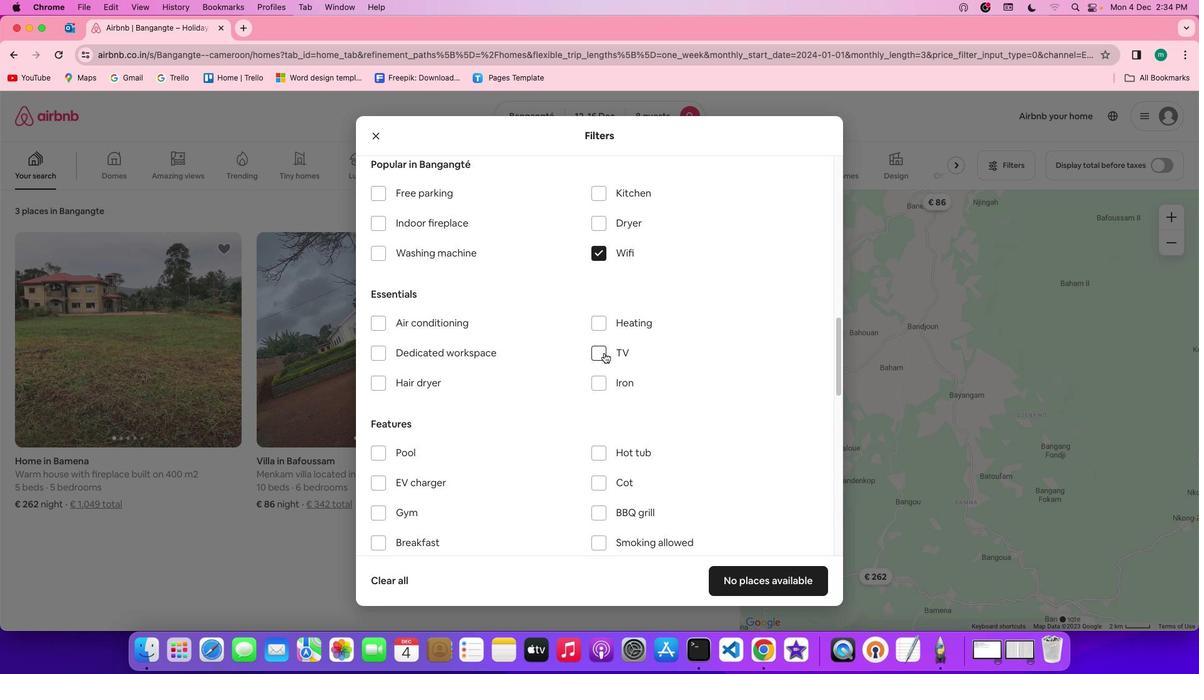 
Action: Mouse pressed left at (610, 358)
Screenshot: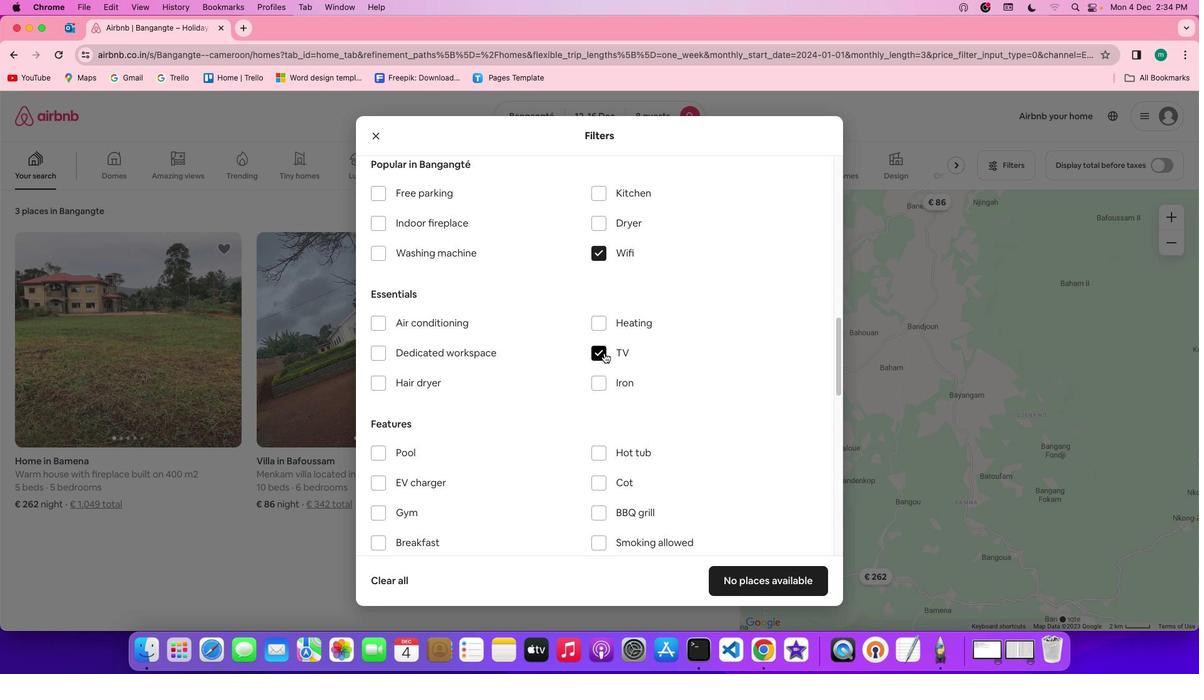 
Action: Mouse moved to (696, 372)
Screenshot: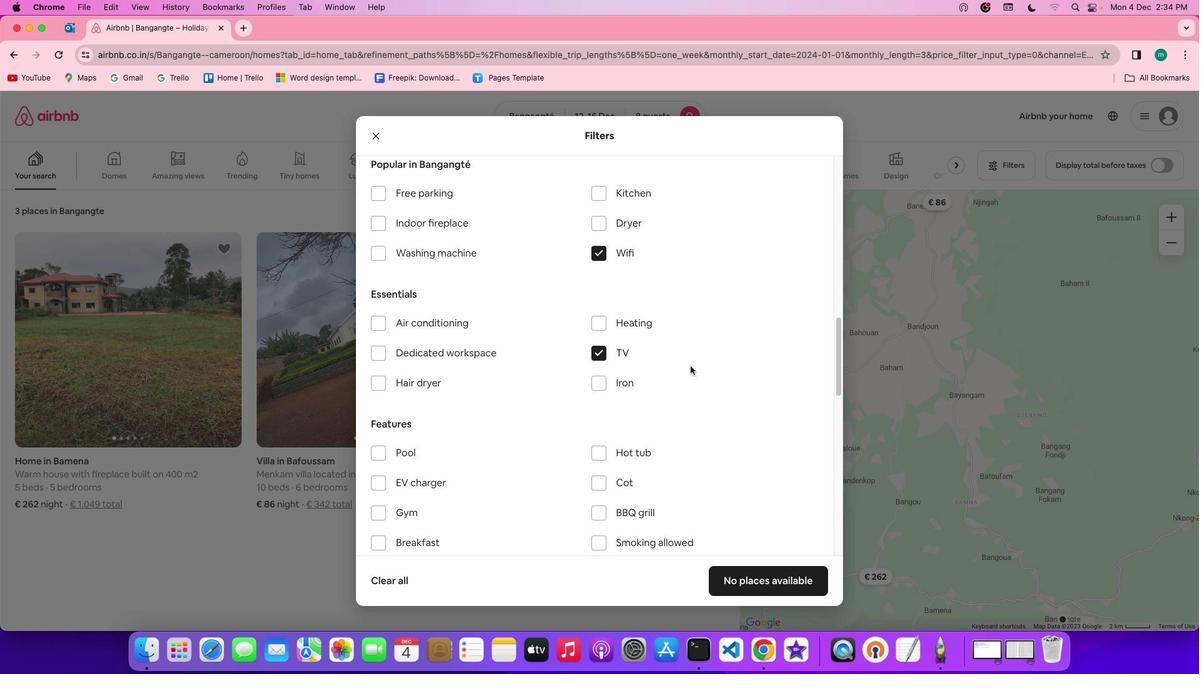 
Action: Mouse scrolled (696, 372) with delta (5, 4)
Screenshot: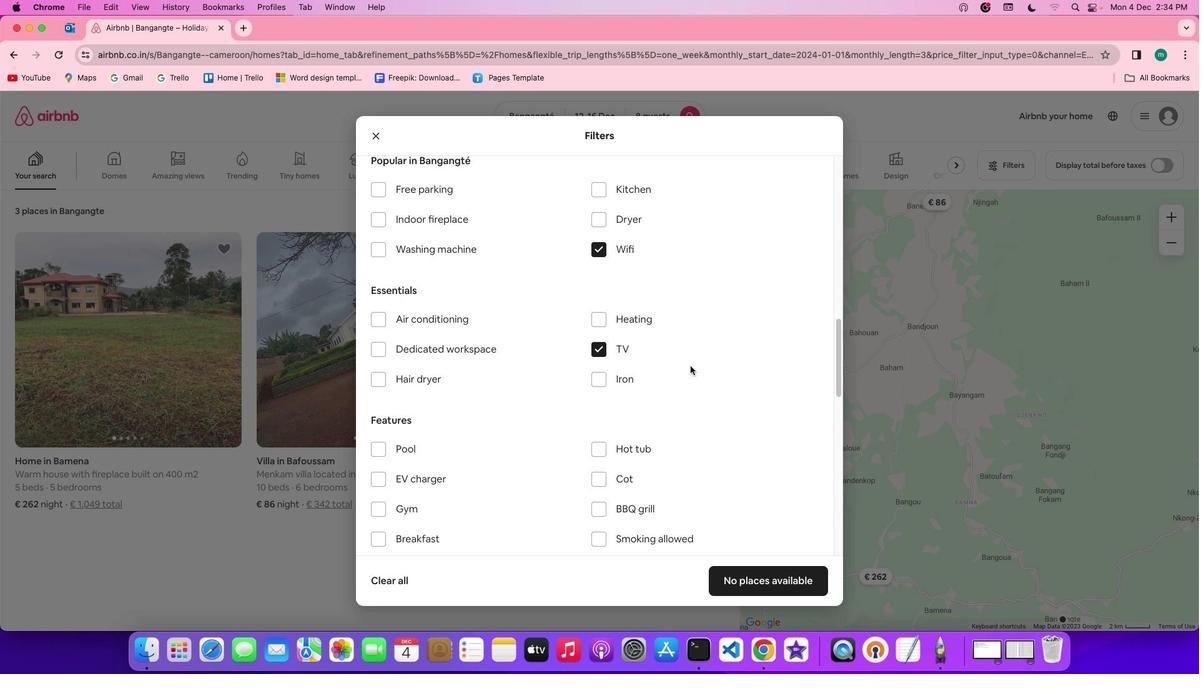 
Action: Mouse scrolled (696, 372) with delta (5, 4)
Screenshot: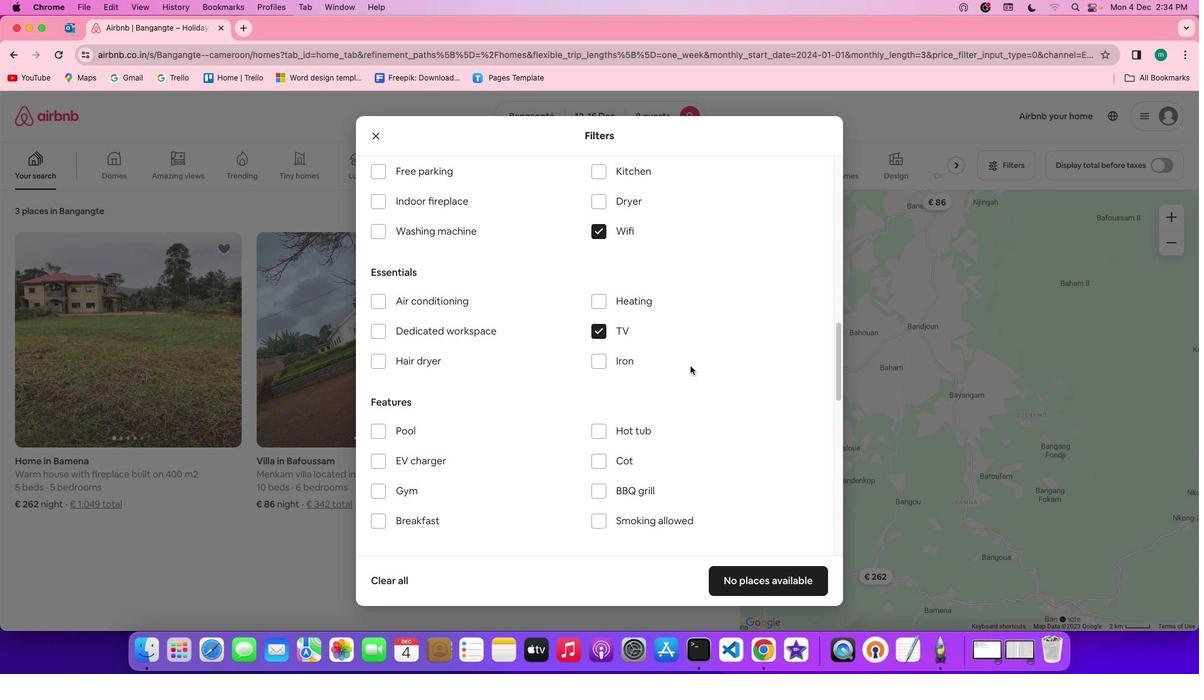 
Action: Mouse scrolled (696, 372) with delta (5, 4)
Screenshot: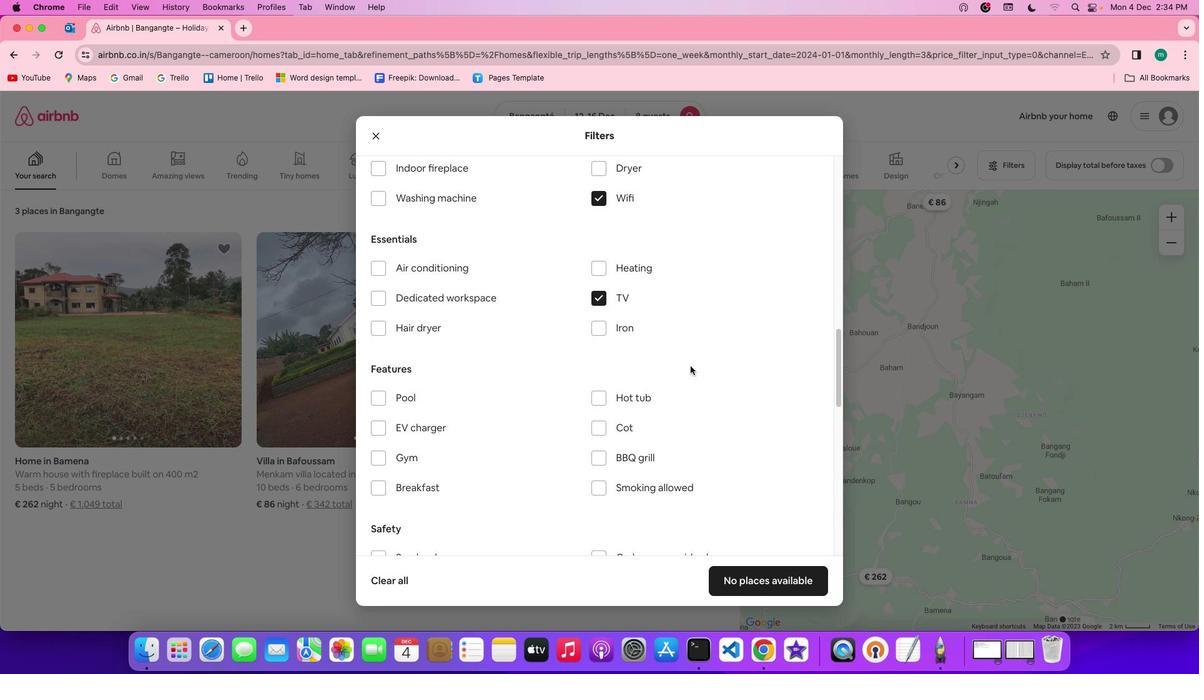 
Action: Mouse scrolled (696, 372) with delta (5, 4)
Screenshot: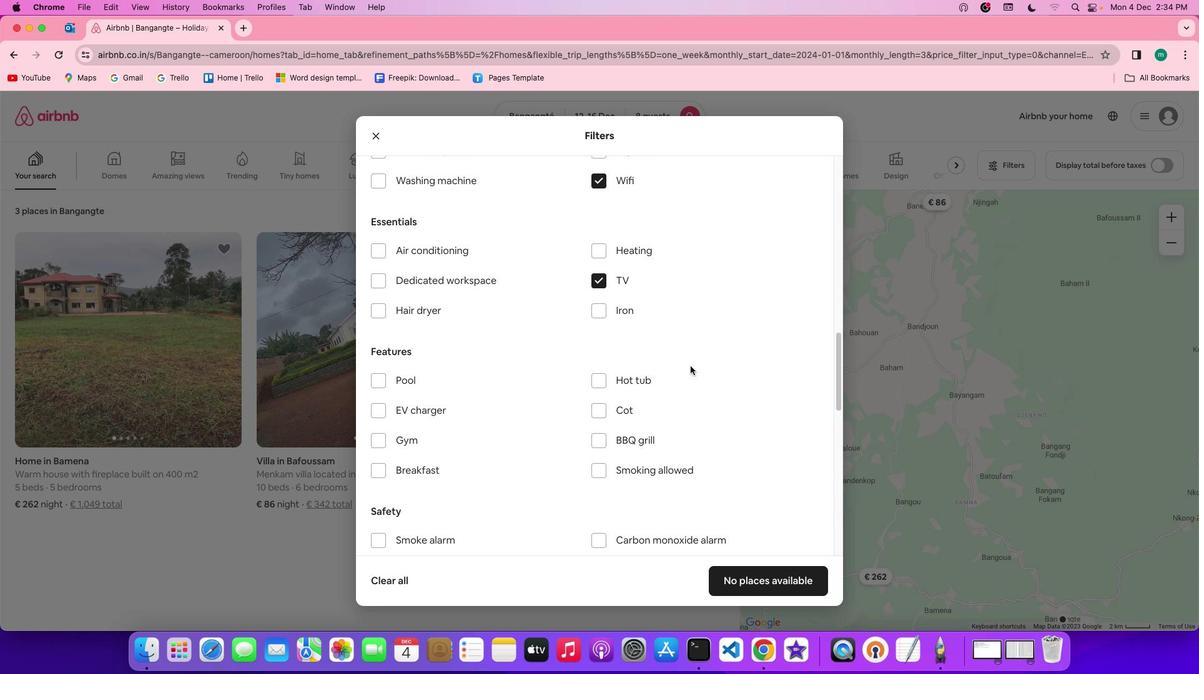
Action: Mouse scrolled (696, 372) with delta (5, 4)
Screenshot: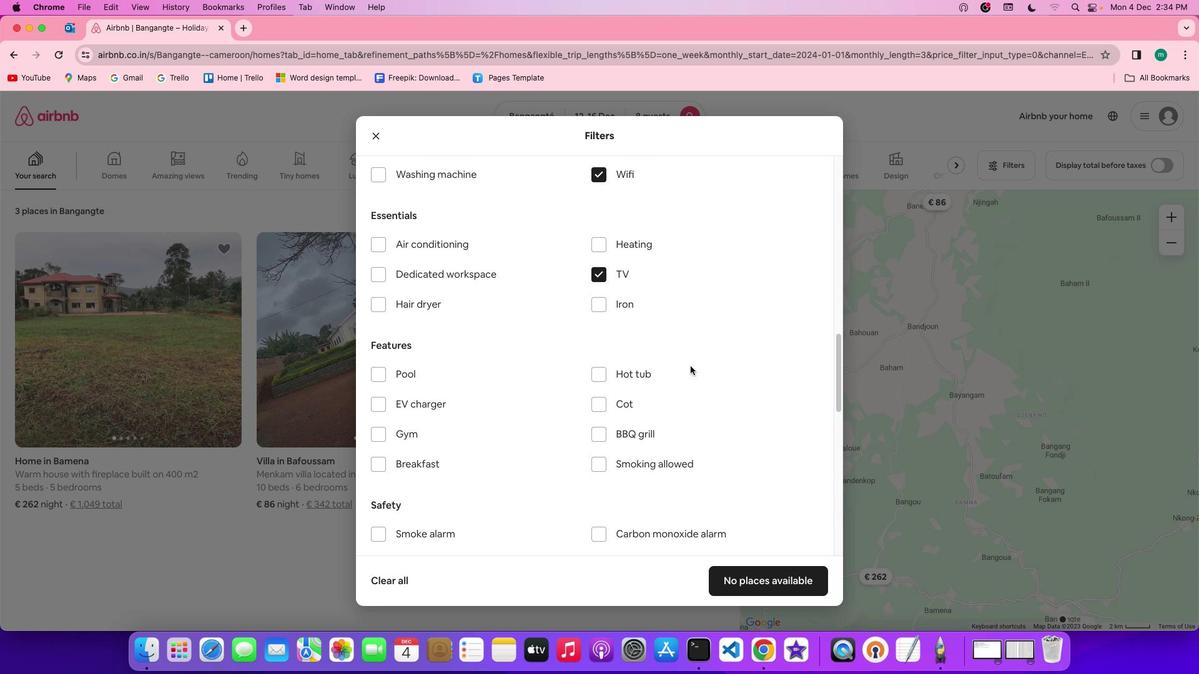 
Action: Mouse scrolled (696, 372) with delta (5, 4)
Screenshot: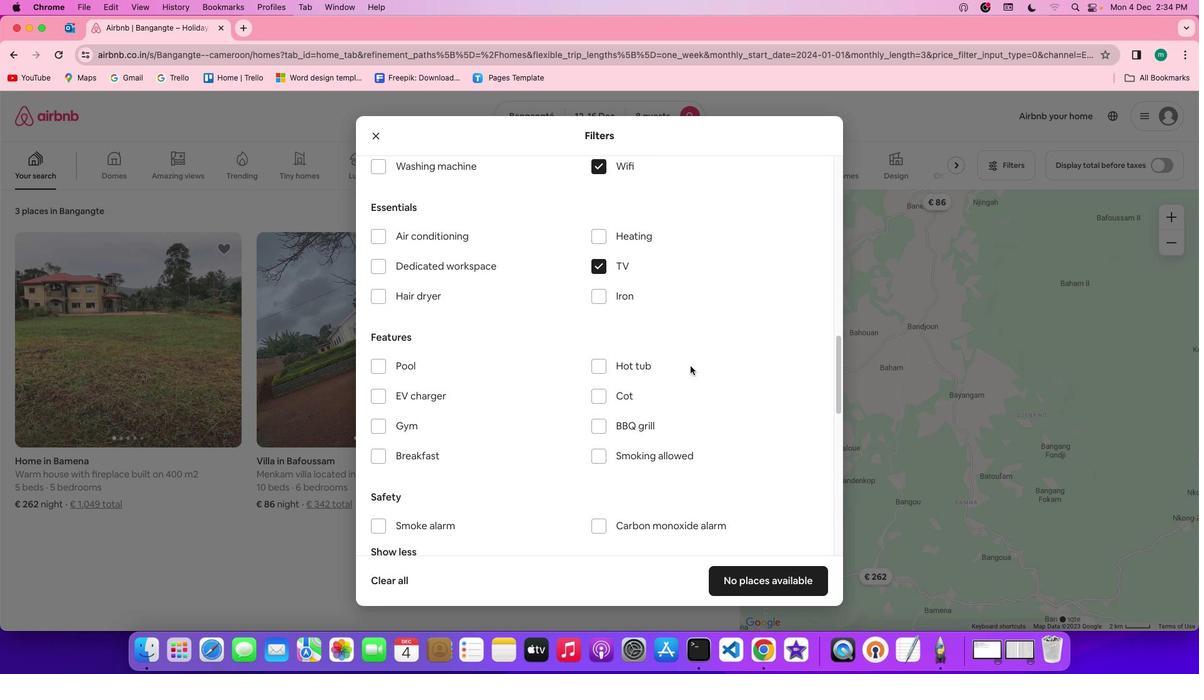 
Action: Mouse moved to (557, 333)
Screenshot: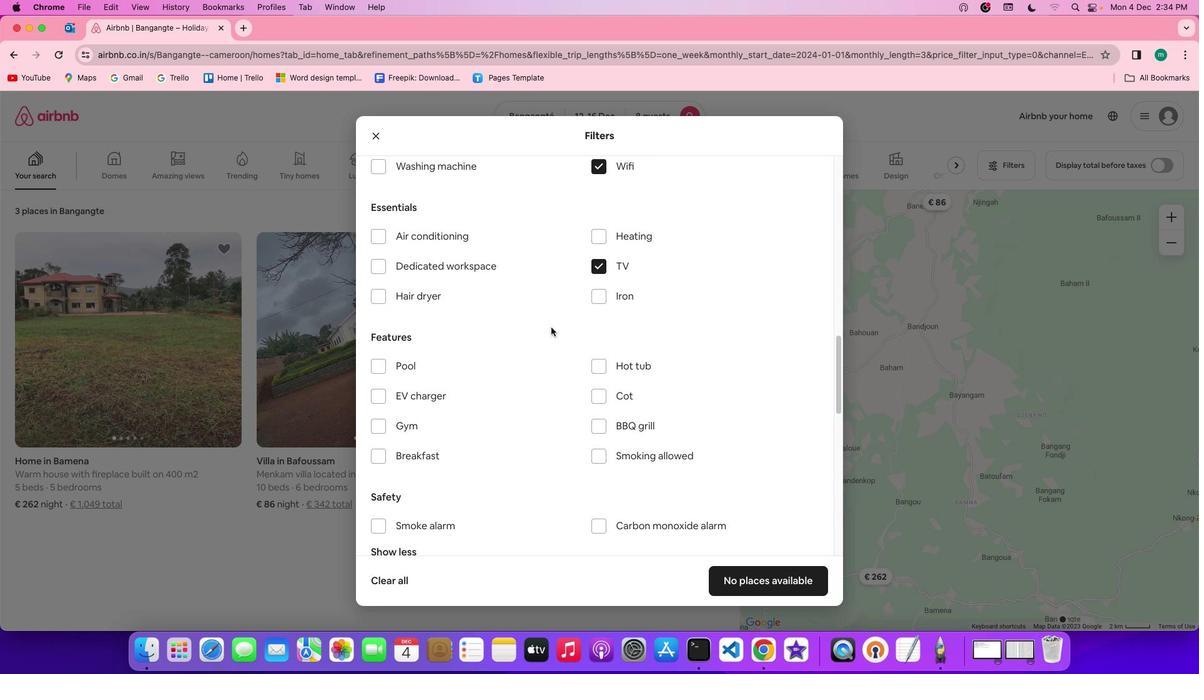 
Action: Mouse scrolled (557, 333) with delta (5, 6)
Screenshot: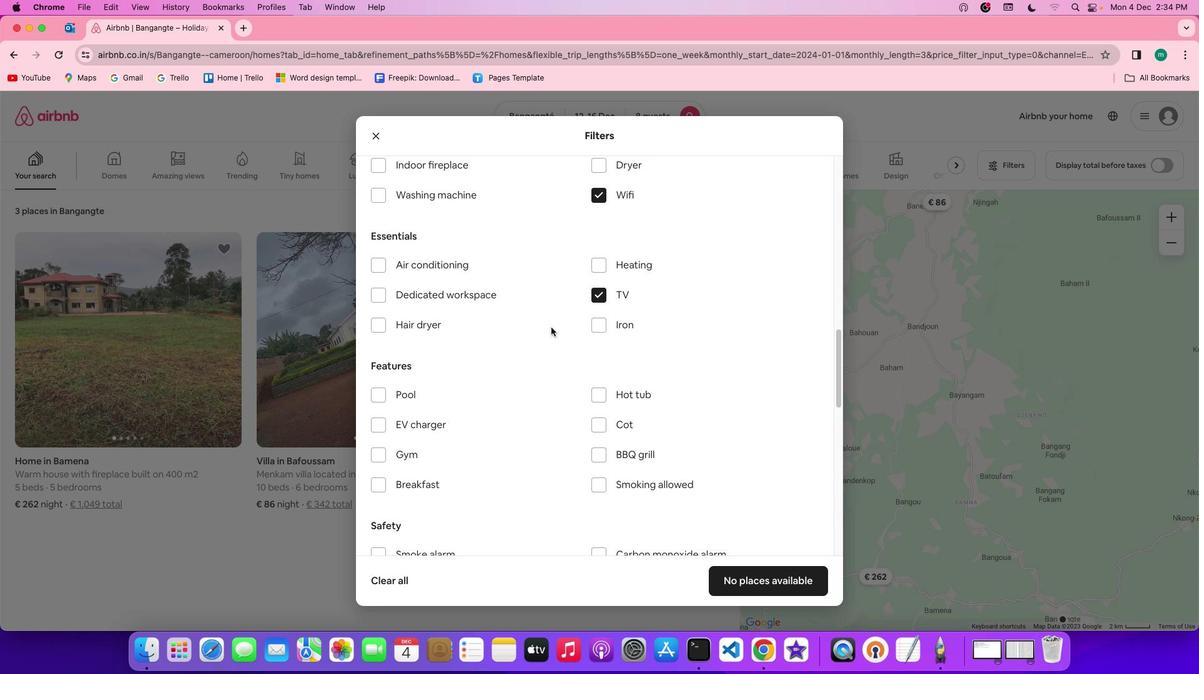 
Action: Mouse scrolled (557, 333) with delta (5, 6)
Screenshot: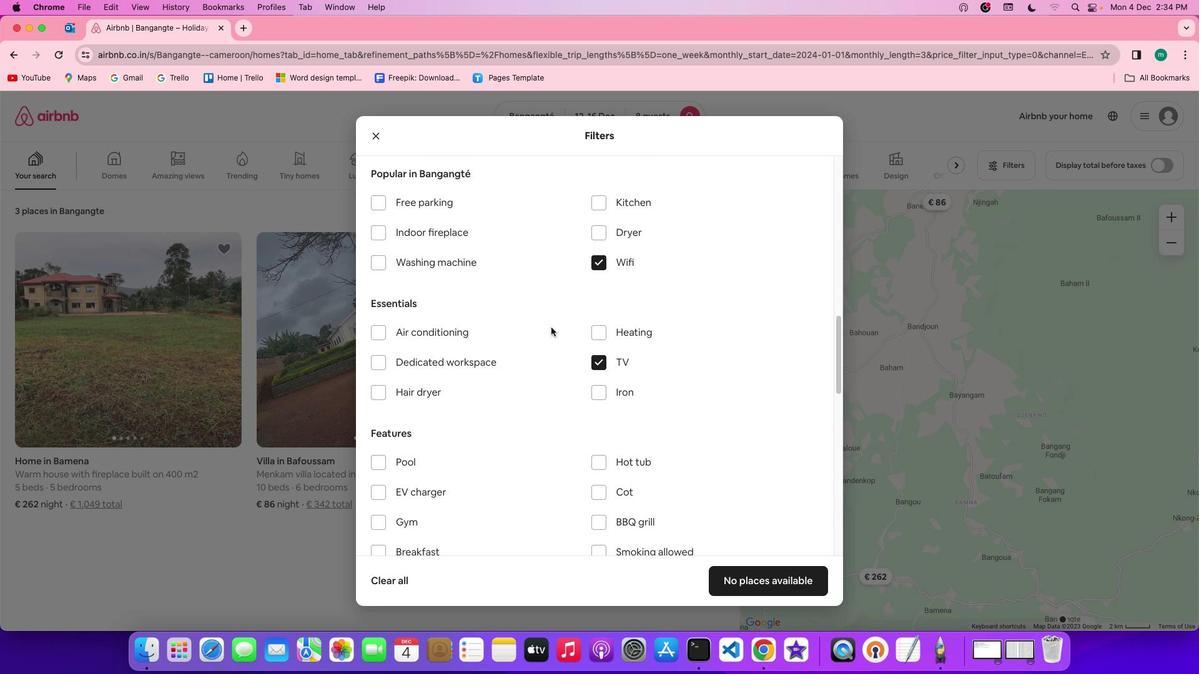 
Action: Mouse scrolled (557, 333) with delta (5, 7)
Screenshot: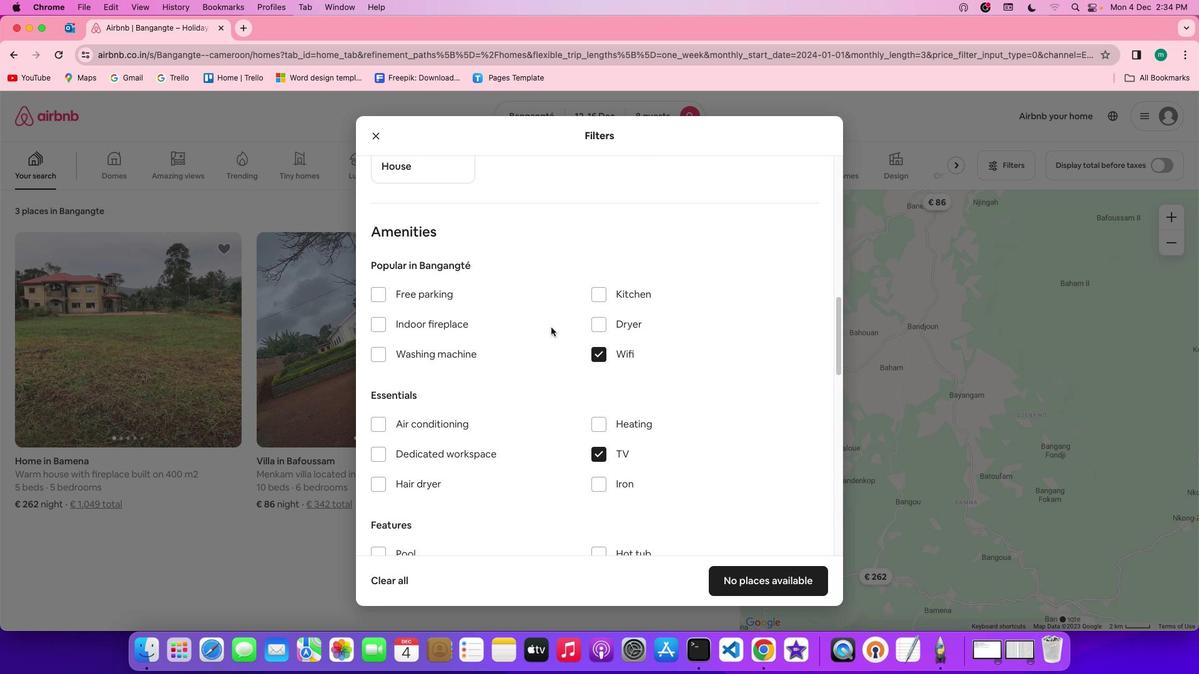 
Action: Mouse scrolled (557, 333) with delta (5, 8)
Screenshot: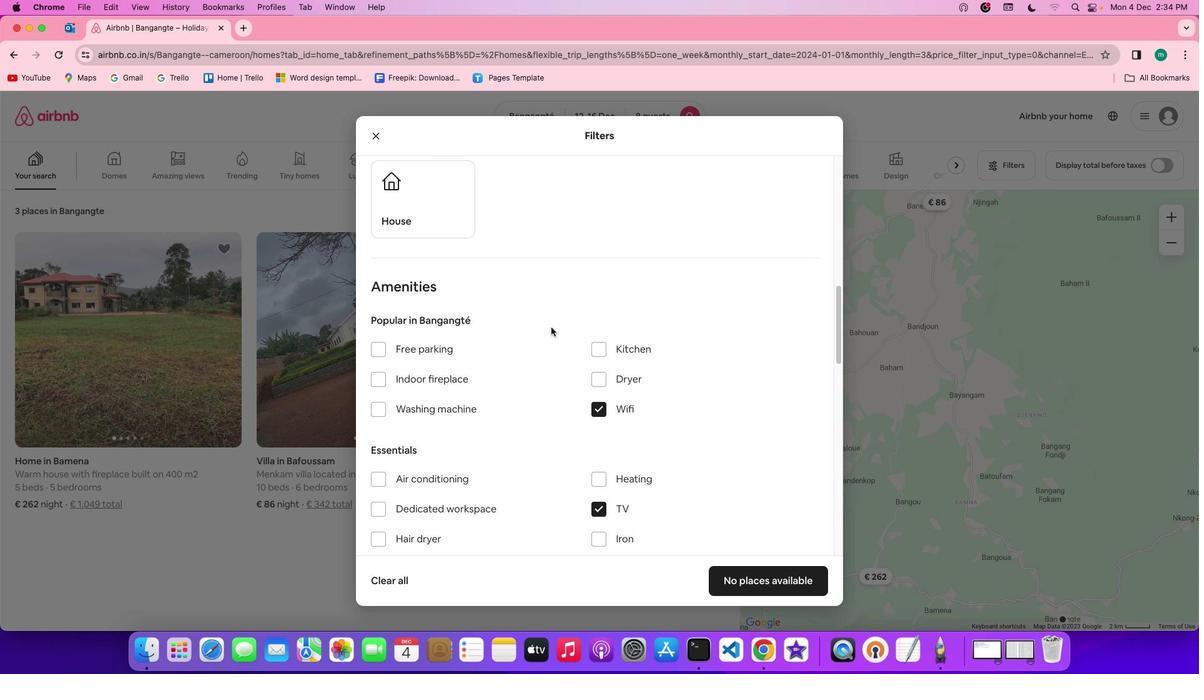 
Action: Mouse scrolled (557, 333) with delta (5, 4)
Screenshot: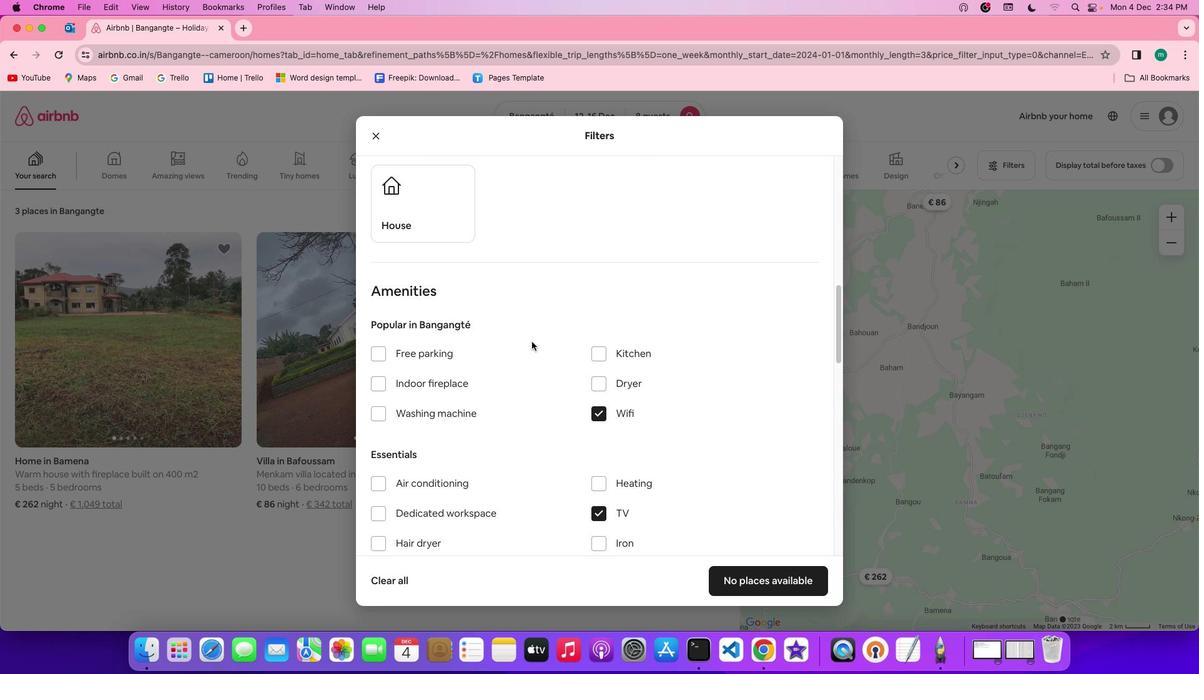 
Action: Mouse moved to (439, 358)
Screenshot: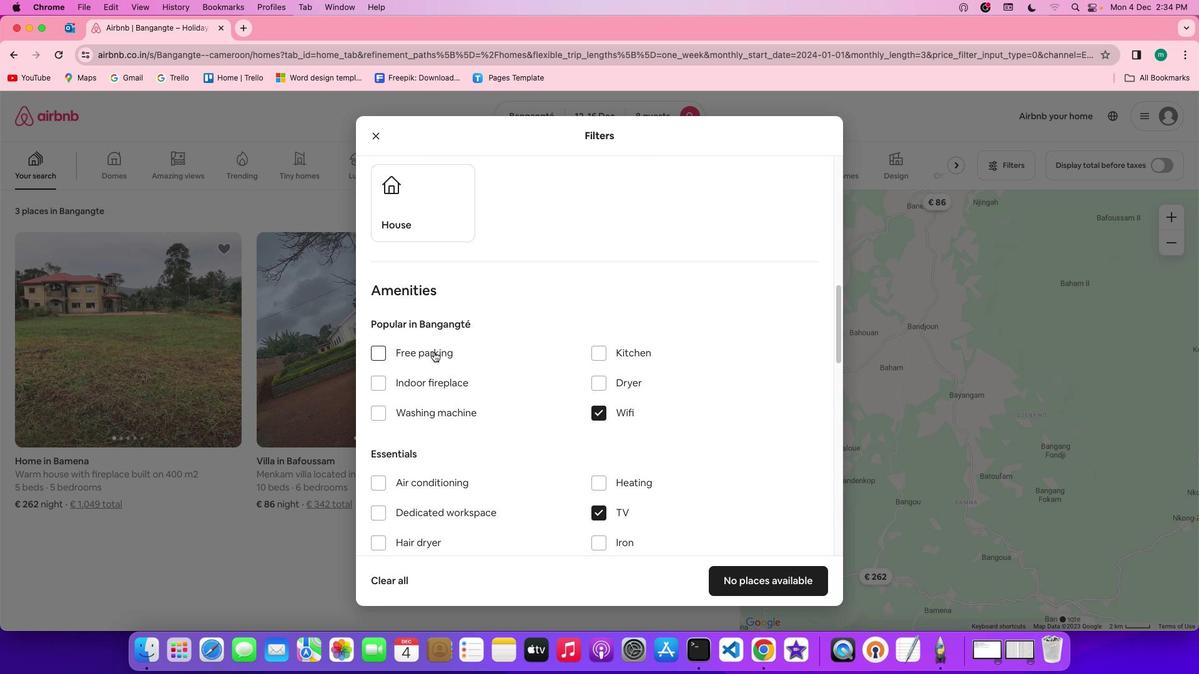 
Action: Mouse pressed left at (439, 358)
Screenshot: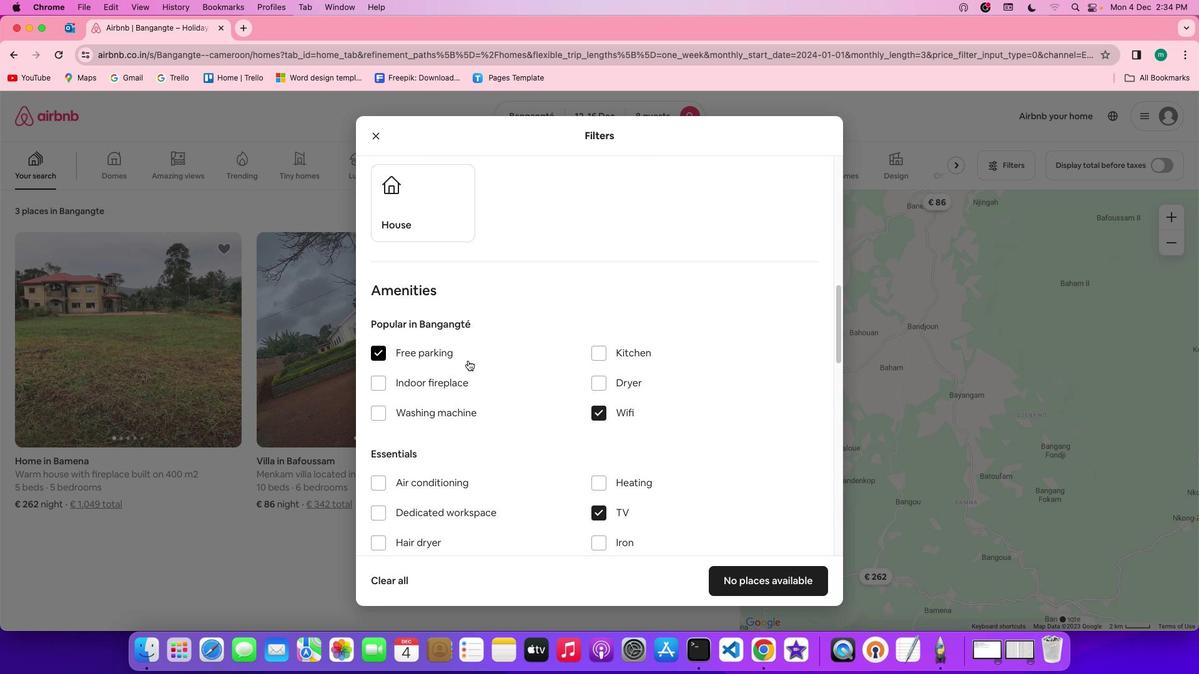 
Action: Mouse moved to (699, 394)
Screenshot: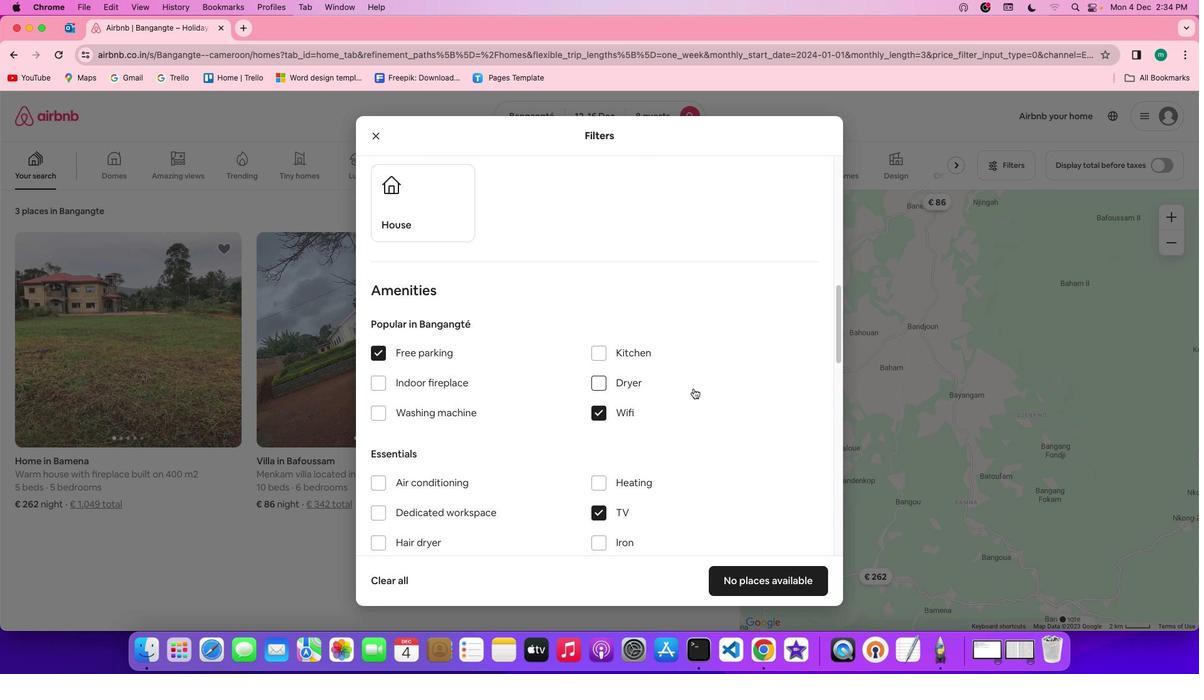 
Action: Mouse scrolled (699, 394) with delta (5, 4)
Screenshot: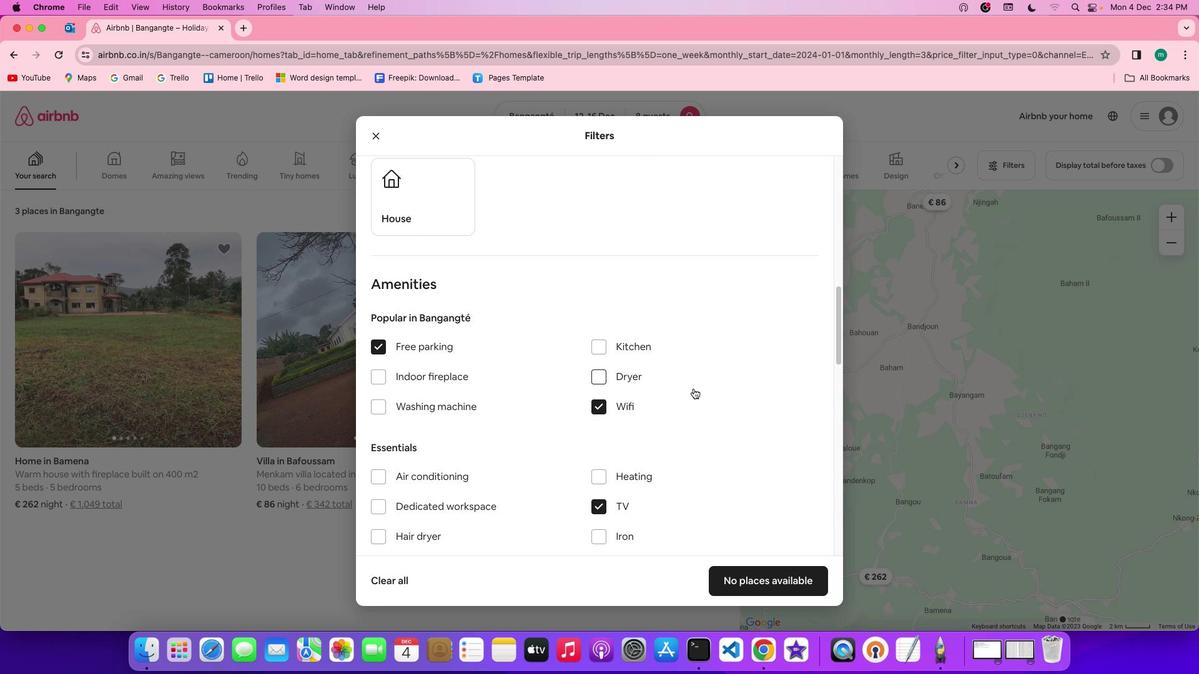 
Action: Mouse scrolled (699, 394) with delta (5, 4)
Screenshot: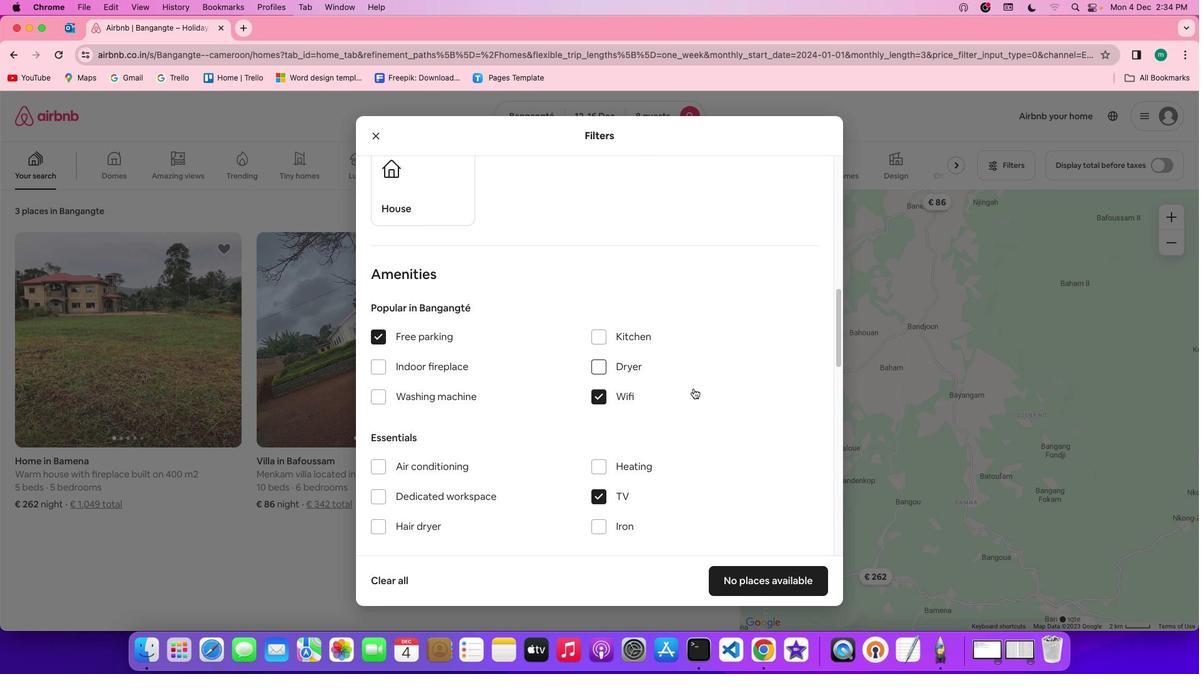 
Action: Mouse scrolled (699, 394) with delta (5, 4)
Screenshot: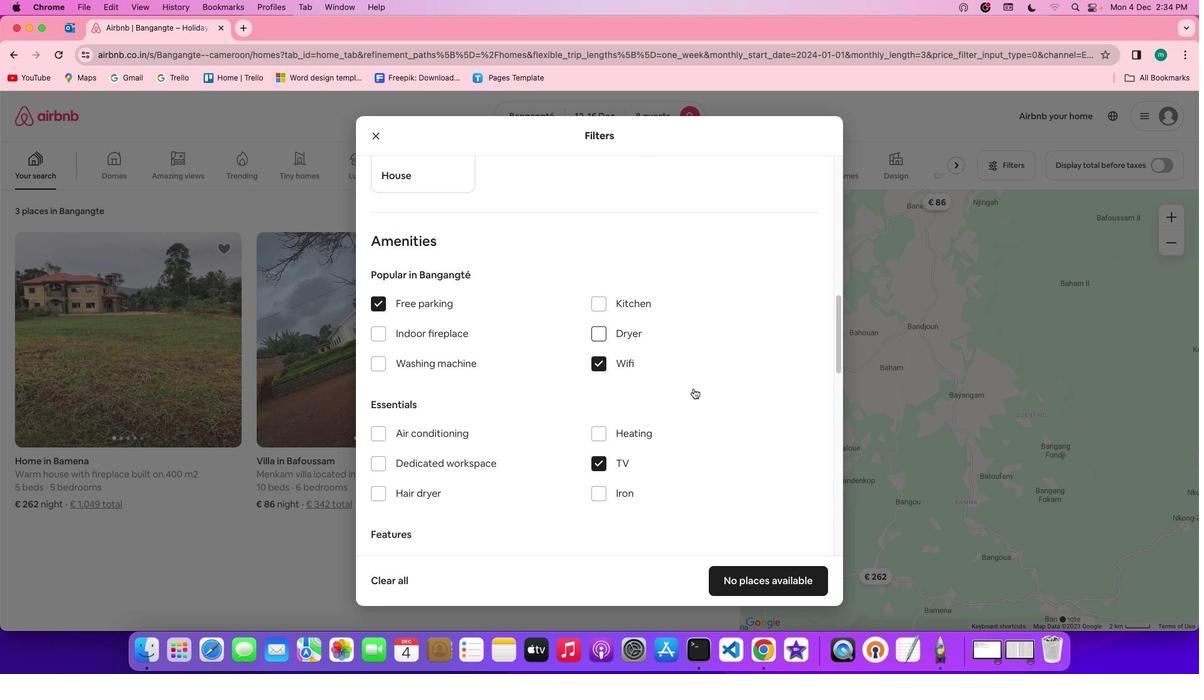 
Action: Mouse scrolled (699, 394) with delta (5, 4)
Screenshot: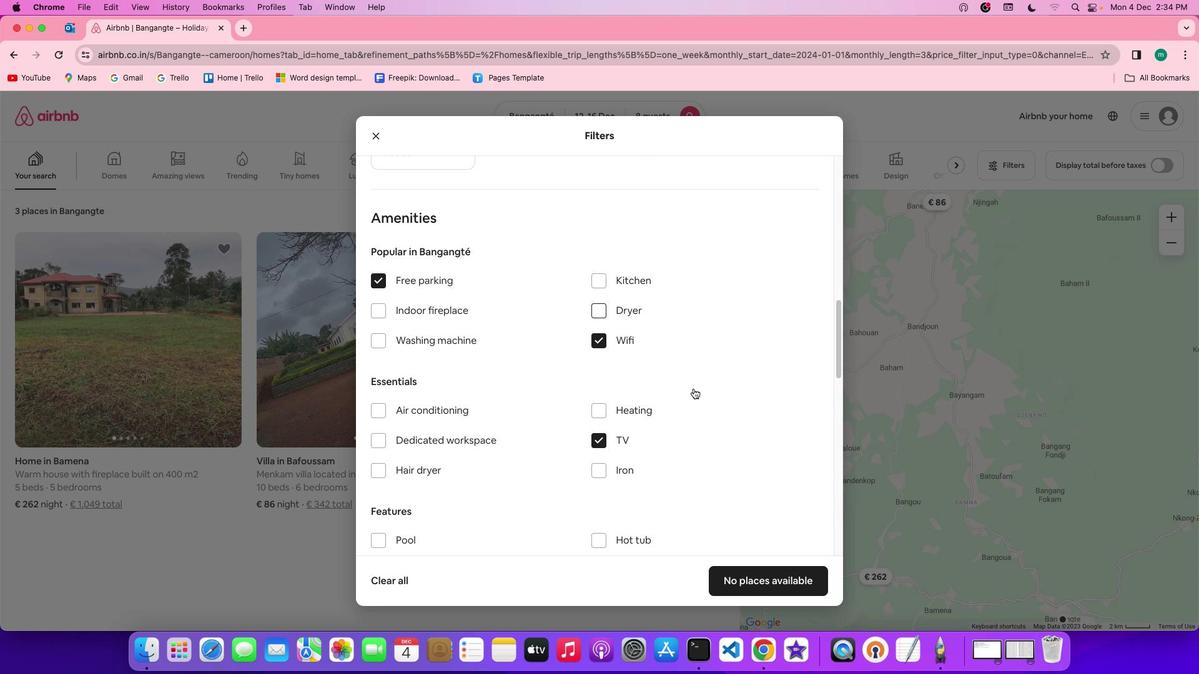 
Action: Mouse scrolled (699, 394) with delta (5, 4)
Screenshot: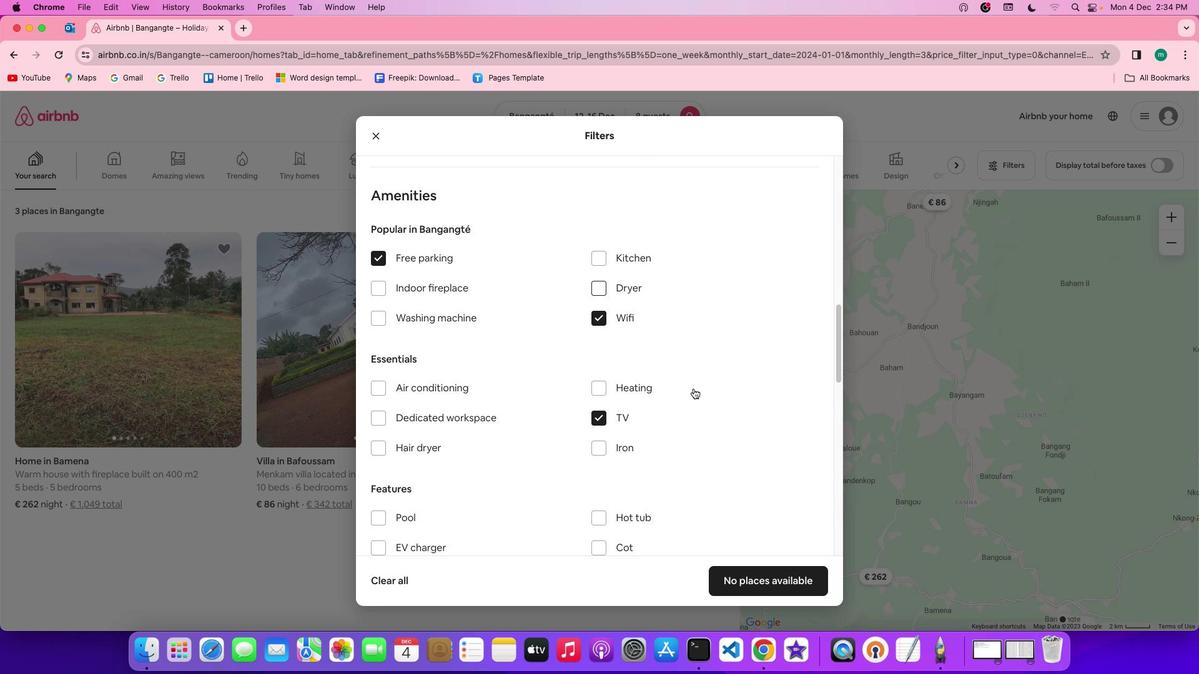 
Action: Mouse scrolled (699, 394) with delta (5, 4)
Screenshot: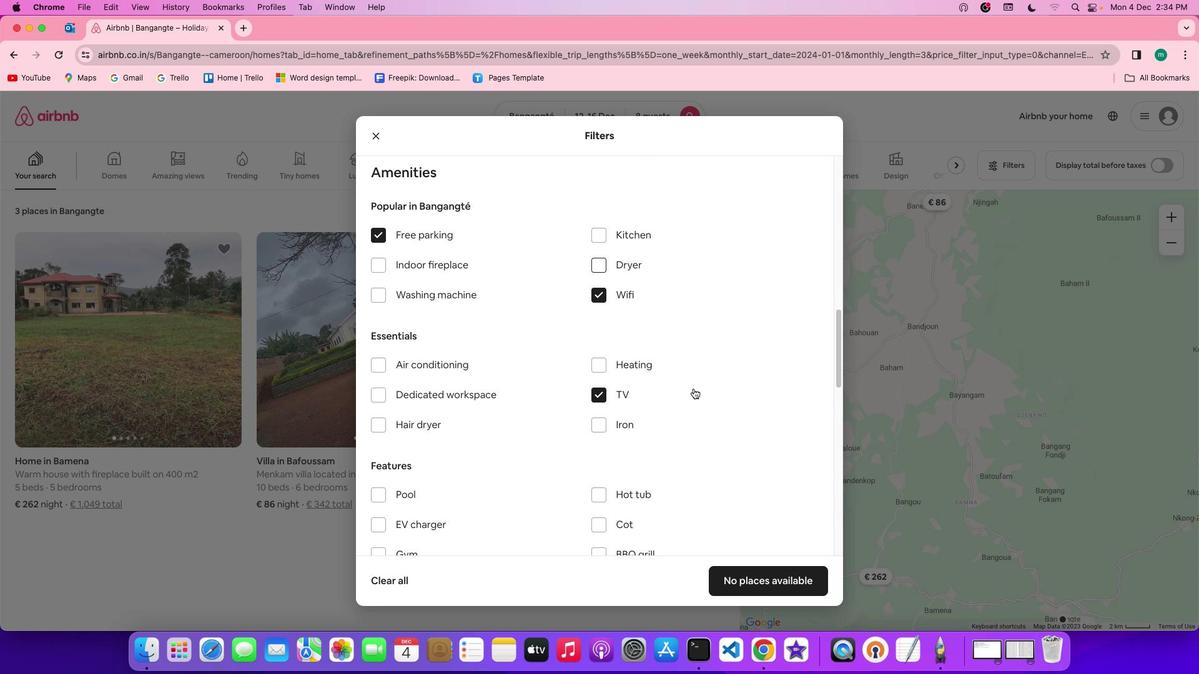
Action: Mouse scrolled (699, 394) with delta (5, 3)
Screenshot: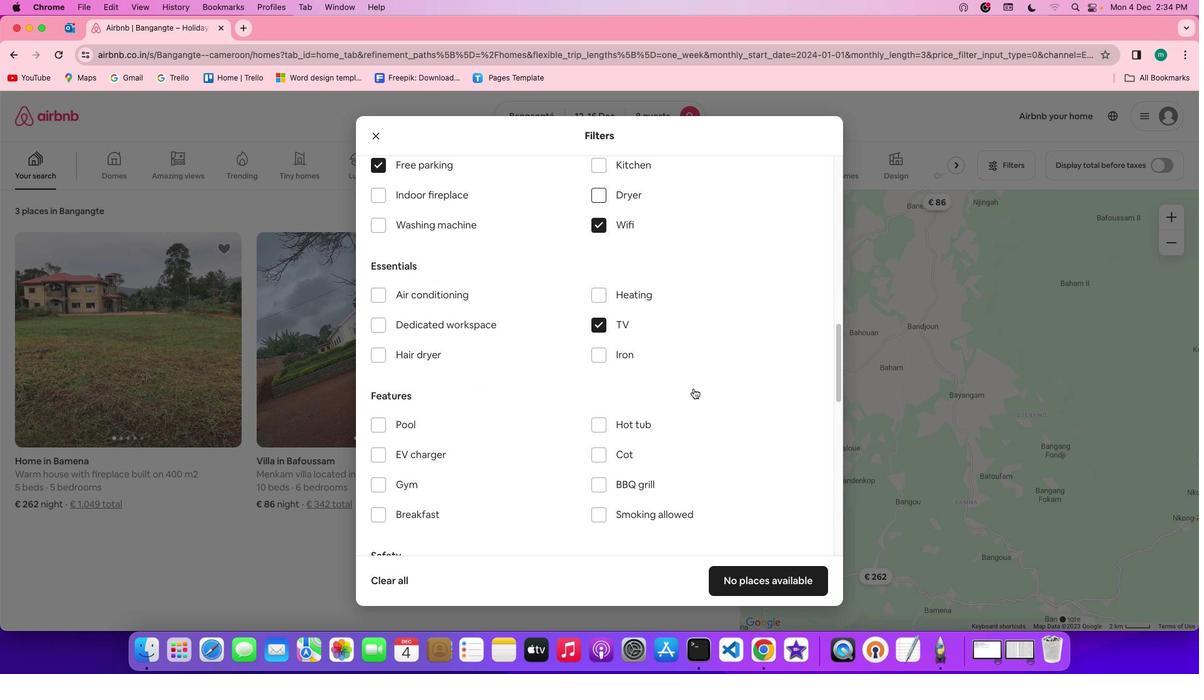 
Action: Mouse scrolled (699, 394) with delta (5, 4)
Screenshot: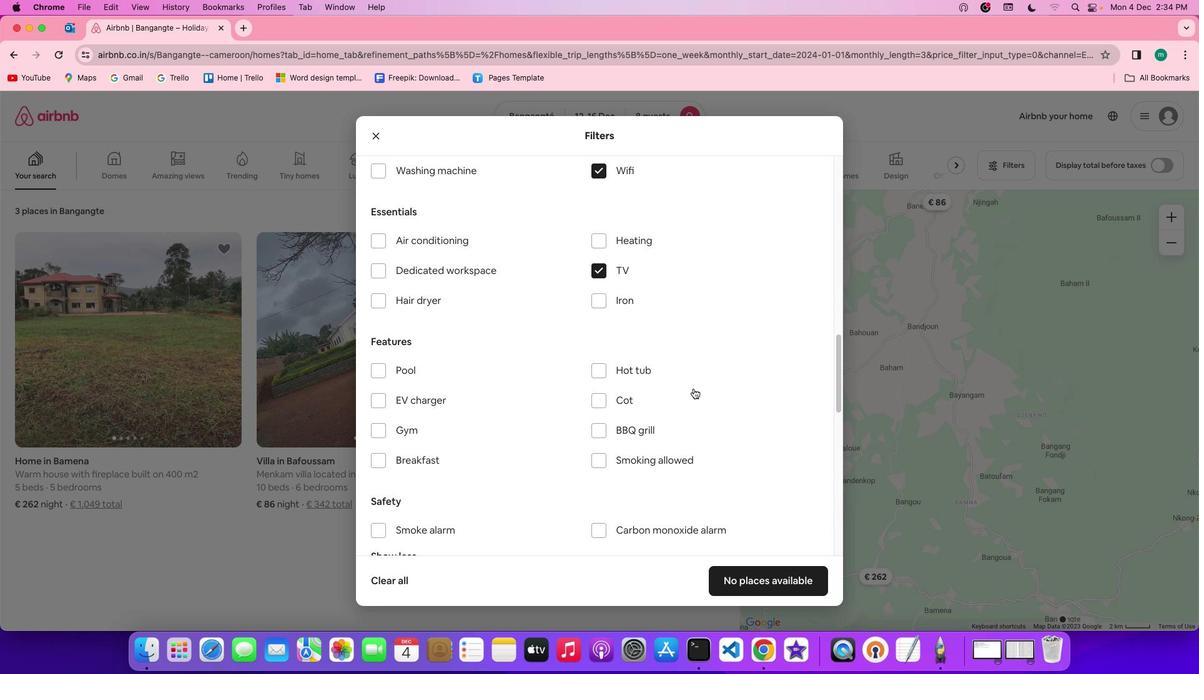 
Action: Mouse scrolled (699, 394) with delta (5, 4)
Screenshot: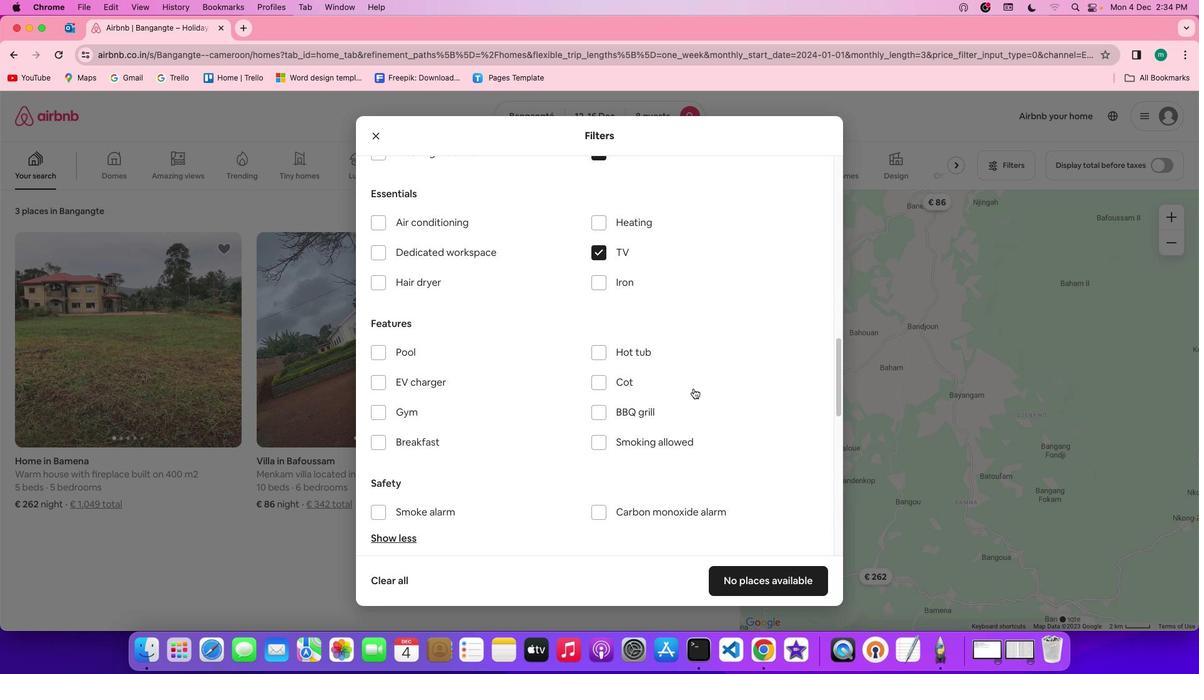 
Action: Mouse scrolled (699, 394) with delta (5, 4)
Screenshot: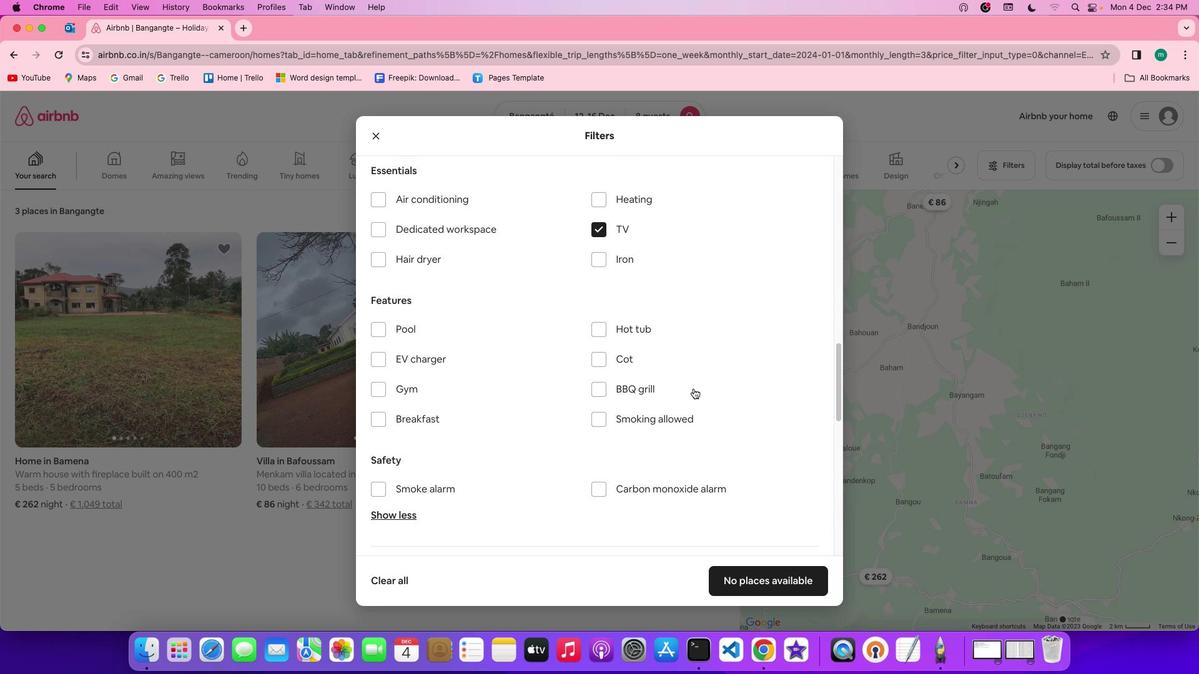 
Action: Mouse moved to (409, 364)
Screenshot: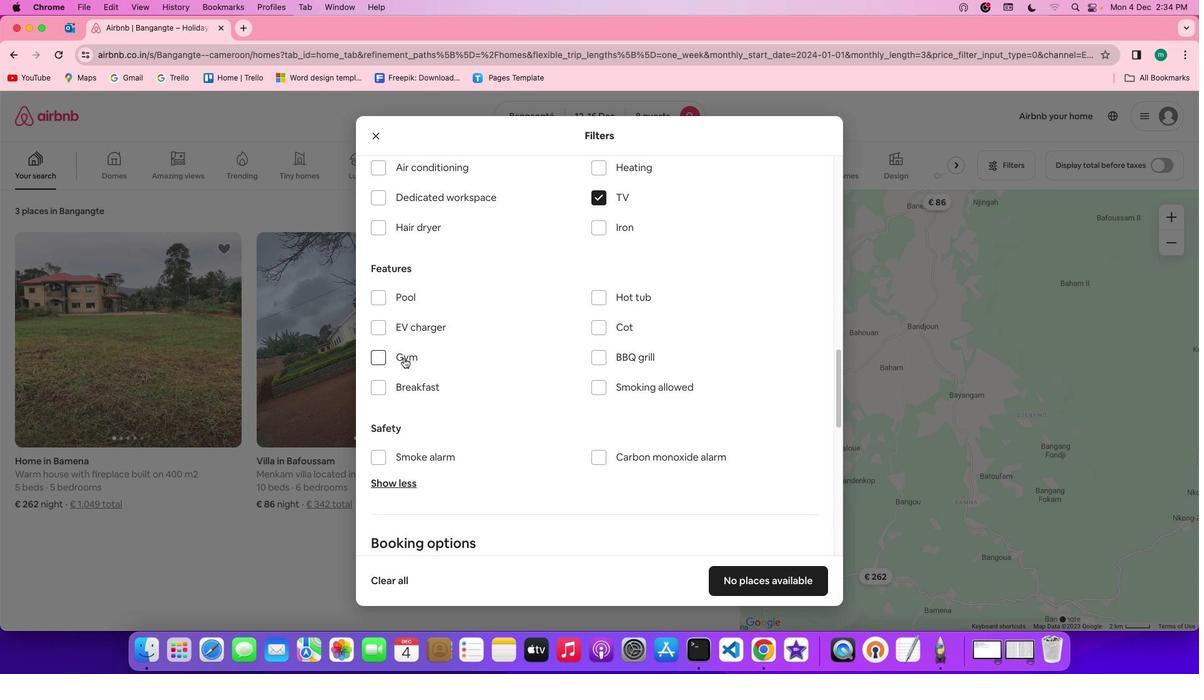 
Action: Mouse pressed left at (409, 364)
Screenshot: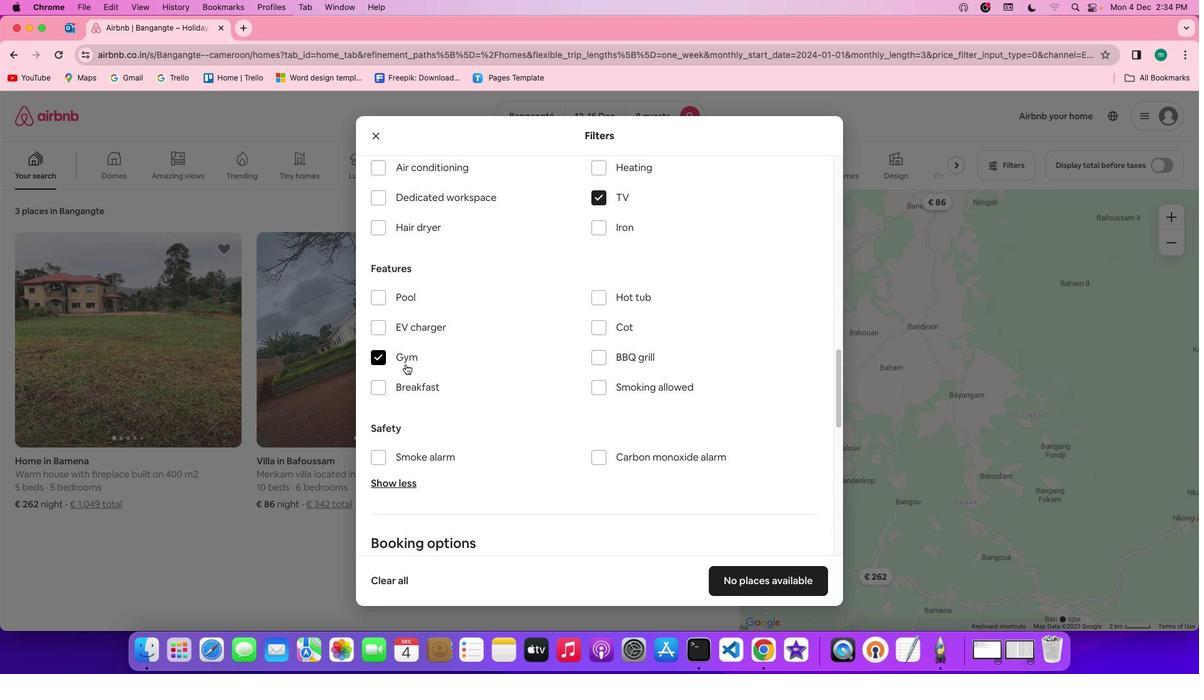 
Action: Mouse moved to (408, 389)
Screenshot: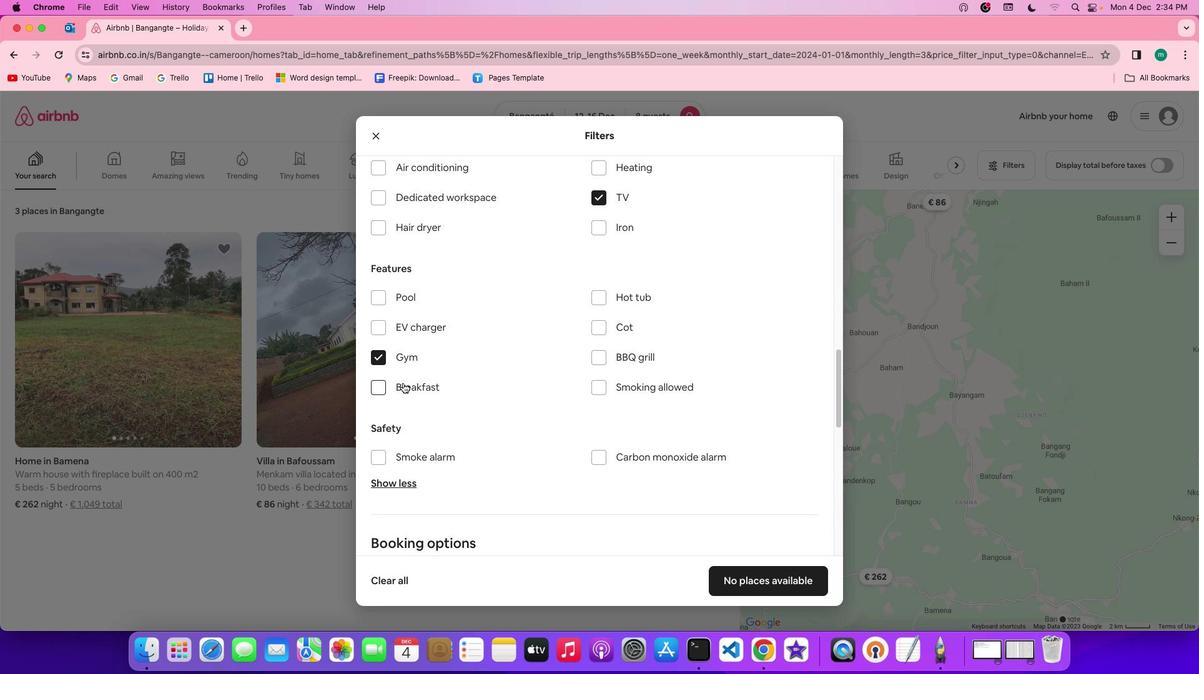 
Action: Mouse pressed left at (408, 389)
Screenshot: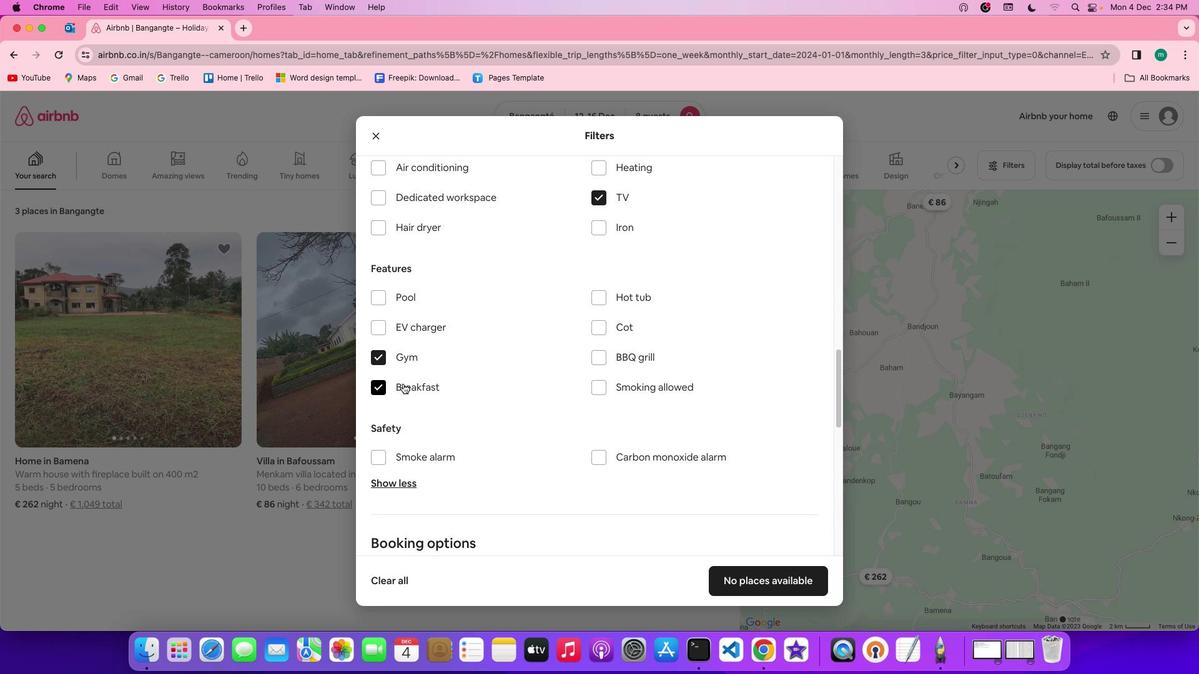 
Action: Mouse moved to (713, 443)
Screenshot: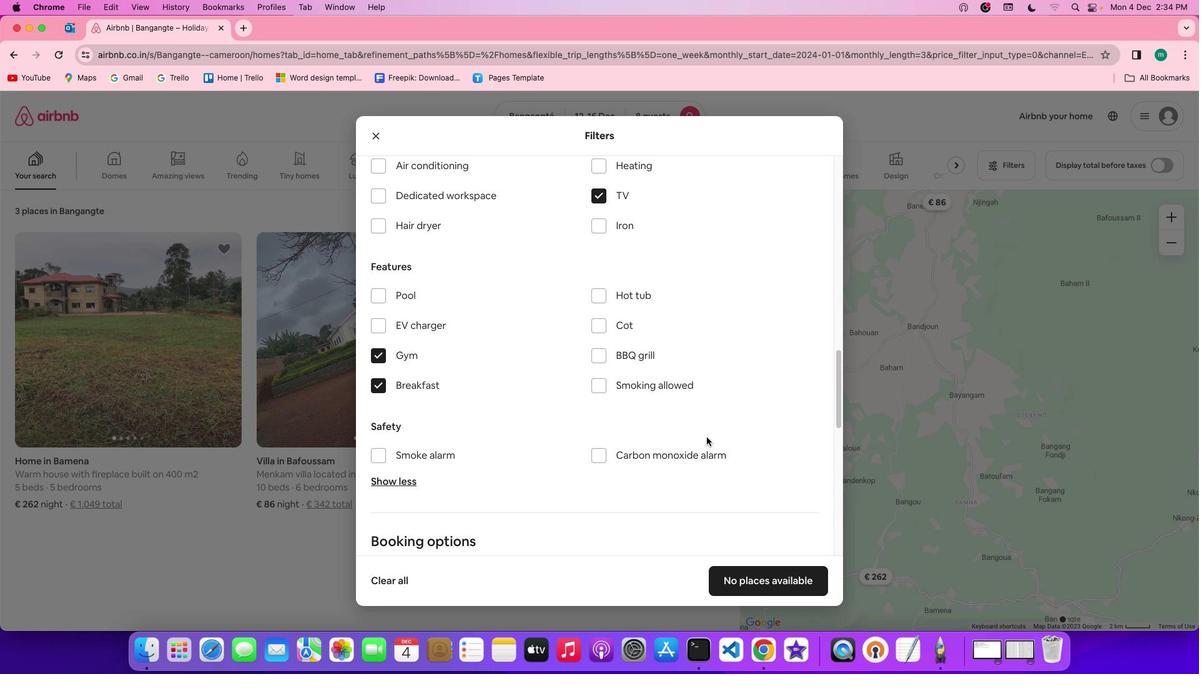 
Action: Mouse scrolled (713, 443) with delta (5, 4)
Screenshot: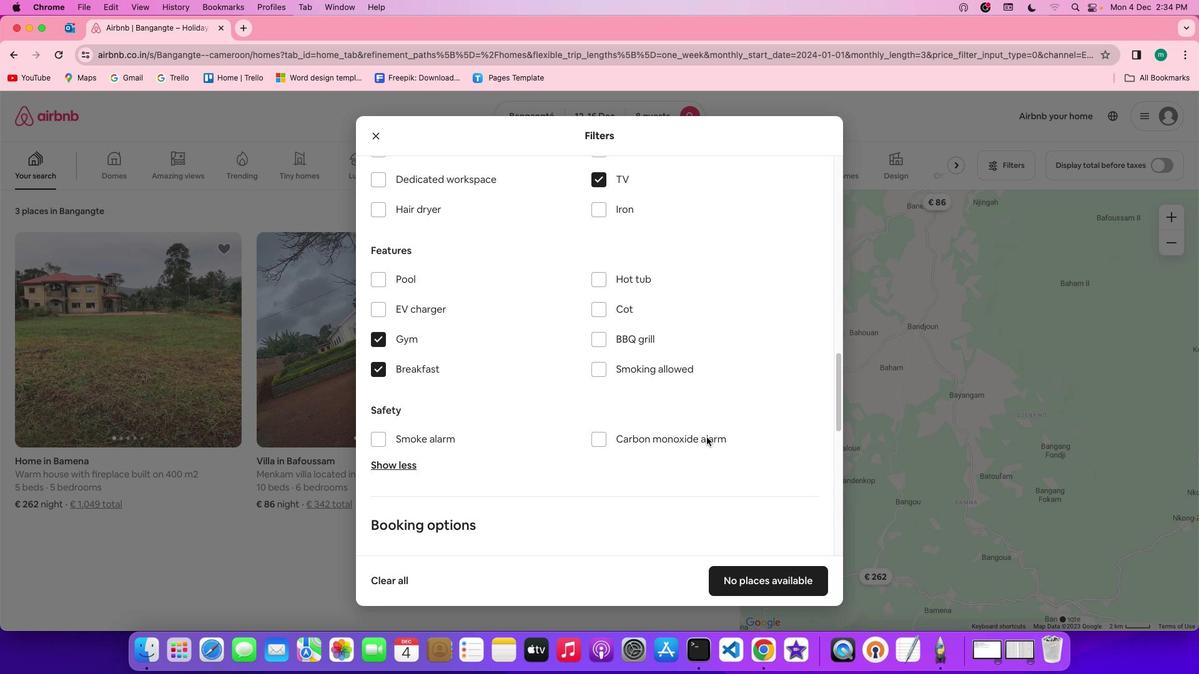 
Action: Mouse scrolled (713, 443) with delta (5, 4)
Screenshot: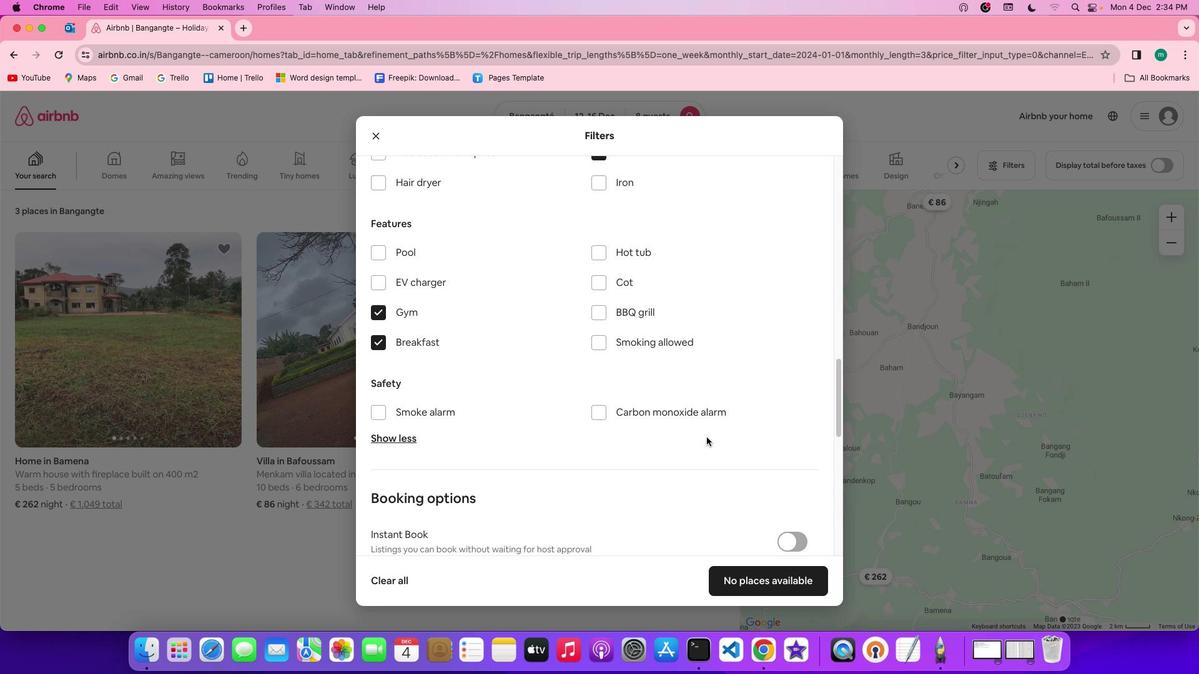 
Action: Mouse scrolled (713, 443) with delta (5, 4)
Screenshot: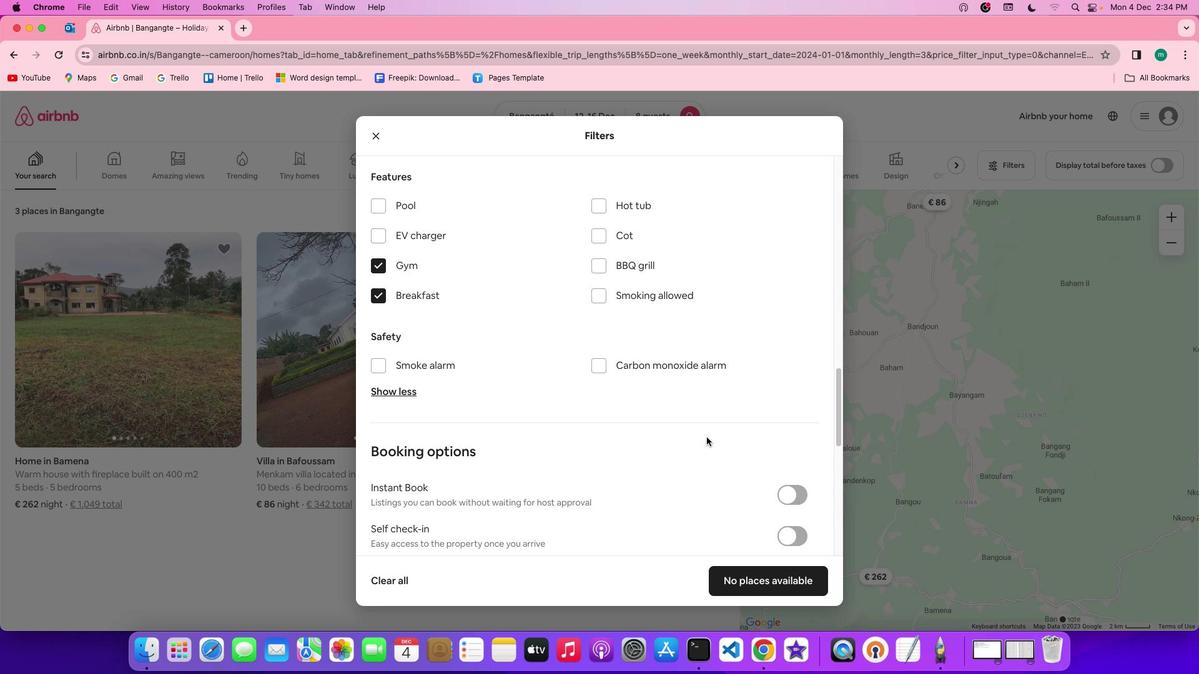 
Action: Mouse scrolled (713, 443) with delta (5, 3)
Screenshot: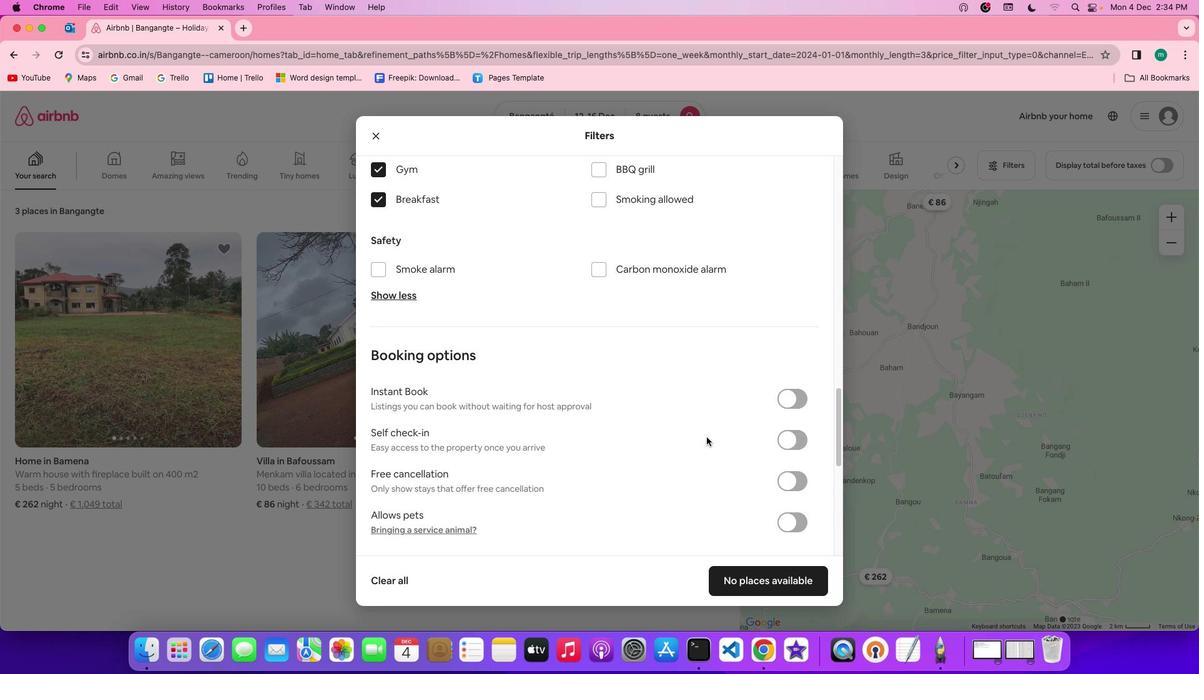 
Action: Mouse scrolled (713, 443) with delta (5, 4)
Screenshot: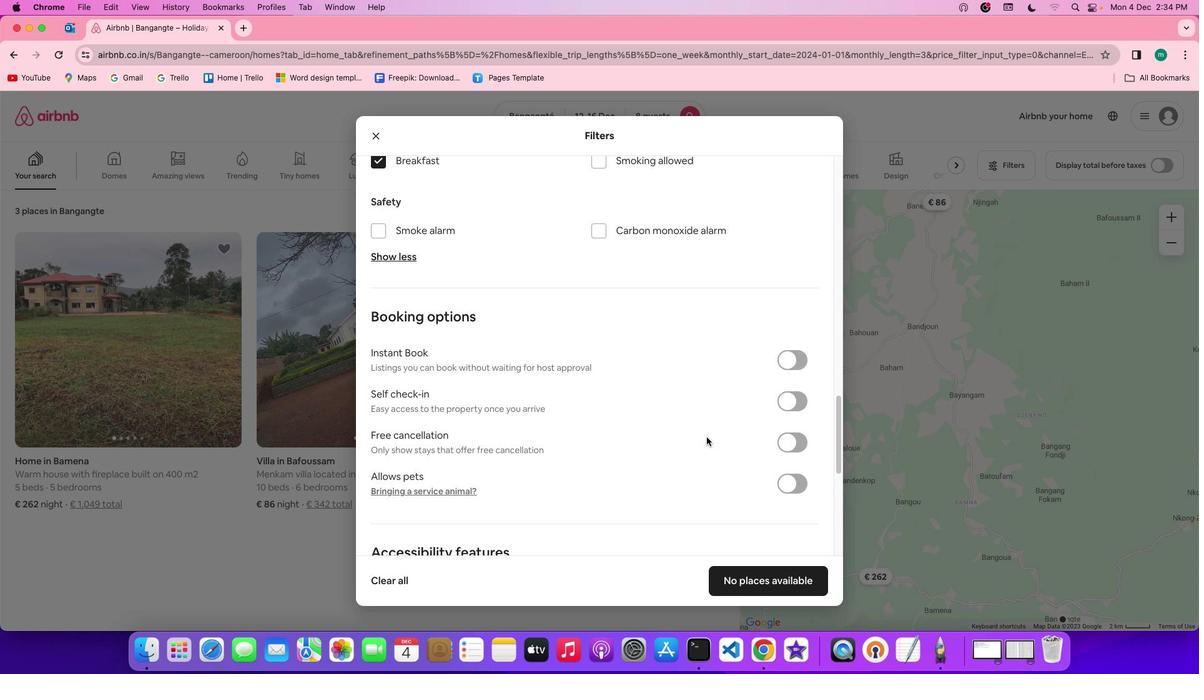 
Action: Mouse scrolled (713, 443) with delta (5, 4)
Screenshot: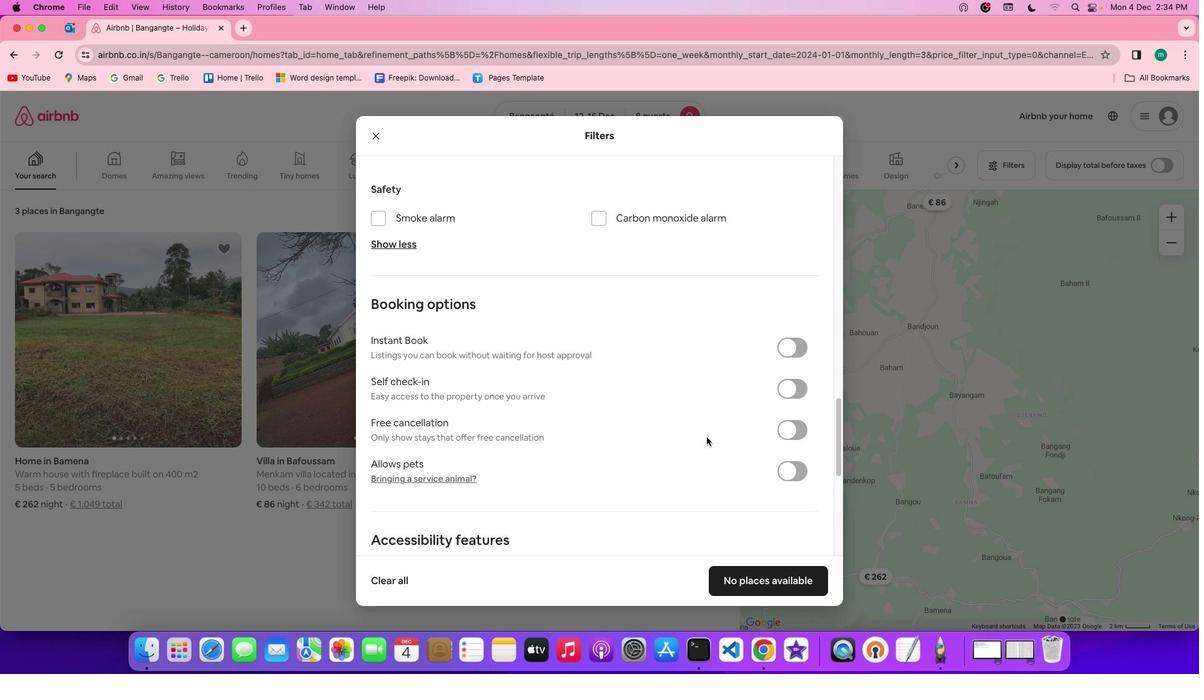 
Action: Mouse scrolled (713, 443) with delta (5, 4)
Screenshot: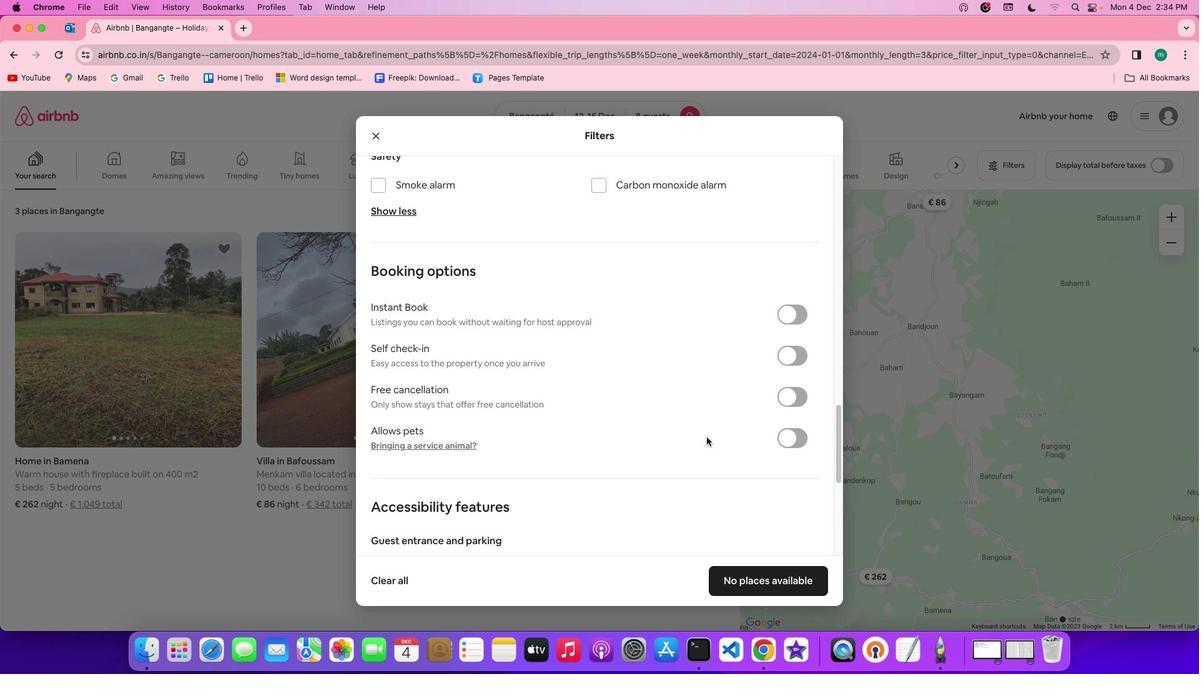 
Action: Mouse scrolled (713, 443) with delta (5, 3)
Screenshot: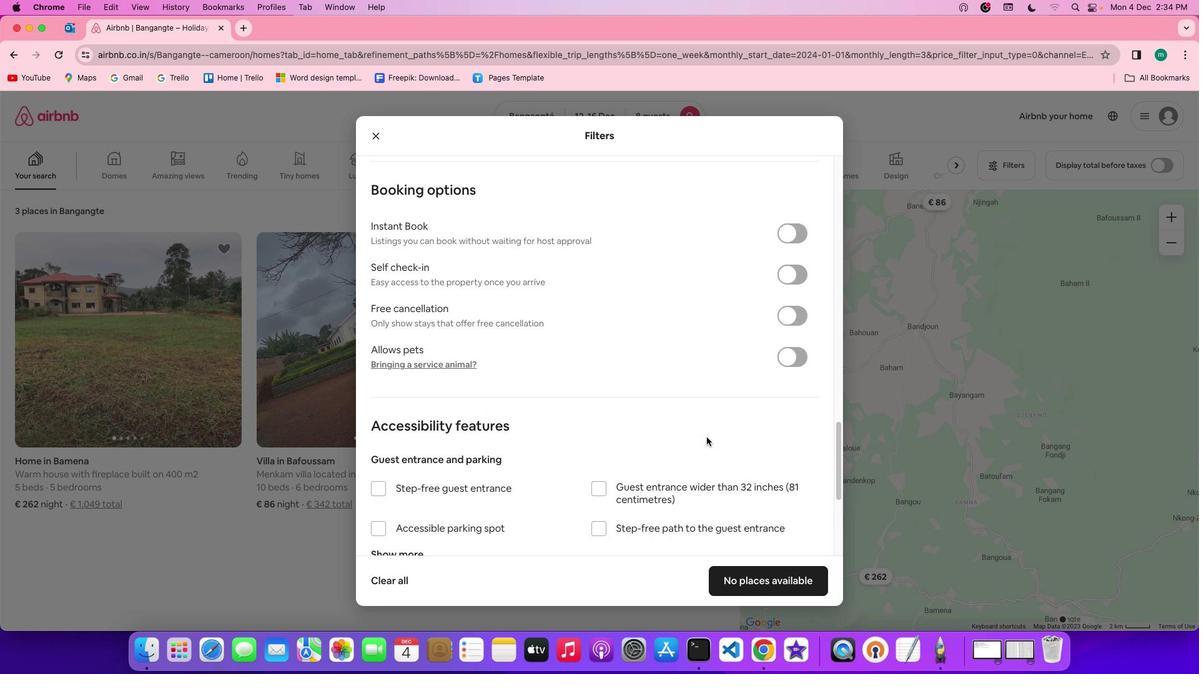 
Action: Mouse scrolled (713, 443) with delta (5, 4)
Screenshot: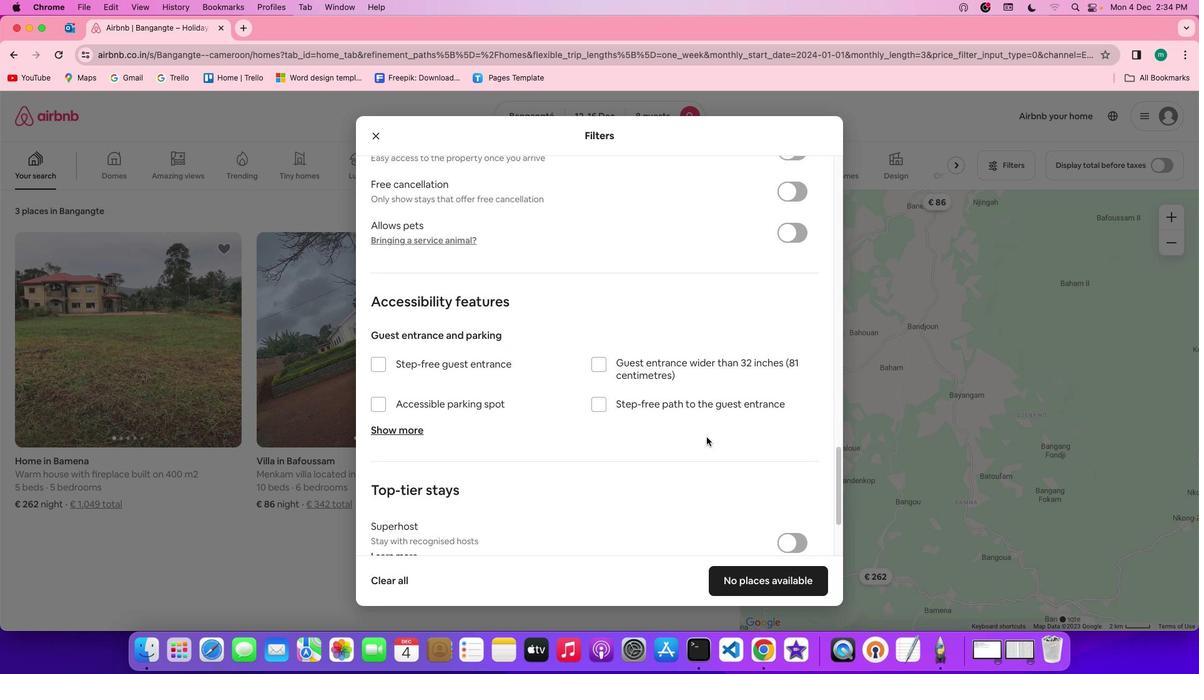 
Action: Mouse scrolled (713, 443) with delta (5, 4)
Screenshot: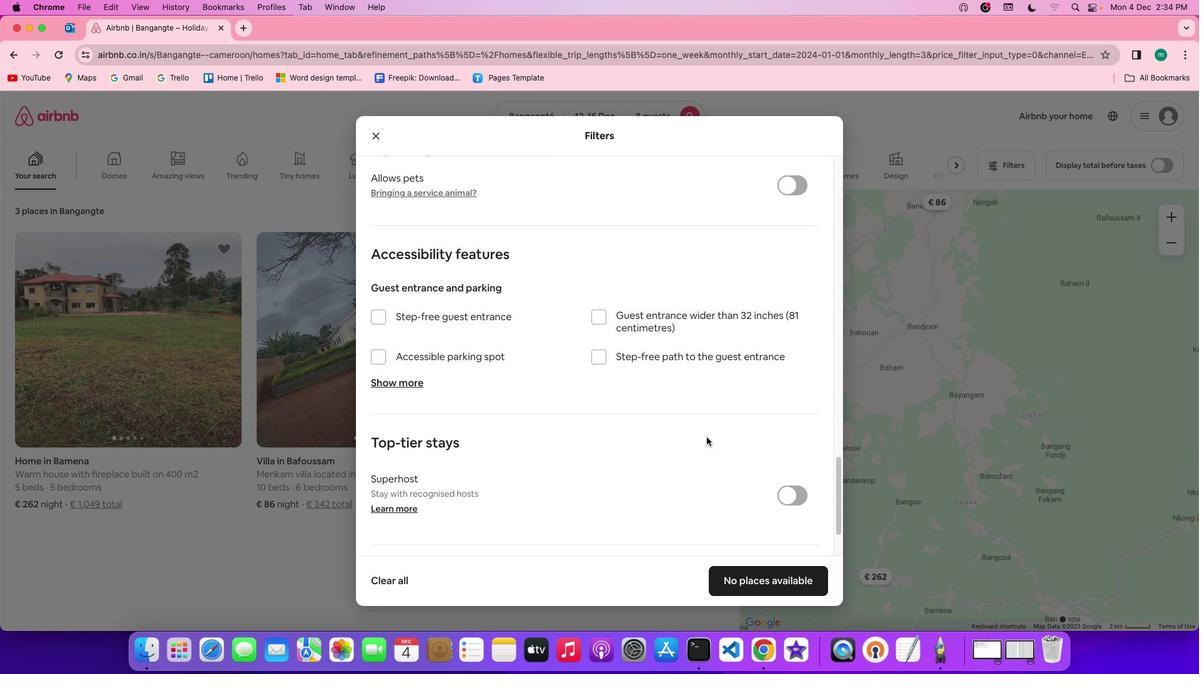 
Action: Mouse scrolled (713, 443) with delta (5, 3)
Screenshot: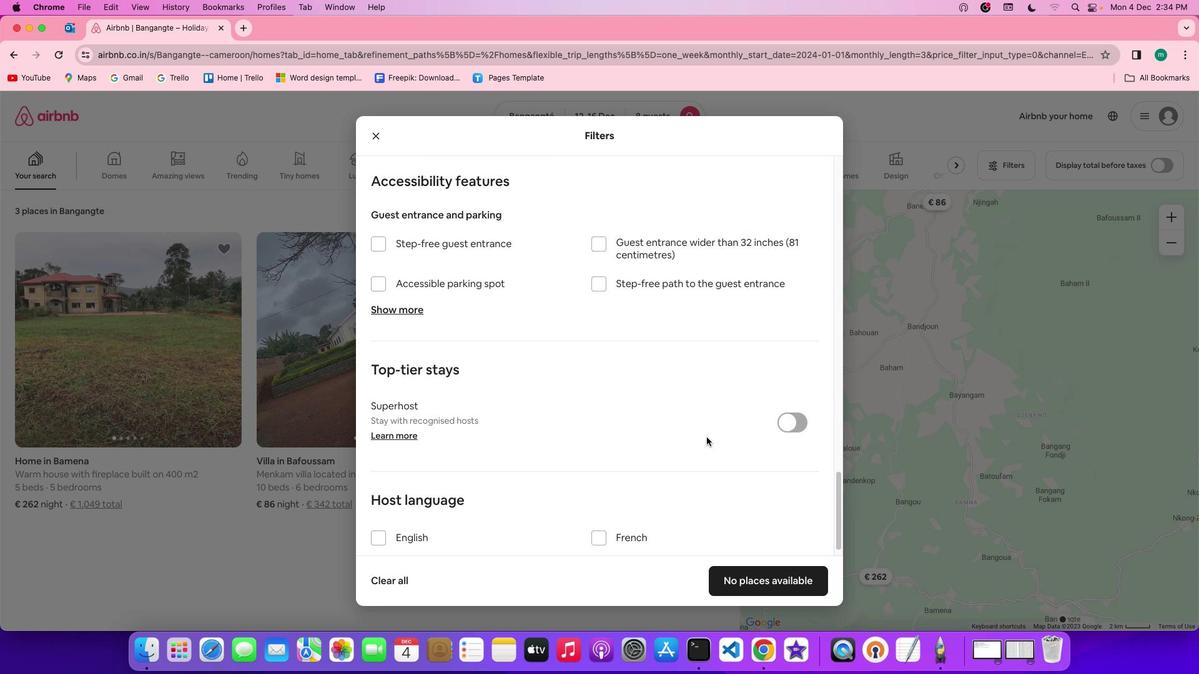 
Action: Mouse scrolled (713, 443) with delta (5, 2)
Screenshot: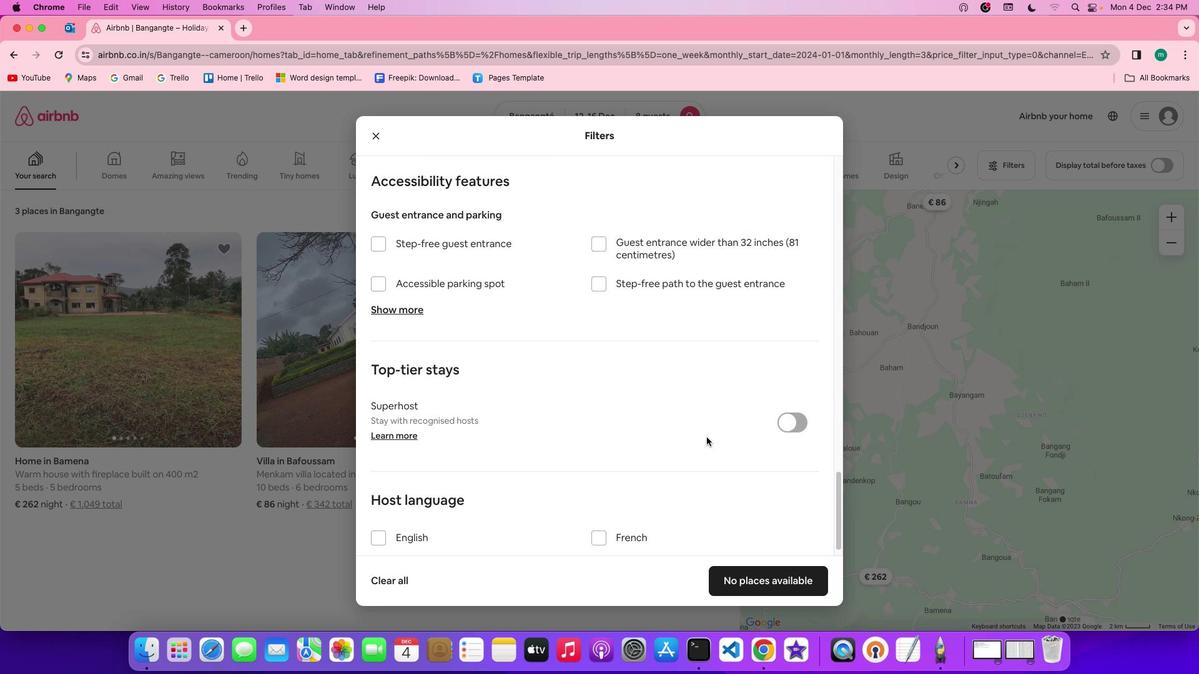 
Action: Mouse scrolled (713, 443) with delta (5, 2)
Screenshot: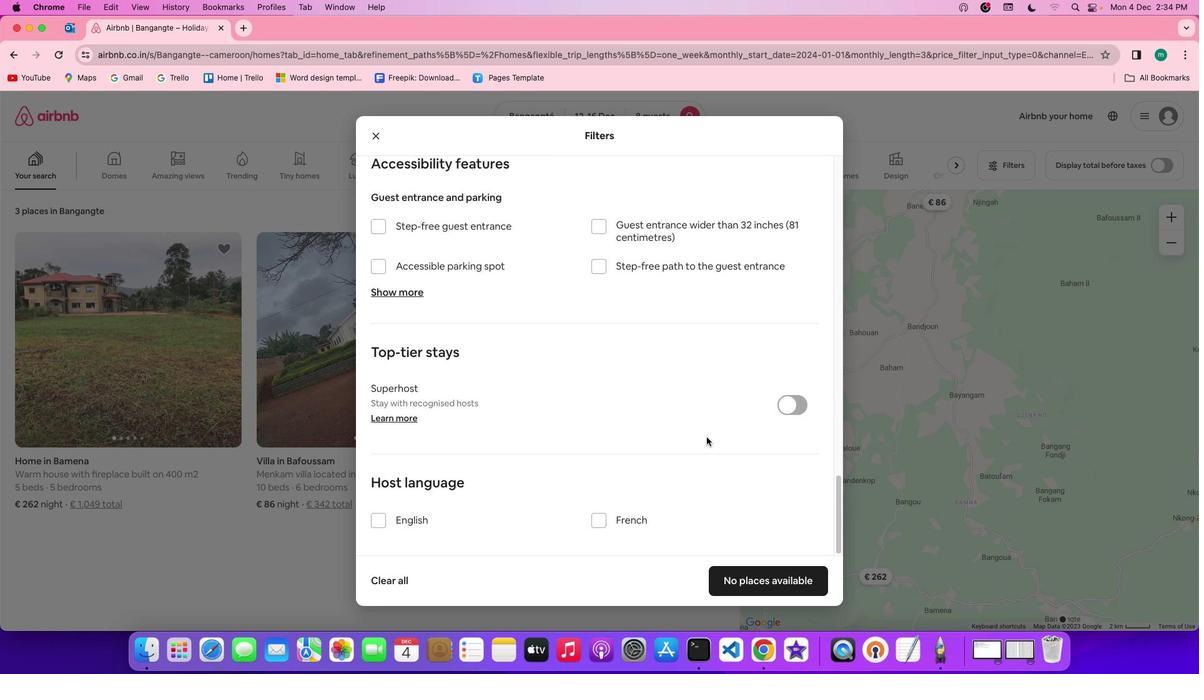 
Action: Mouse scrolled (713, 443) with delta (5, 4)
Screenshot: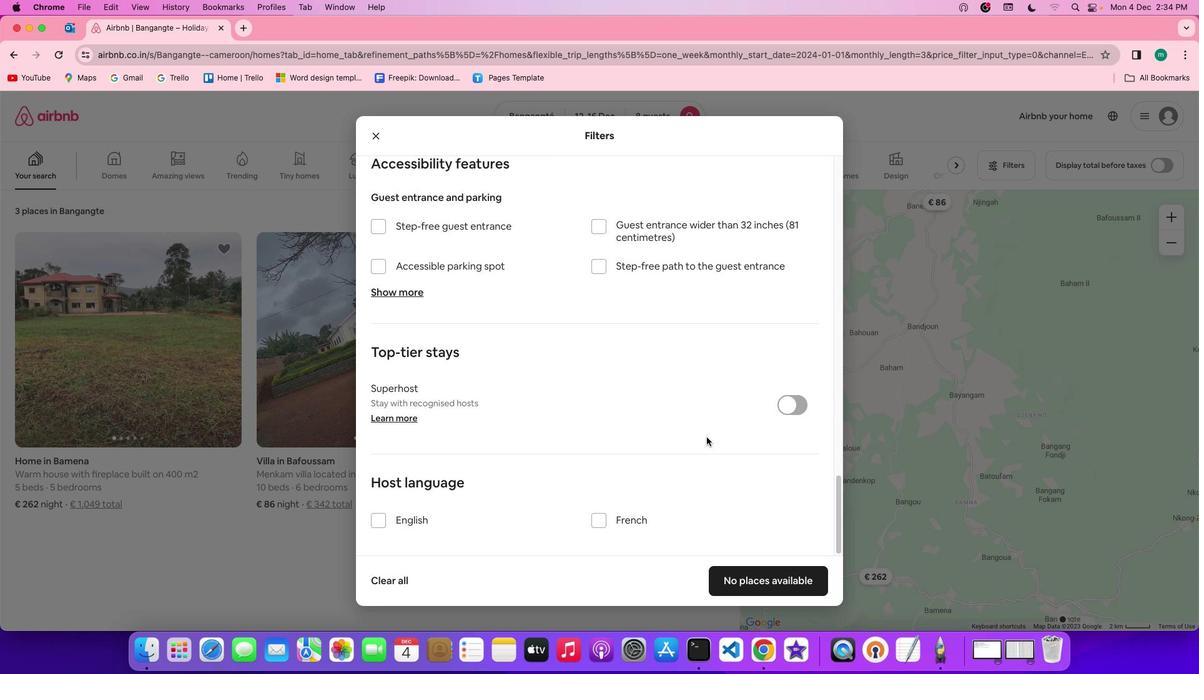 
Action: Mouse scrolled (713, 443) with delta (5, 4)
Screenshot: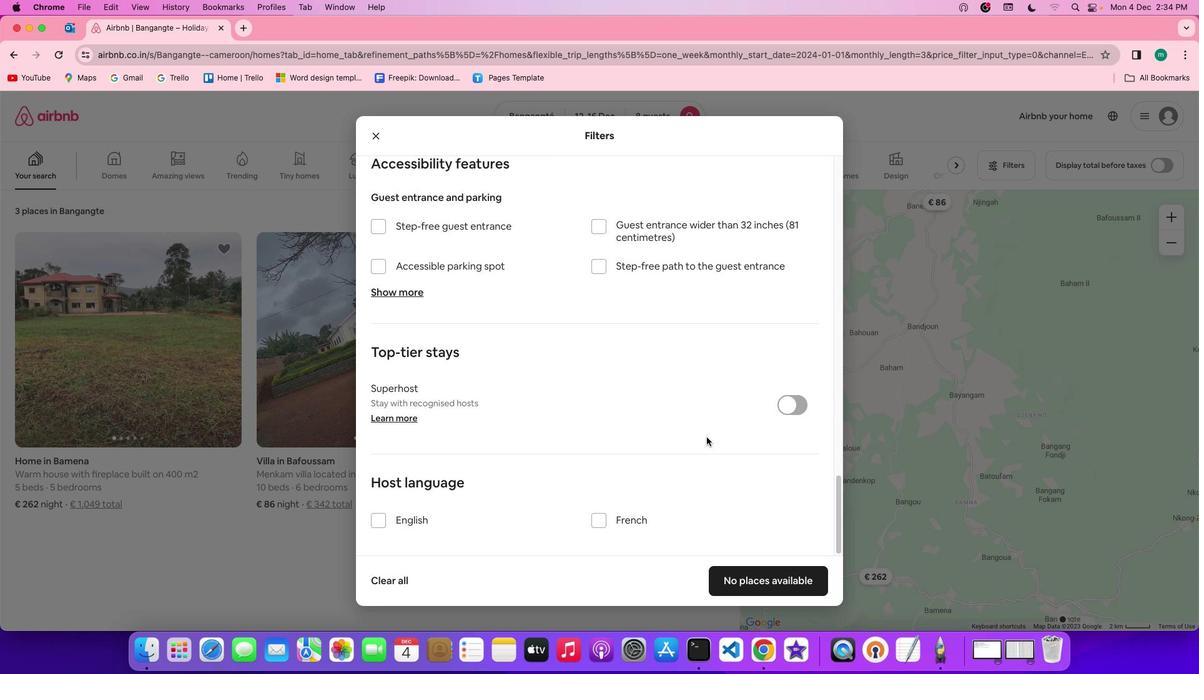 
Action: Mouse scrolled (713, 443) with delta (5, 3)
Screenshot: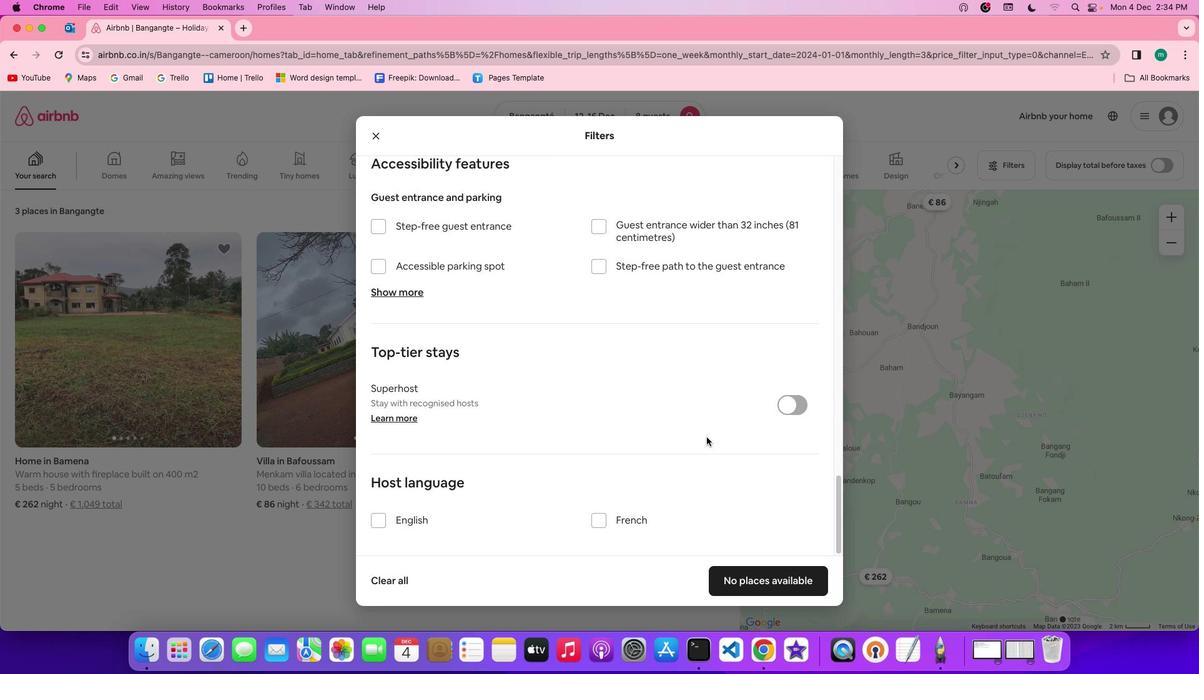 
Action: Mouse scrolled (713, 443) with delta (5, 2)
Screenshot: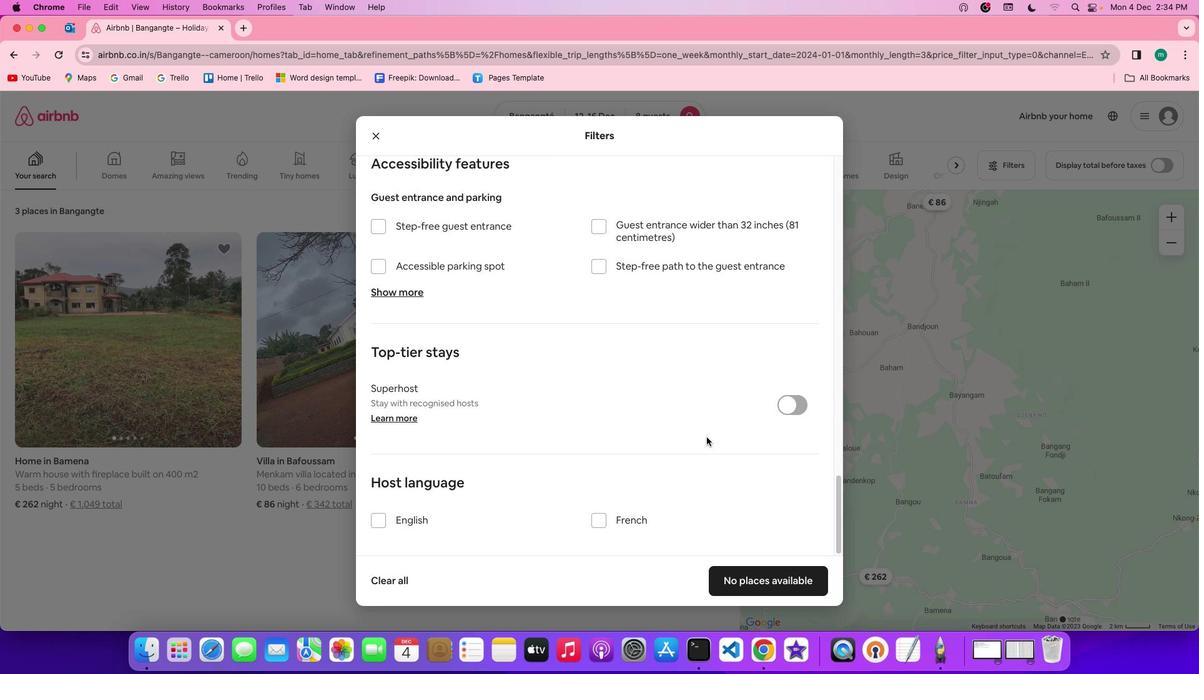 
Action: Mouse scrolled (713, 443) with delta (5, 1)
Screenshot: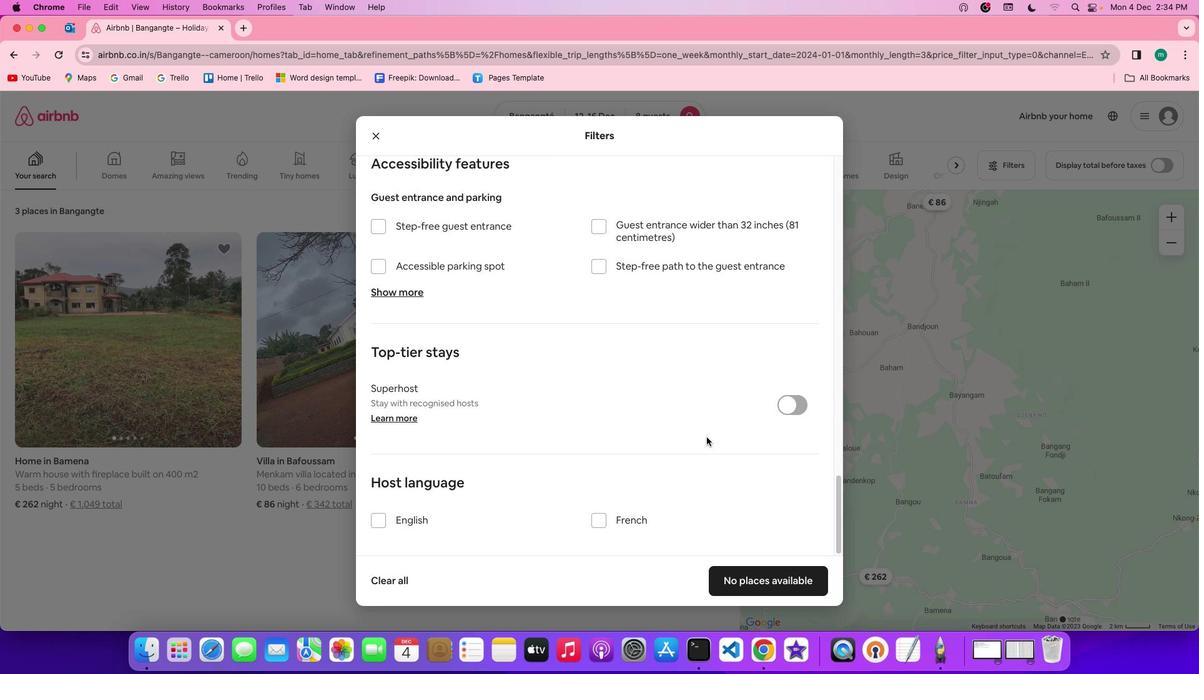 
Action: Mouse scrolled (713, 443) with delta (5, 1)
Screenshot: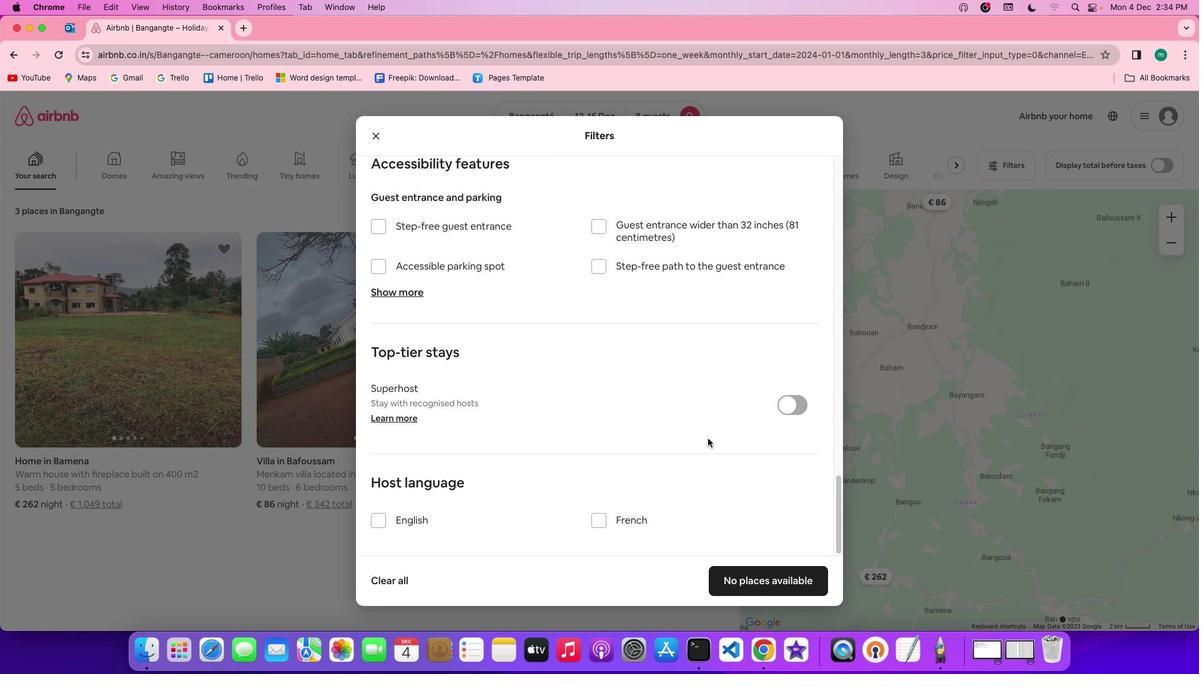 
Action: Mouse moved to (789, 589)
Screenshot: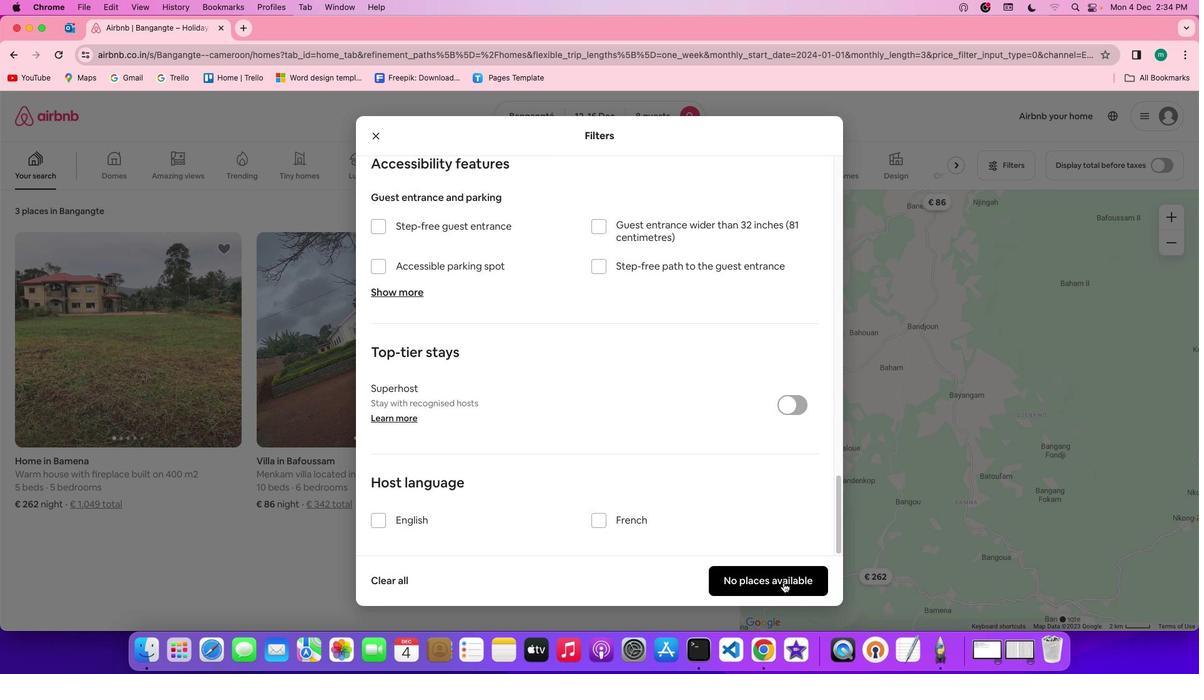 
Action: Mouse pressed left at (789, 589)
Screenshot: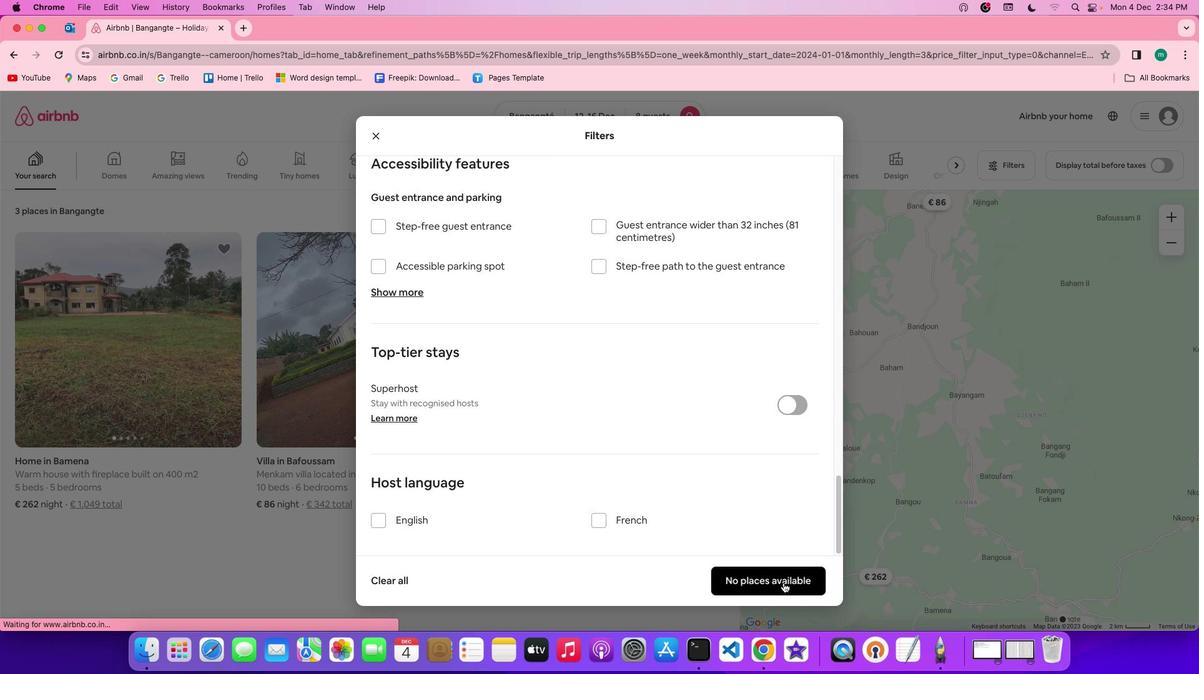 
Action: Mouse moved to (141, 394)
Screenshot: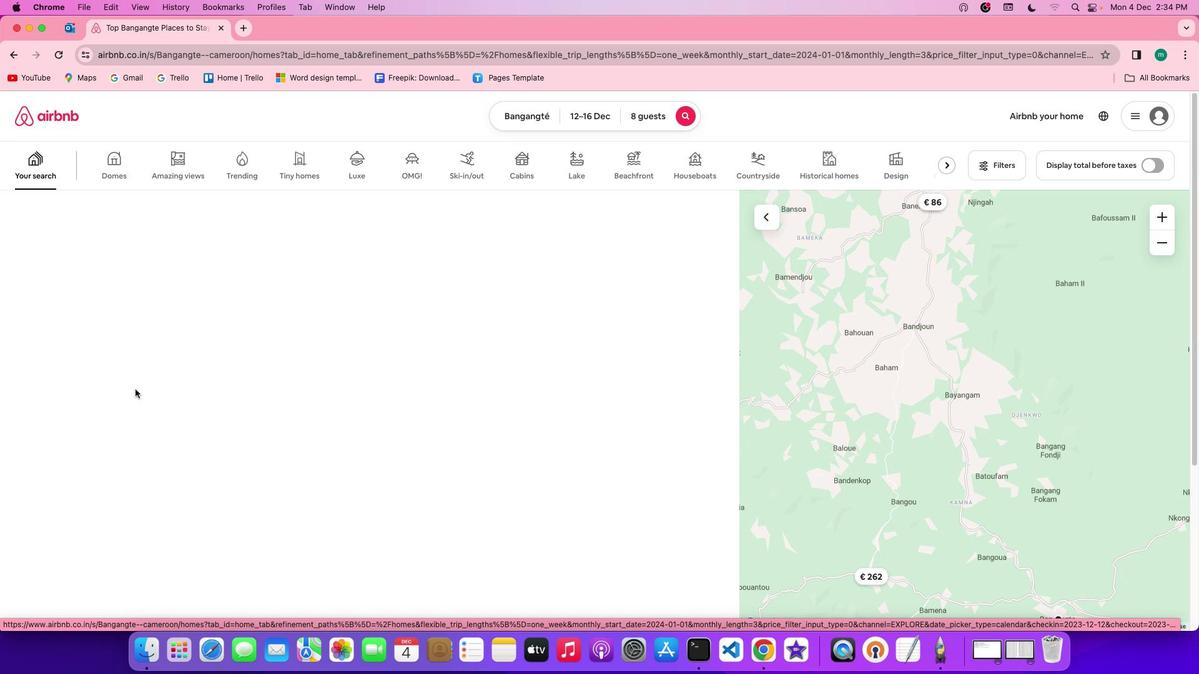 
Action: Mouse pressed left at (141, 394)
Screenshot: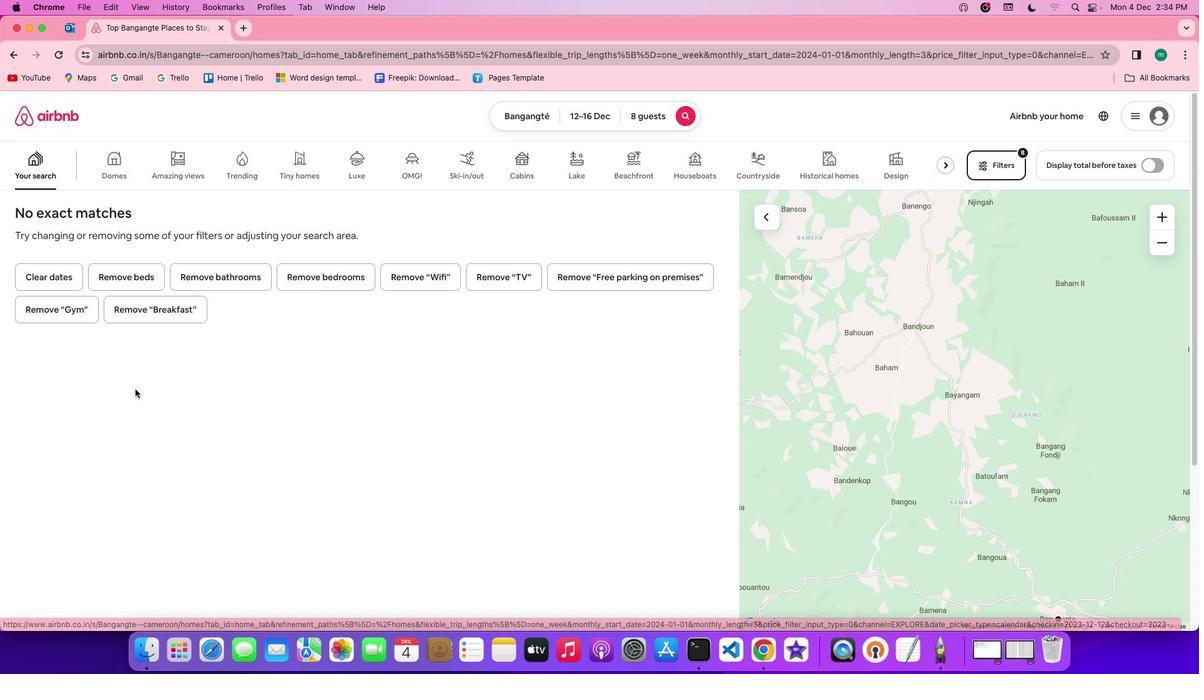 
Action: Mouse moved to (147, 394)
Screenshot: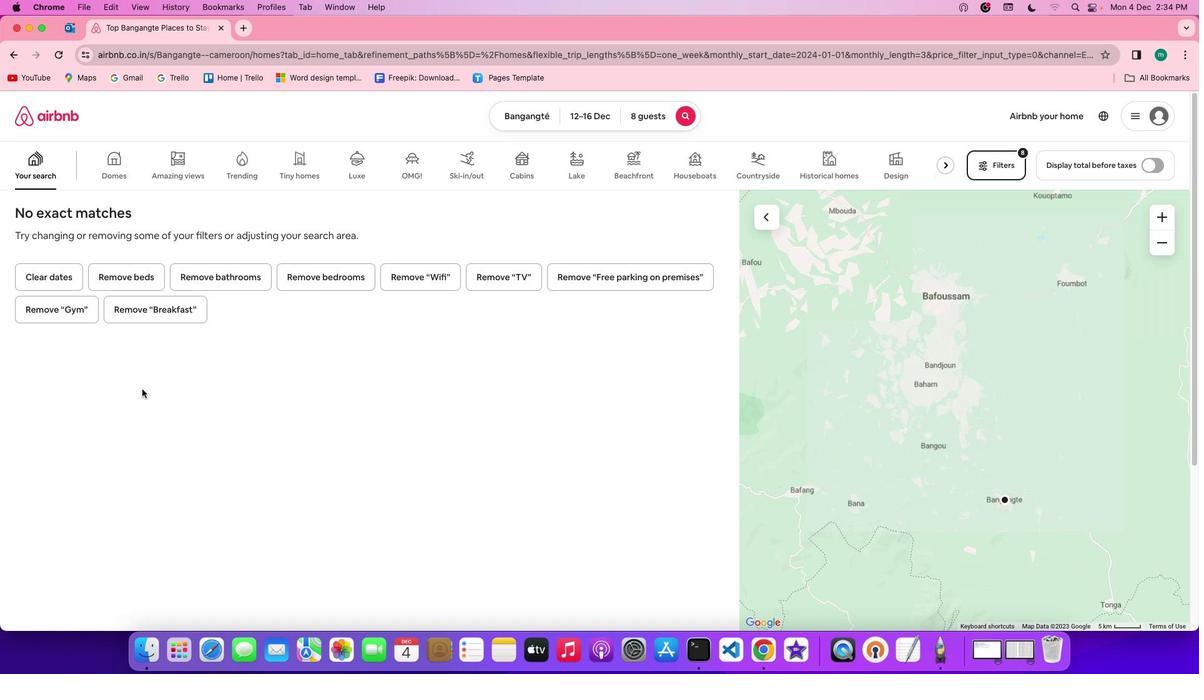 
